 Task: Get directions from Monterey Bay National Marine Sanctuary, California, United States to San Jacinto Battleground State Historic Site, Texas, United States and explore the nearby restaurants
Action: Mouse moved to (610, 438)
Screenshot: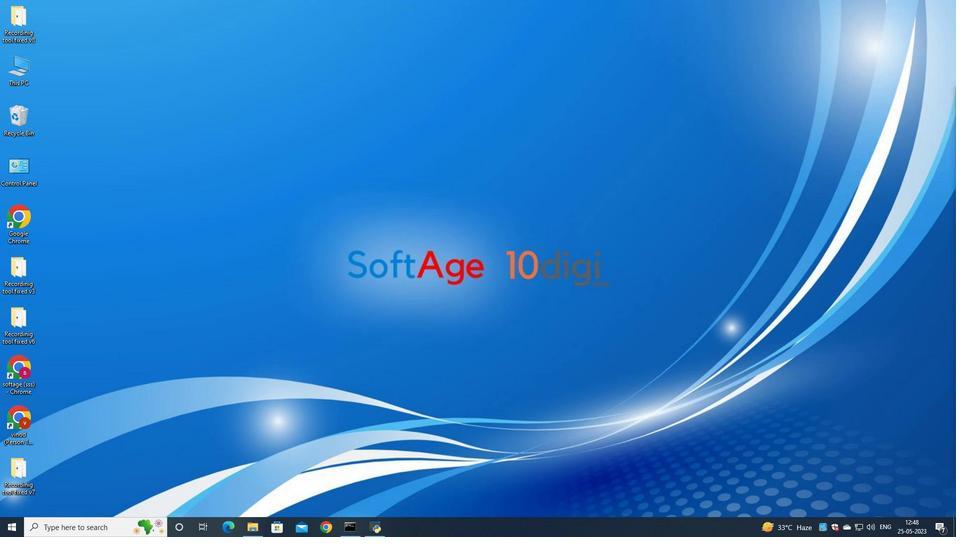 
Action: Mouse pressed left at (610, 438)
Screenshot: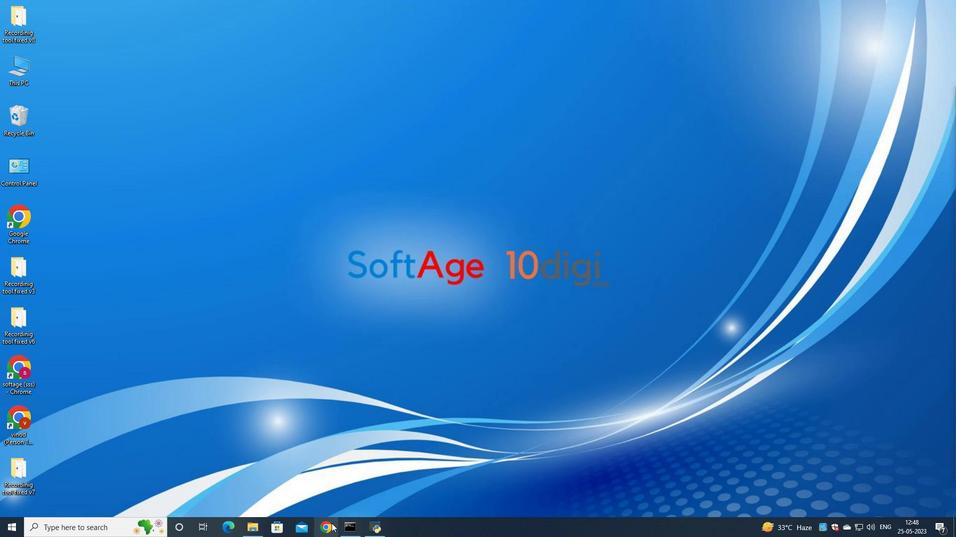 
Action: Mouse moved to (610, 438)
Screenshot: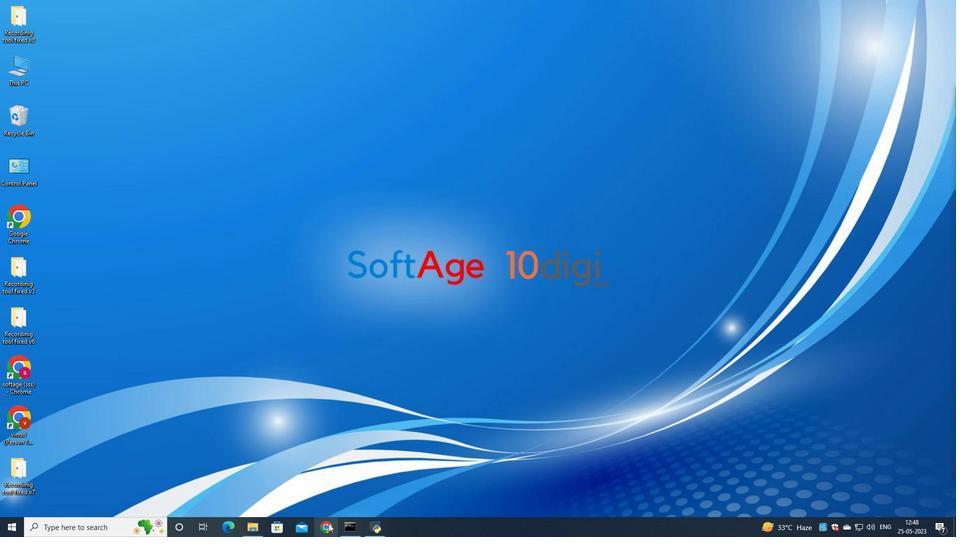 
Action: Mouse pressed left at (610, 438)
Screenshot: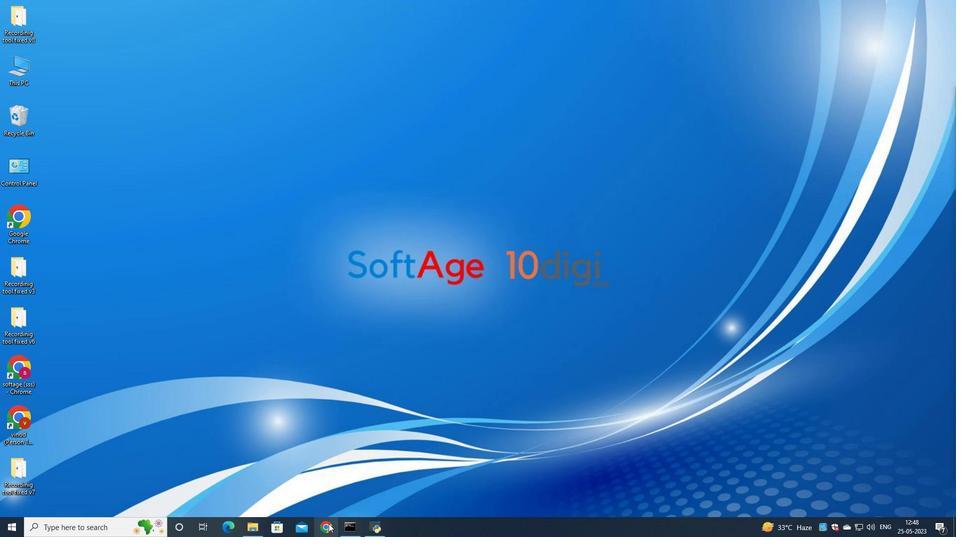 
Action: Key pressed <Key.caps_lock>M<Key.caps_lock>o
Screenshot: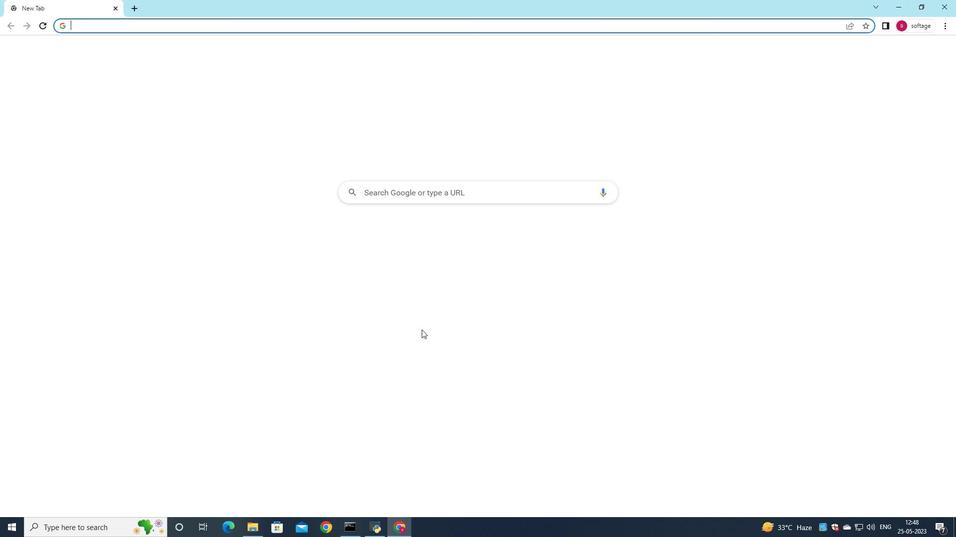 
Action: Mouse moved to (610, 439)
Screenshot: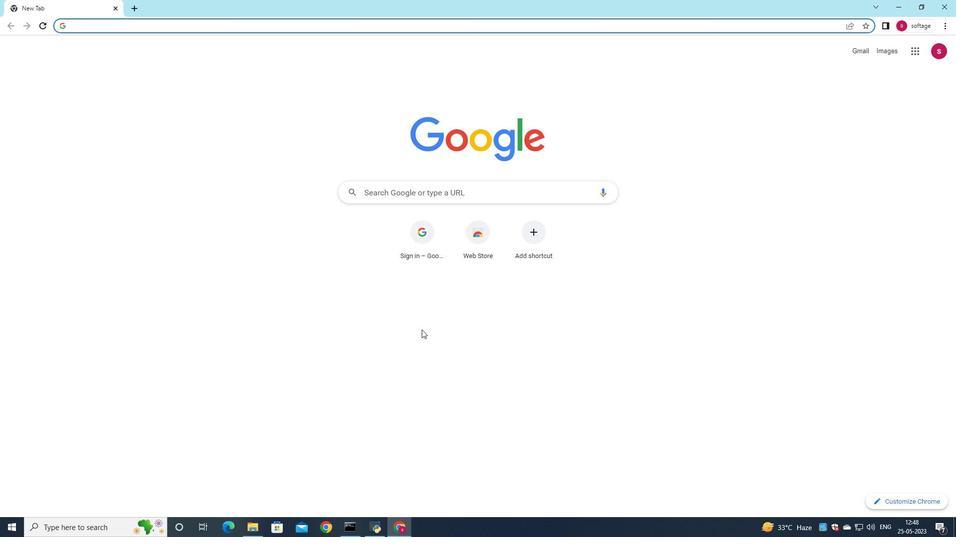 
Action: Mouse pressed left at (610, 439)
Screenshot: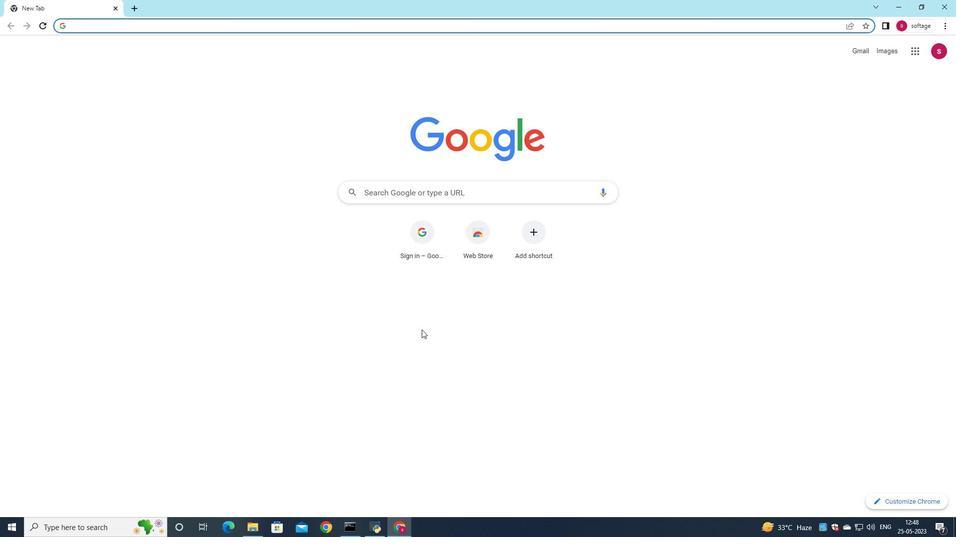 
Action: Mouse moved to (610, 438)
Screenshot: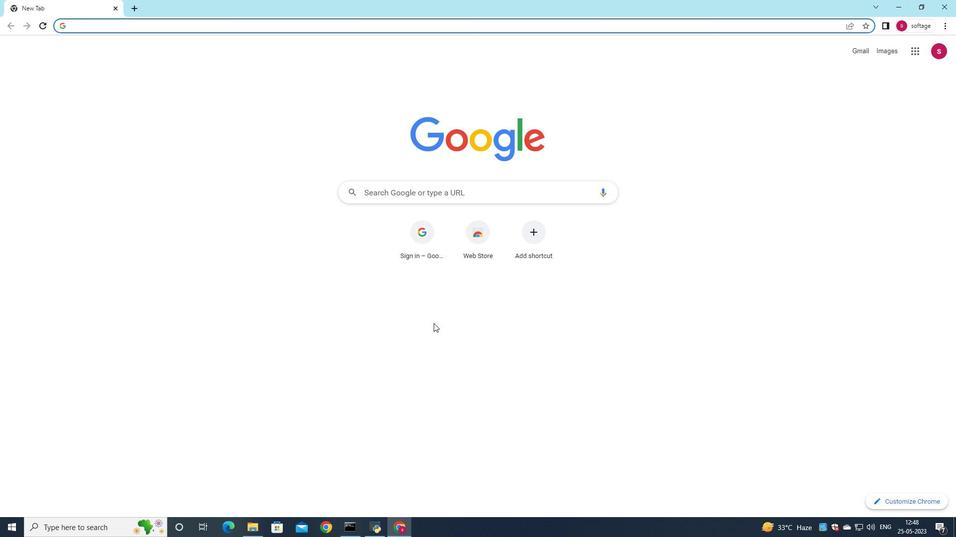 
Action: Mouse pressed left at (610, 438)
Screenshot: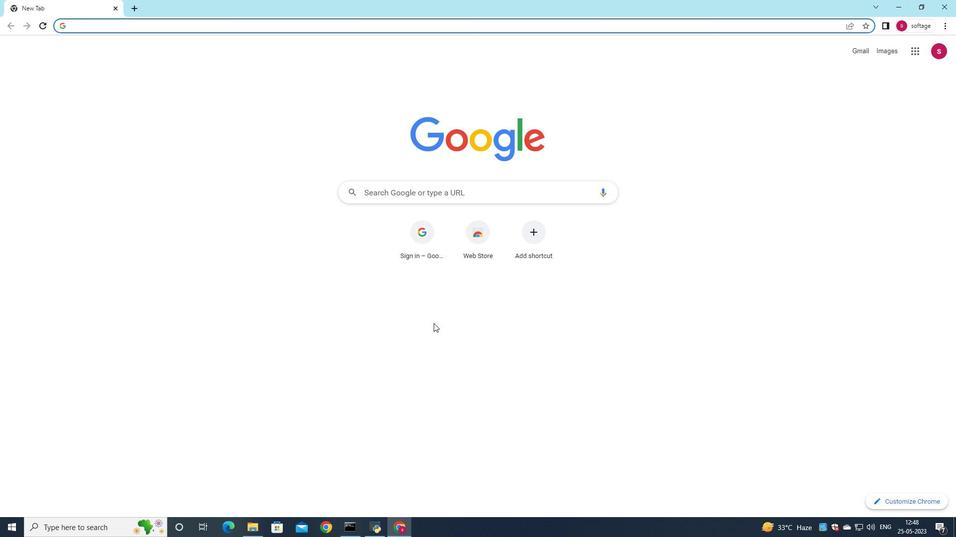 
Action: Mouse moved to (610, 438)
Screenshot: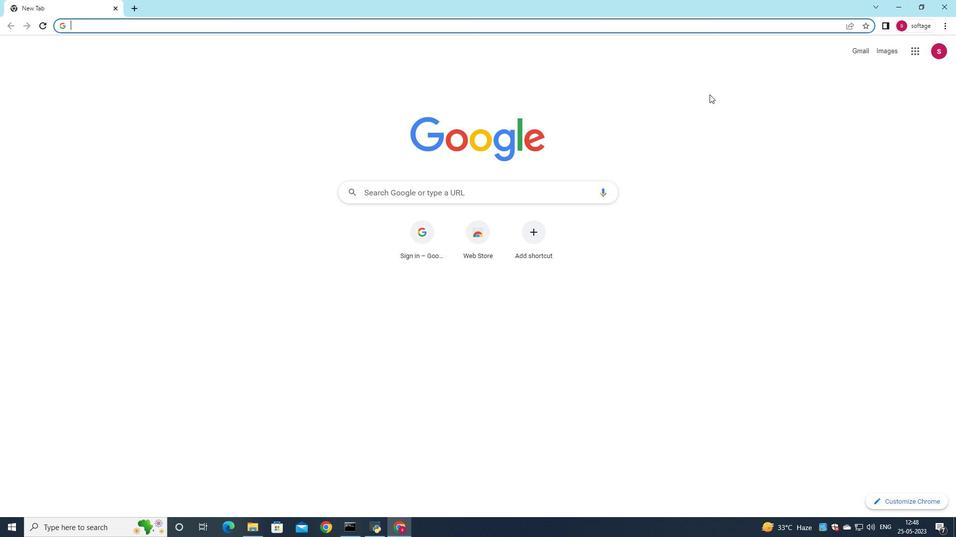 
Action: Mouse pressed left at (610, 438)
Screenshot: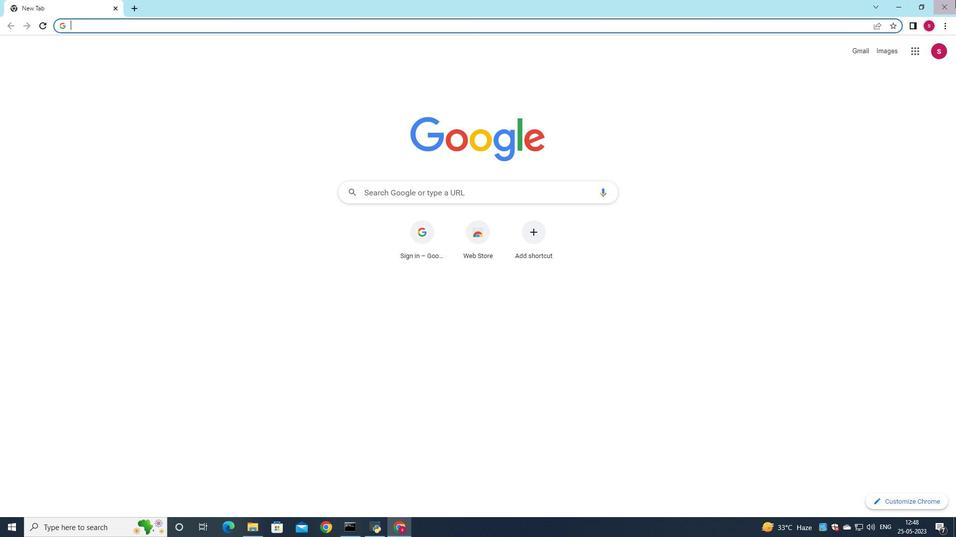 
Action: Key pressed <Key.caps_lock>S<Key.caps_lock>an
Screenshot: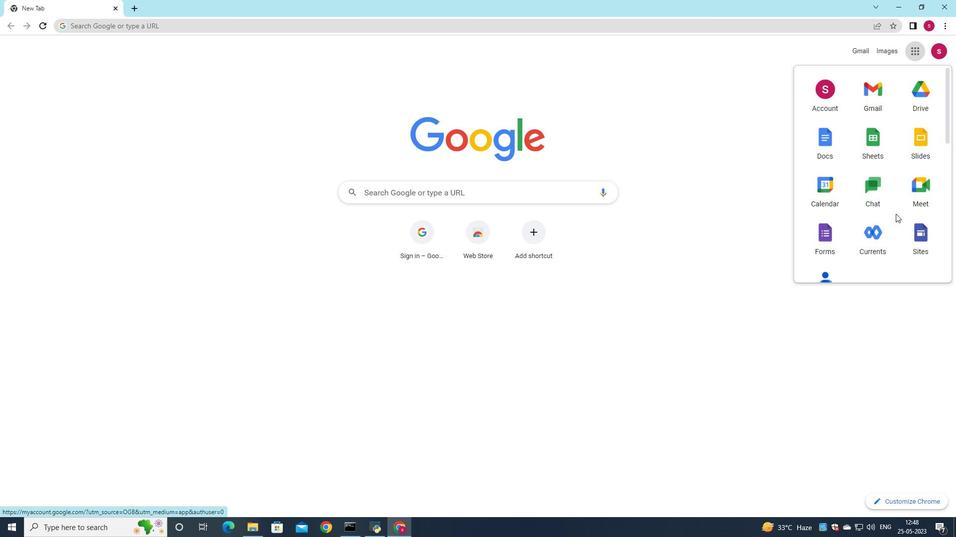 
Action: Mouse moved to (610, 439)
Screenshot: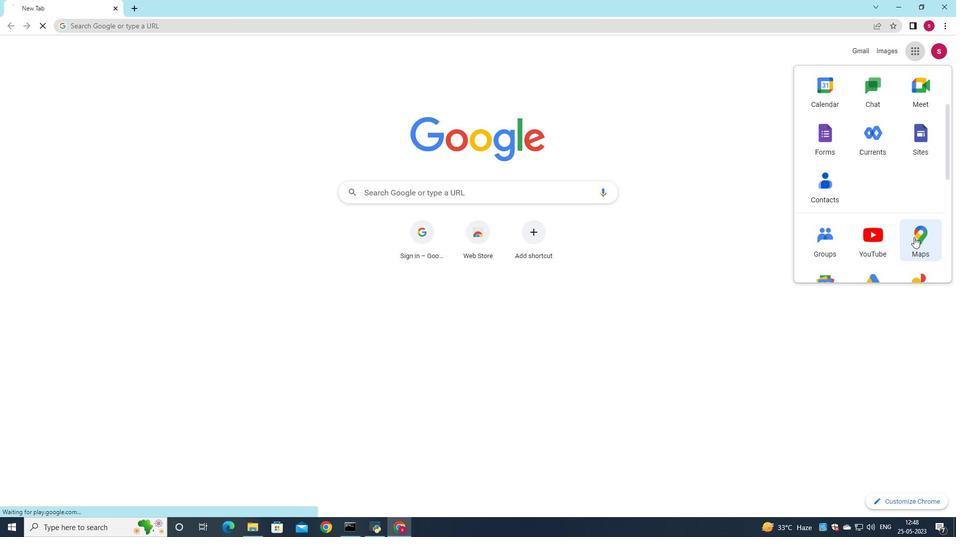 
Action: Mouse pressed left at (610, 439)
Screenshot: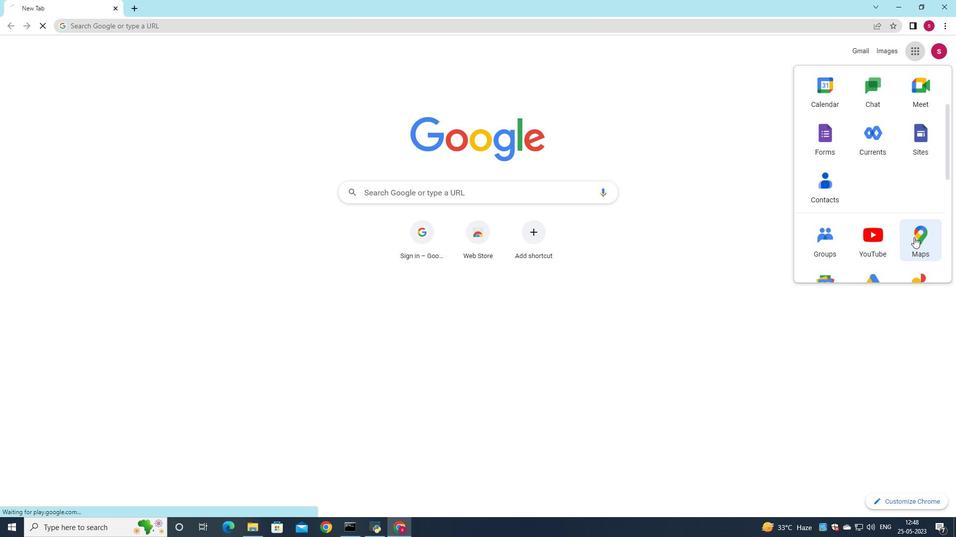 
Action: Mouse moved to (610, 439)
Screenshot: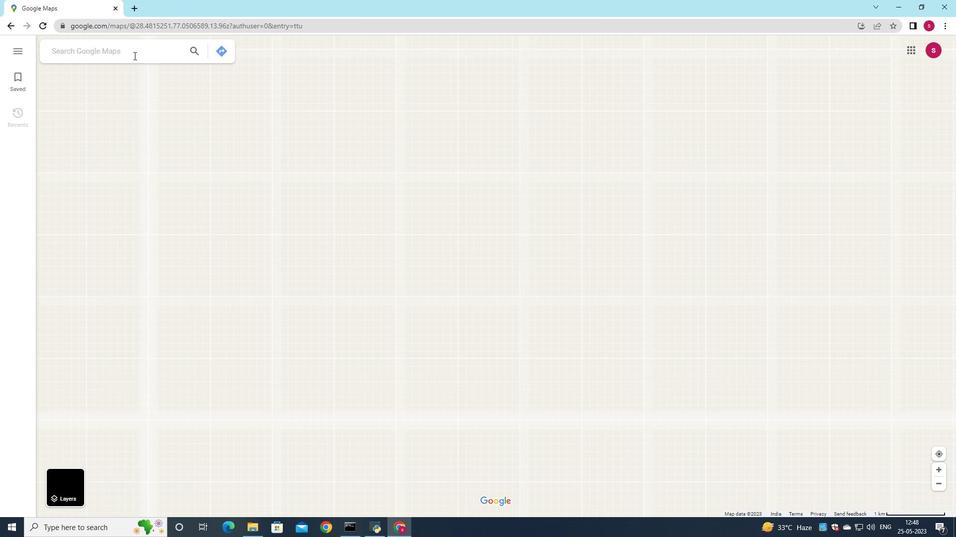 
Action: Mouse scrolled (610, 439) with delta (0, 0)
Screenshot: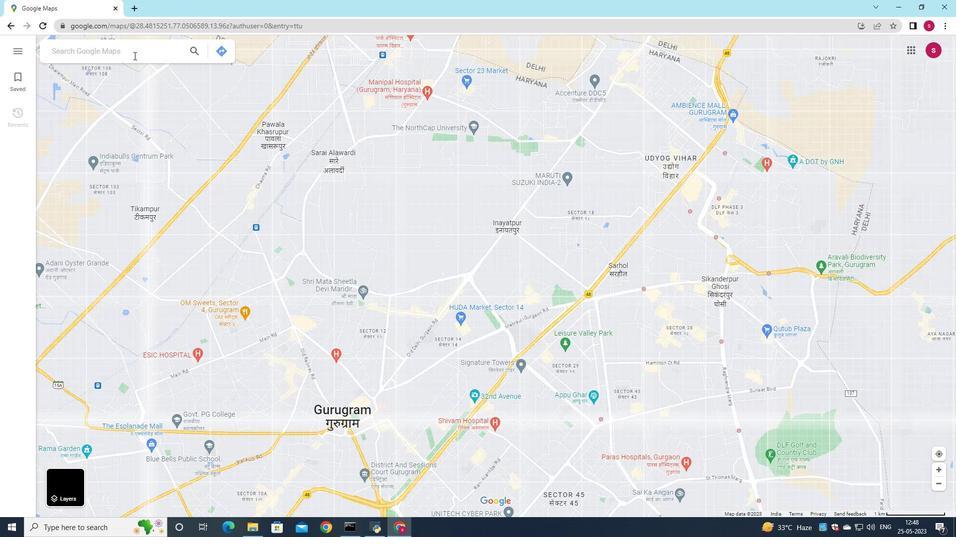 
Action: Mouse moved to (610, 440)
Screenshot: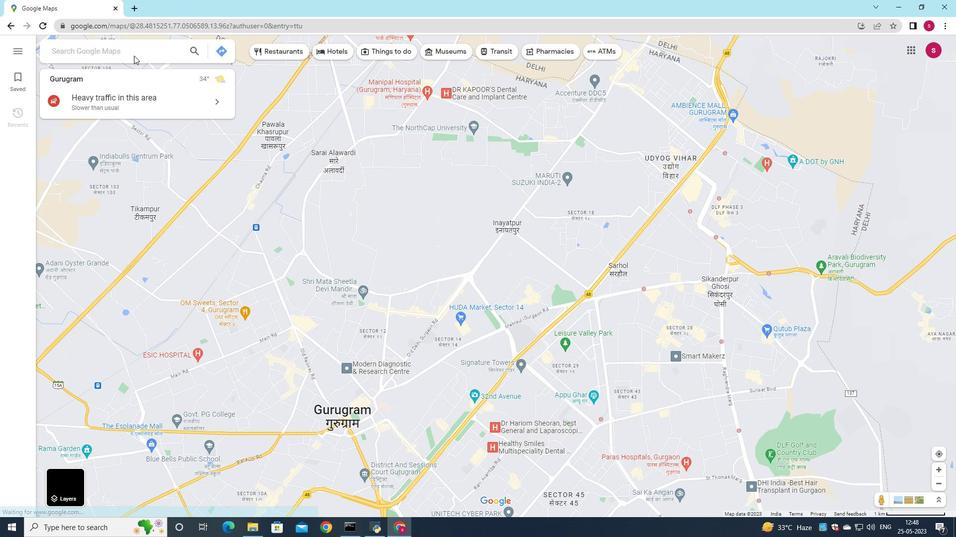 
Action: Mouse scrolled (610, 440) with delta (0, 0)
Screenshot: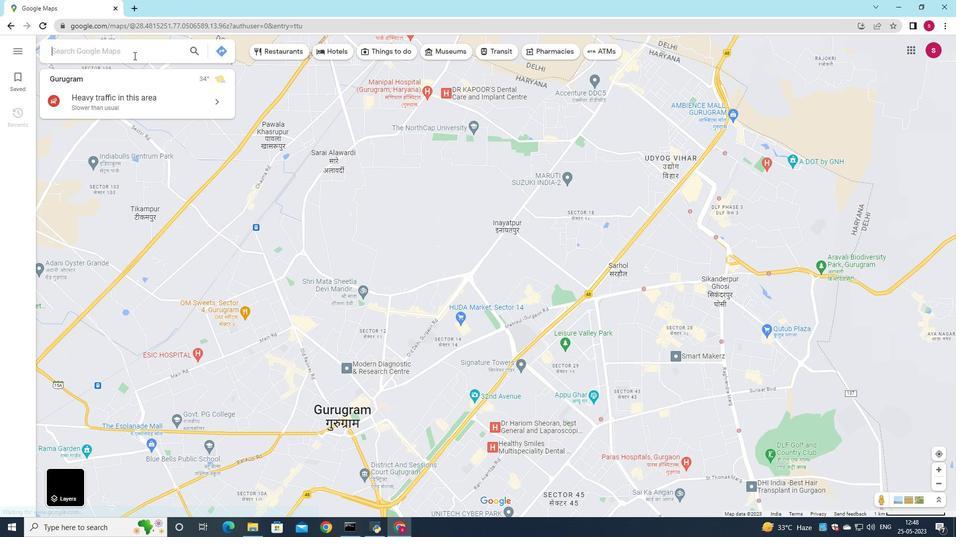 
Action: Mouse moved to (610, 440)
Screenshot: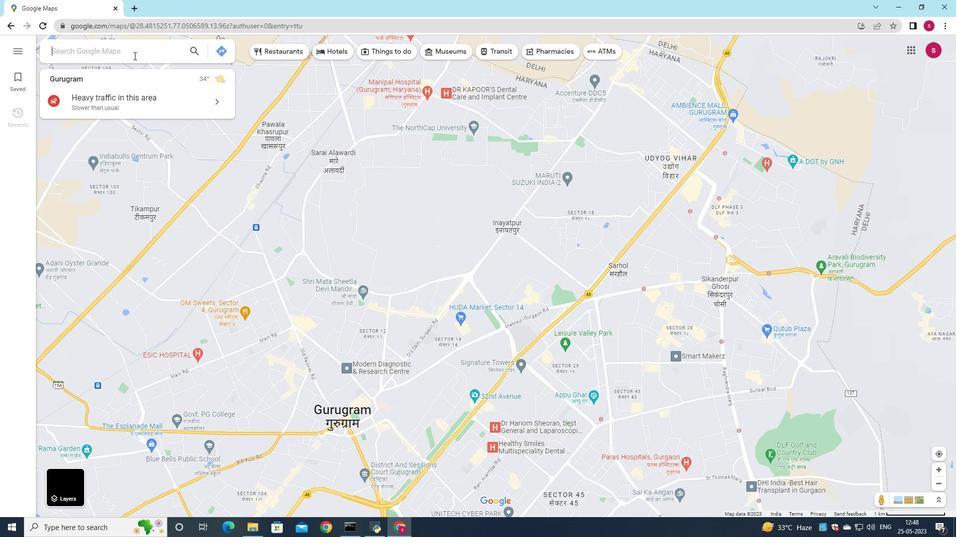 
Action: Mouse scrolled (610, 440) with delta (0, 0)
Screenshot: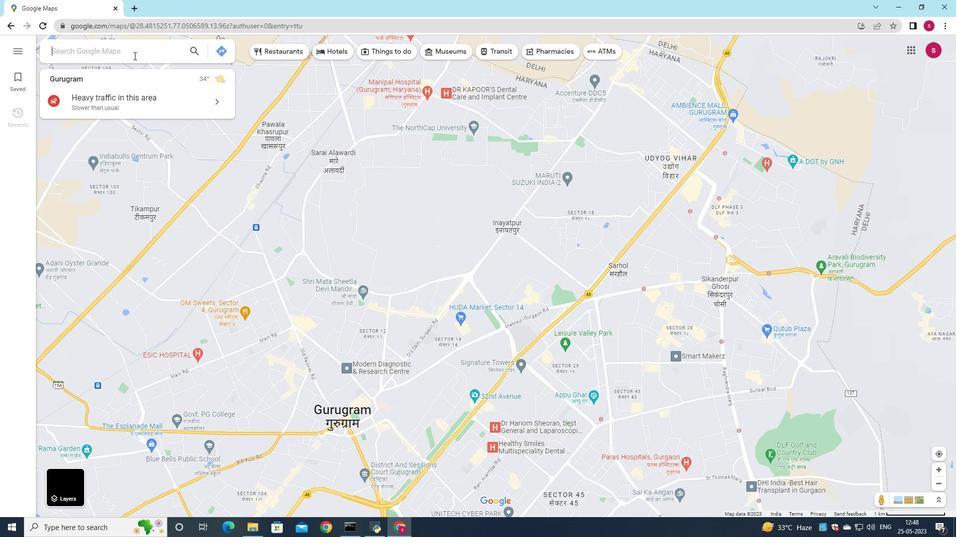 
Action: Mouse moved to (610, 439)
Screenshot: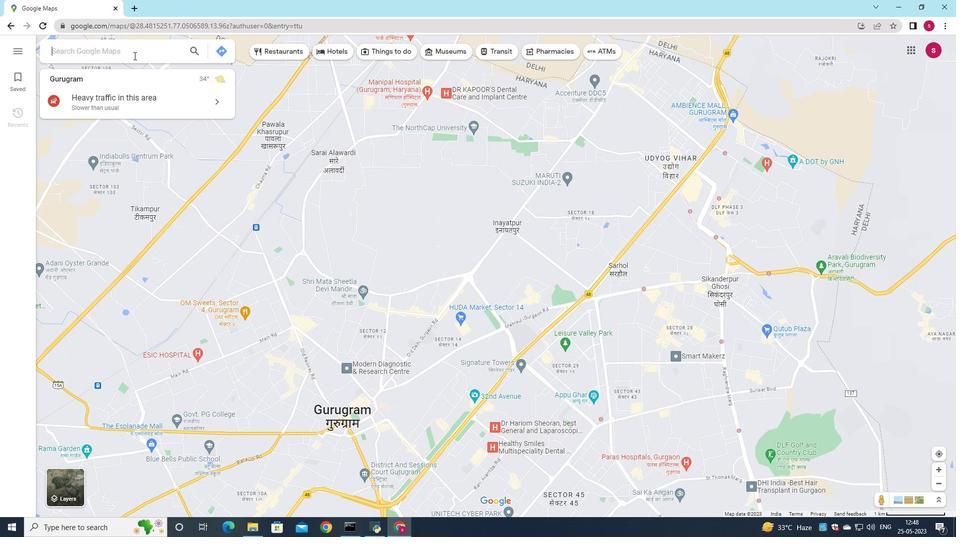 
Action: Mouse pressed left at (610, 439)
Screenshot: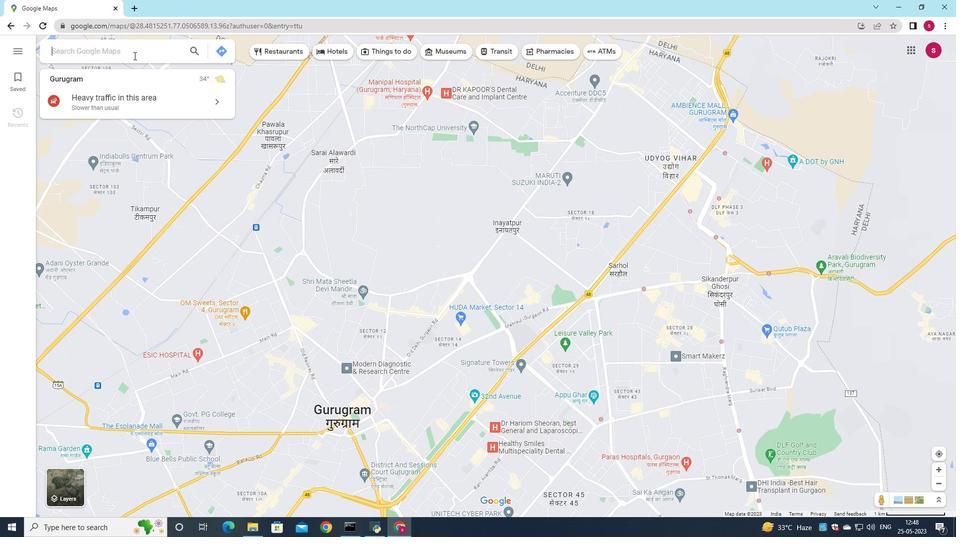 
Action: Mouse moved to (610, 440)
Screenshot: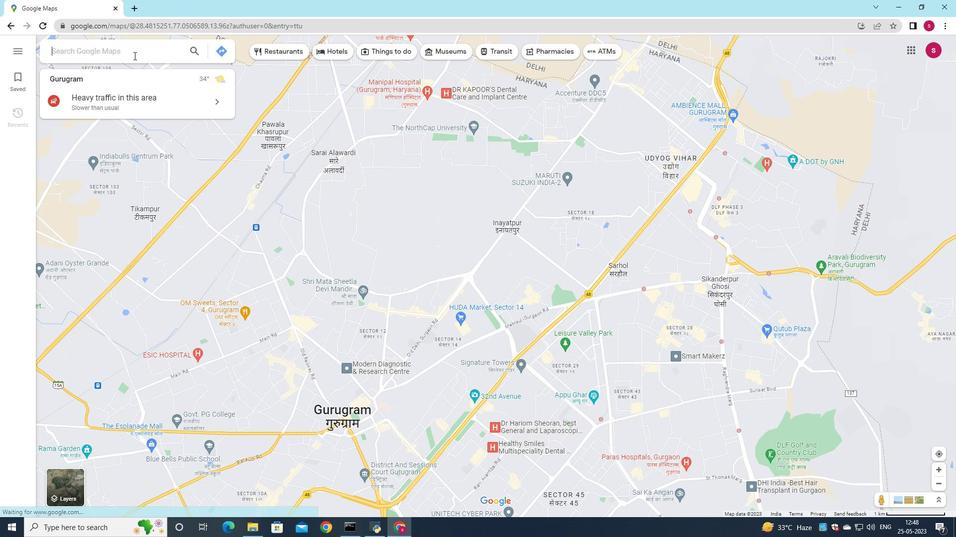
Action: Mouse scrolled (610, 440) with delta (0, 0)
Screenshot: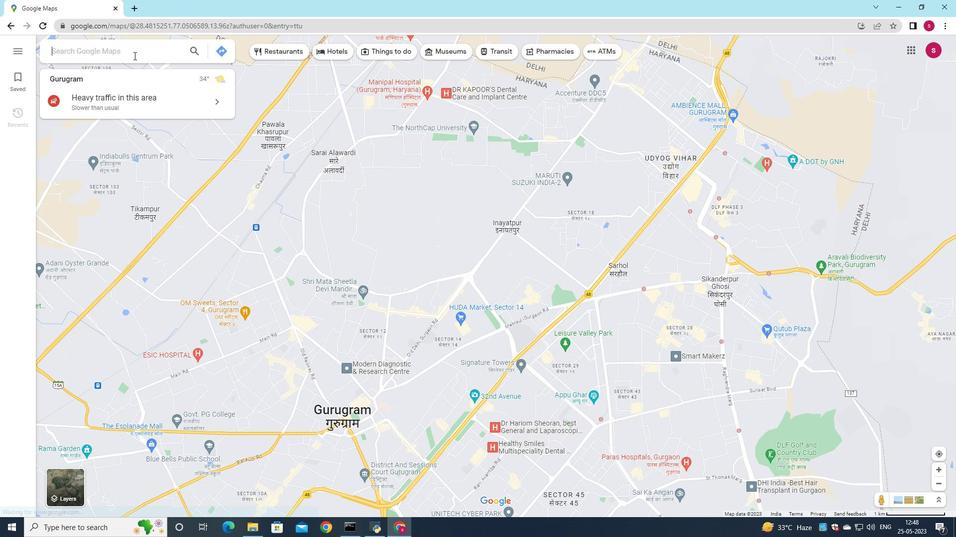 
Action: Mouse moved to (610, 440)
Screenshot: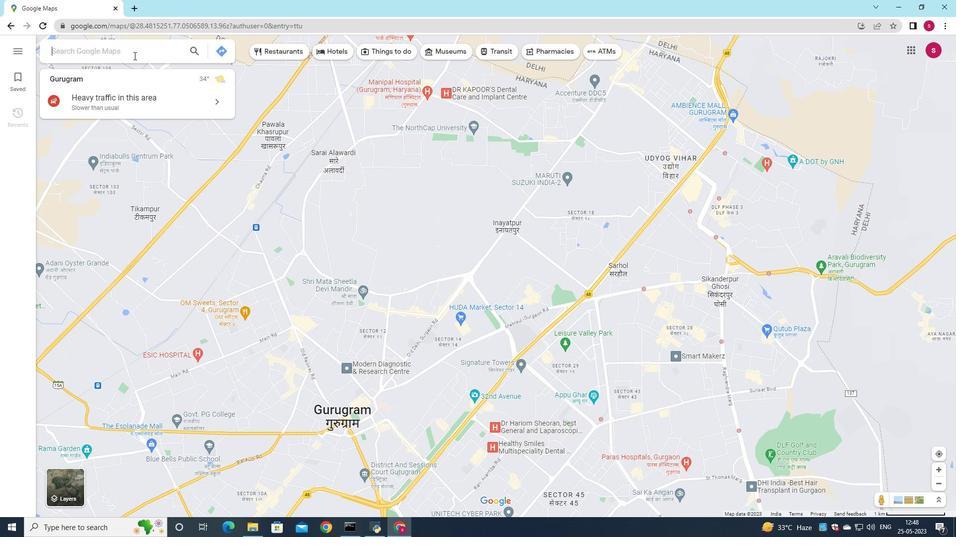 
Action: Mouse scrolled (610, 440) with delta (0, 0)
Screenshot: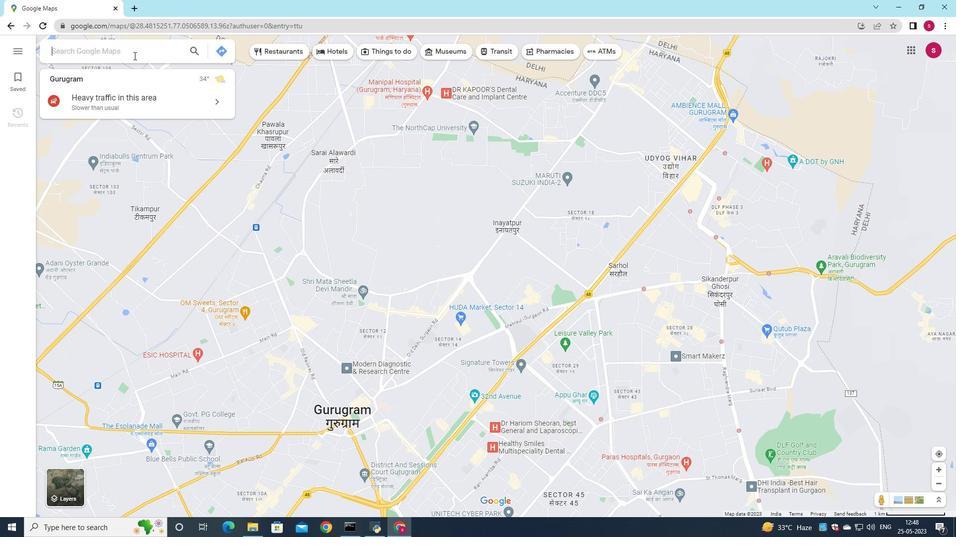 
Action: Mouse moved to (610, 439)
Screenshot: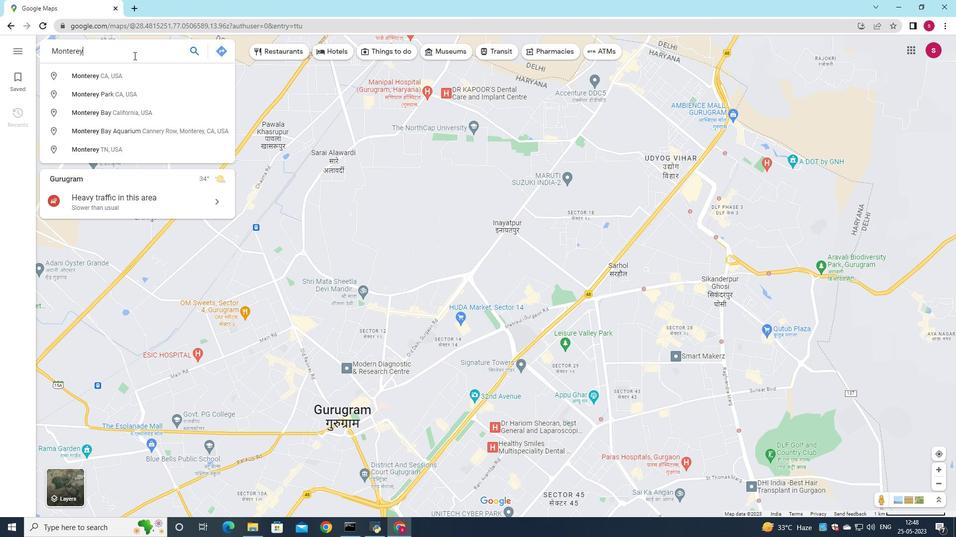 
Action: Mouse pressed left at (610, 439)
Screenshot: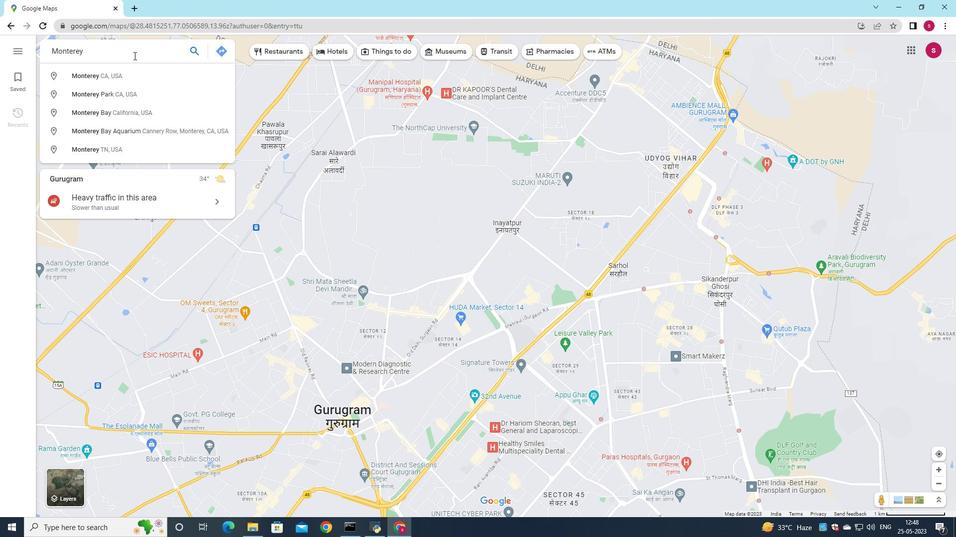 
Action: Mouse scrolled (610, 439) with delta (0, 0)
Screenshot: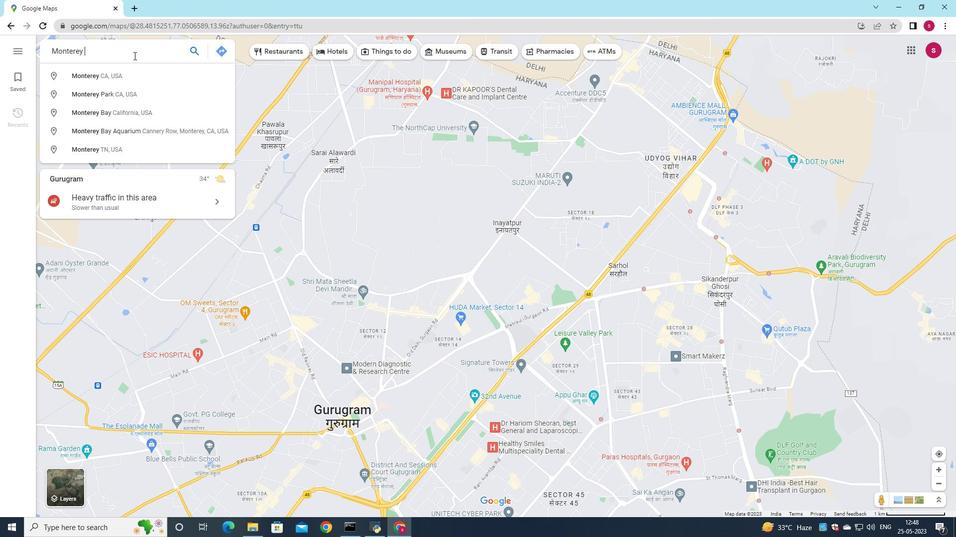 
Action: Mouse scrolled (610, 439) with delta (0, 0)
Screenshot: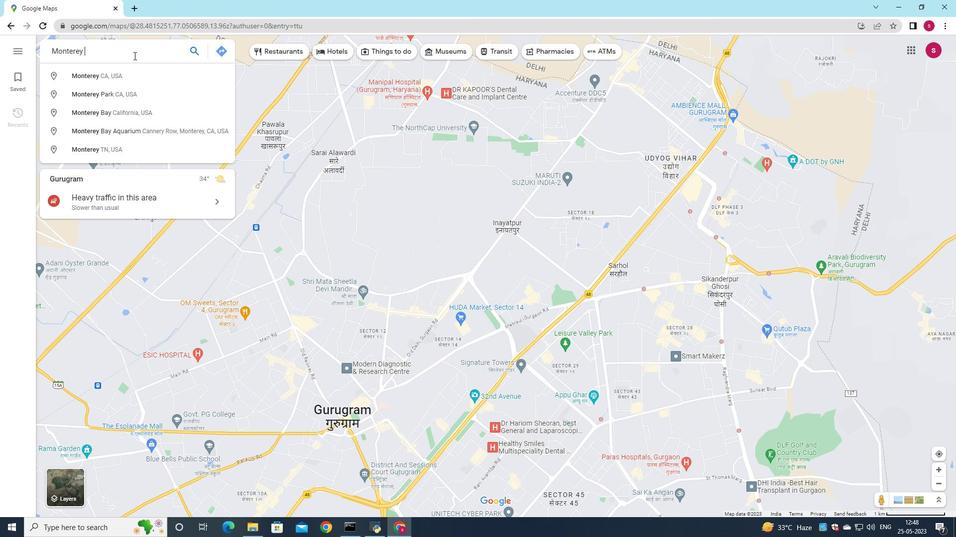 
Action: Mouse scrolled (610, 439) with delta (0, 0)
Screenshot: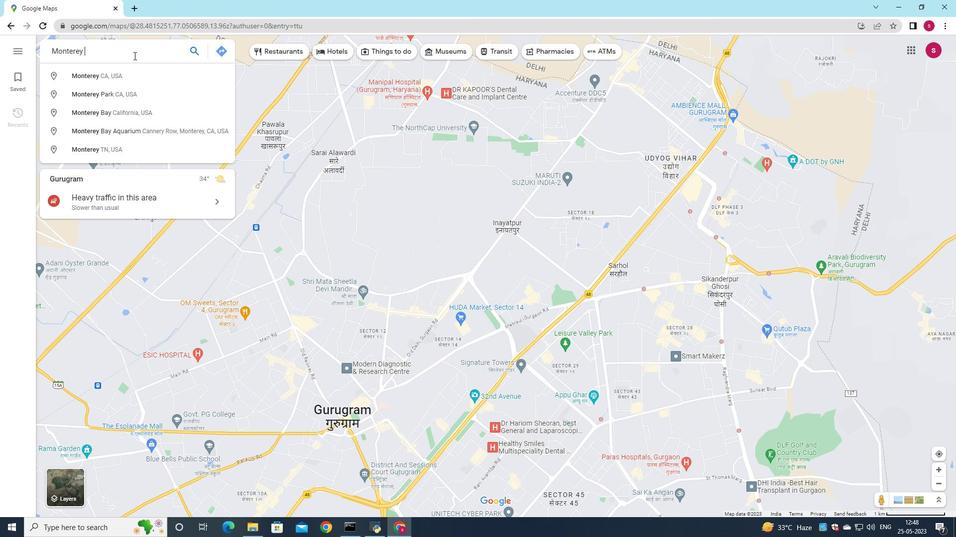 
Action: Mouse moved to (610, 440)
Screenshot: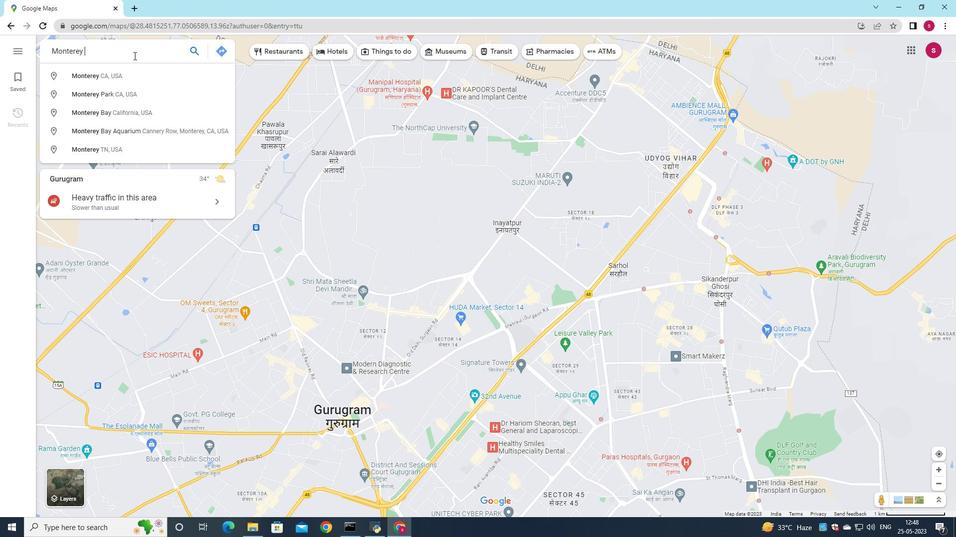 
Action: Mouse scrolled (610, 440) with delta (0, 0)
Screenshot: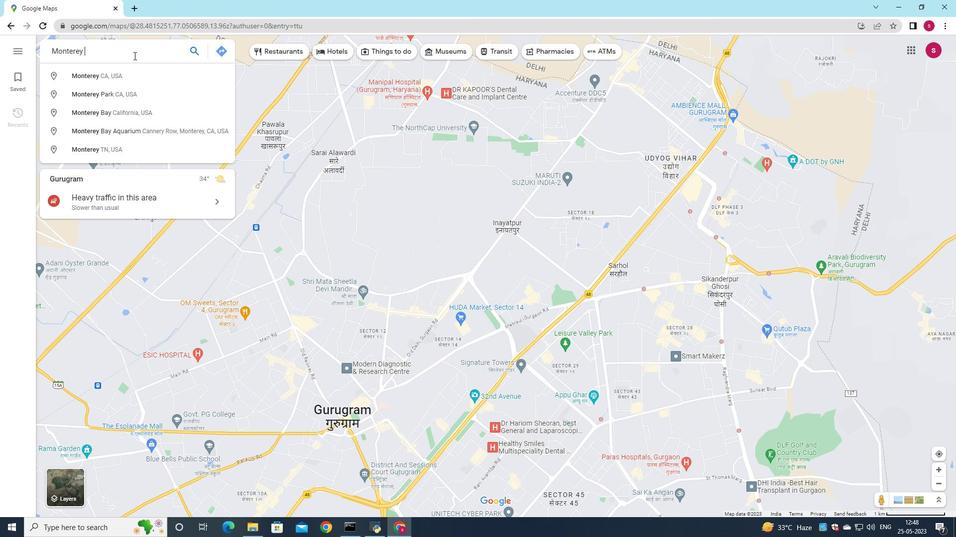 
Action: Mouse scrolled (610, 440) with delta (0, 0)
Screenshot: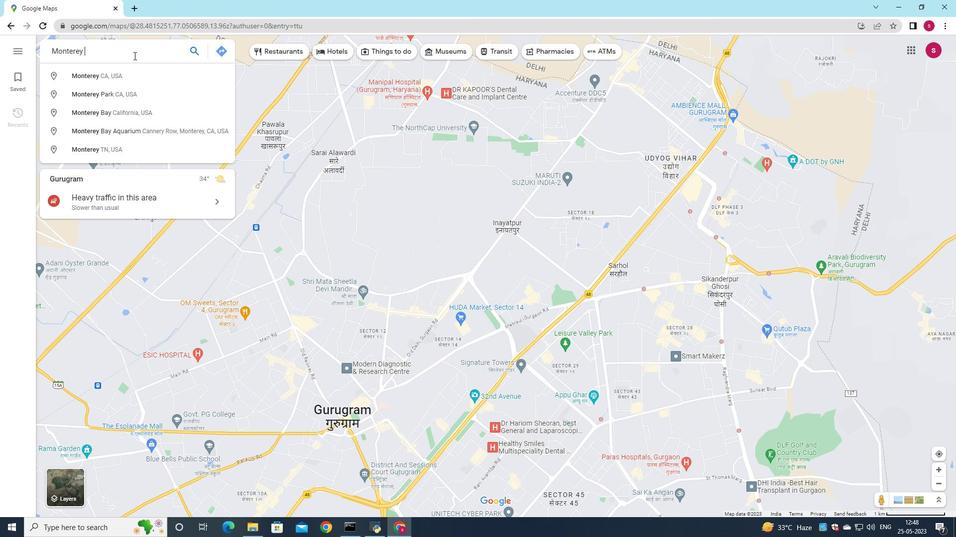 
Action: Mouse scrolled (610, 440) with delta (0, 0)
Screenshot: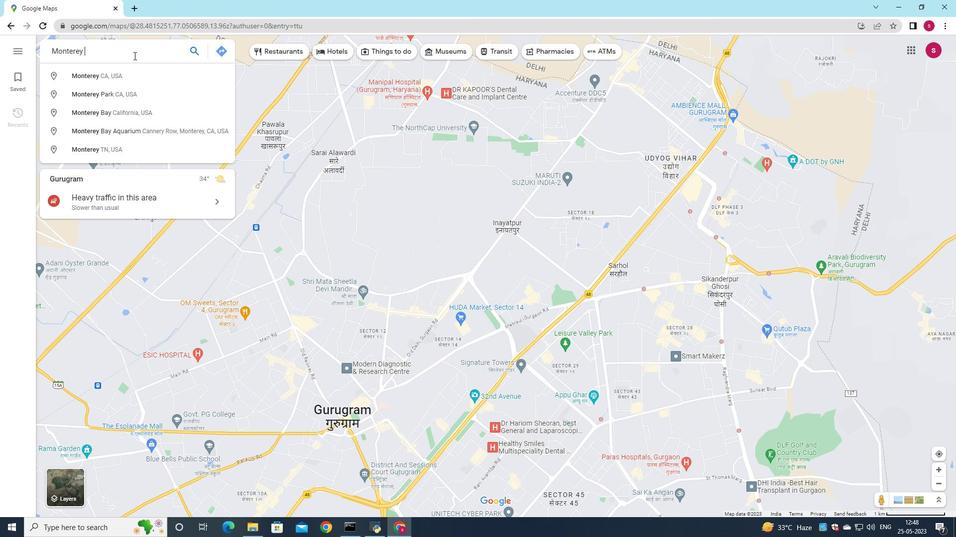 
Action: Mouse scrolled (610, 440) with delta (0, 0)
Screenshot: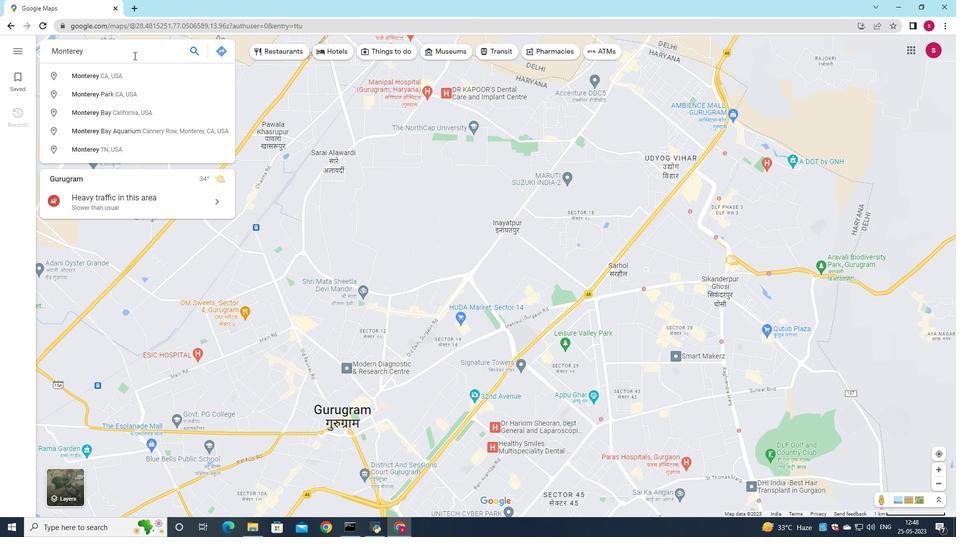 
Action: Mouse moved to (610, 440)
Screenshot: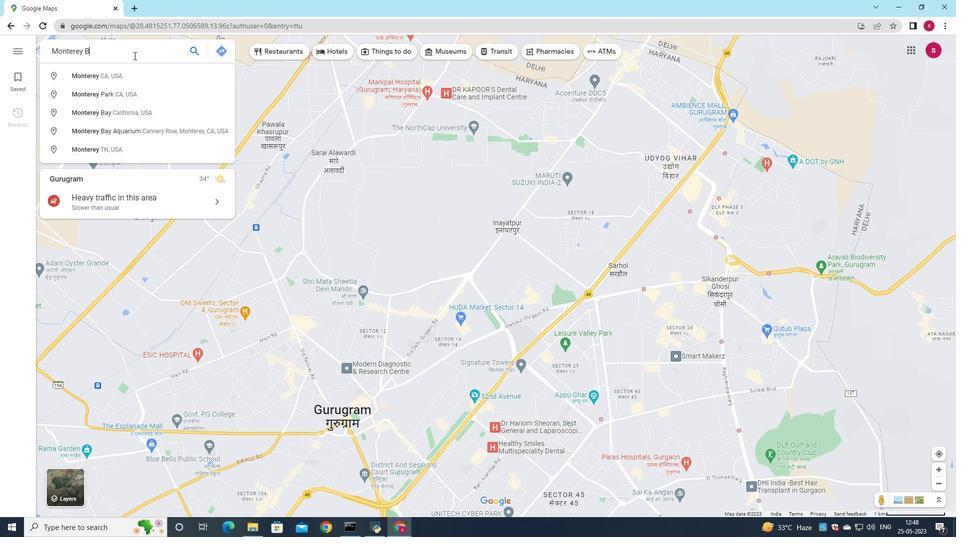 
Action: Mouse scrolled (610, 440) with delta (0, 0)
Screenshot: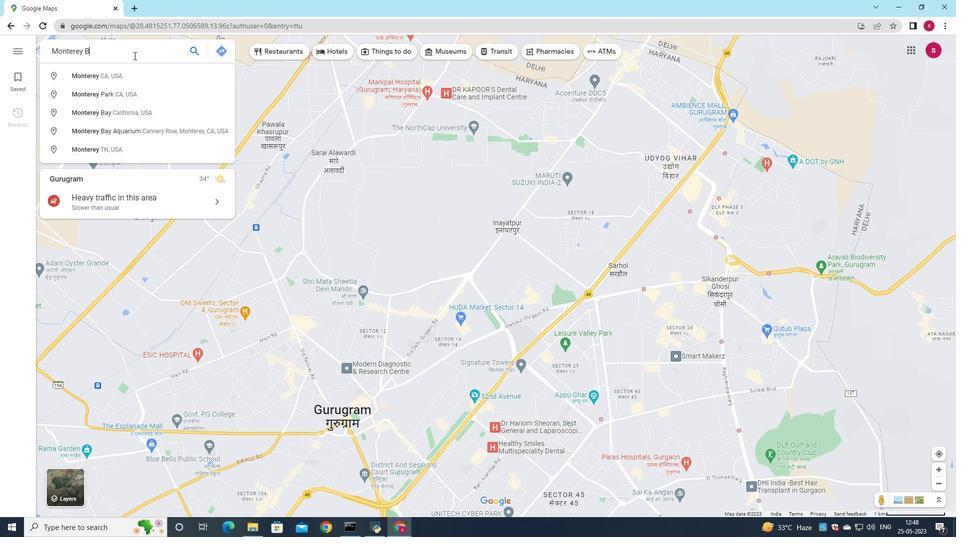 
Action: Mouse moved to (610, 440)
Screenshot: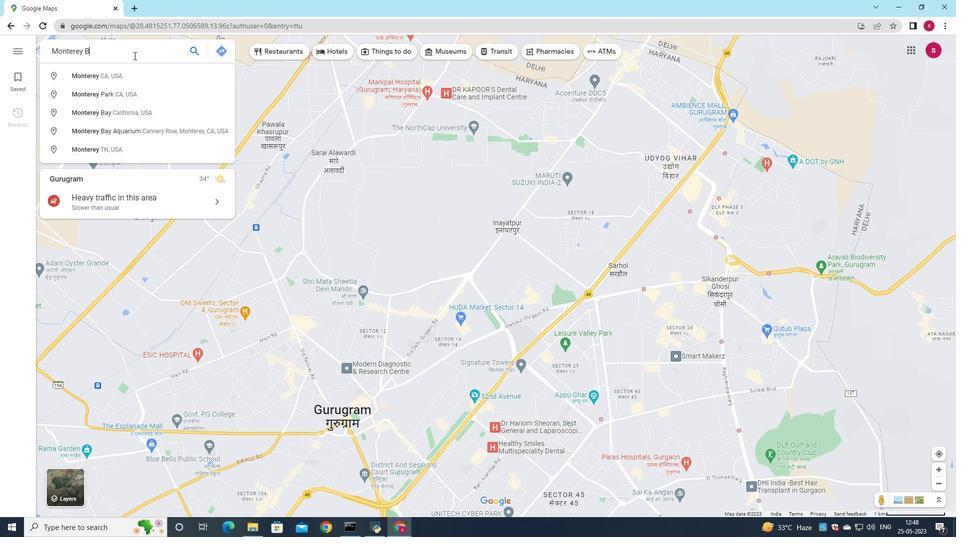 
Action: Mouse scrolled (610, 440) with delta (0, 0)
Screenshot: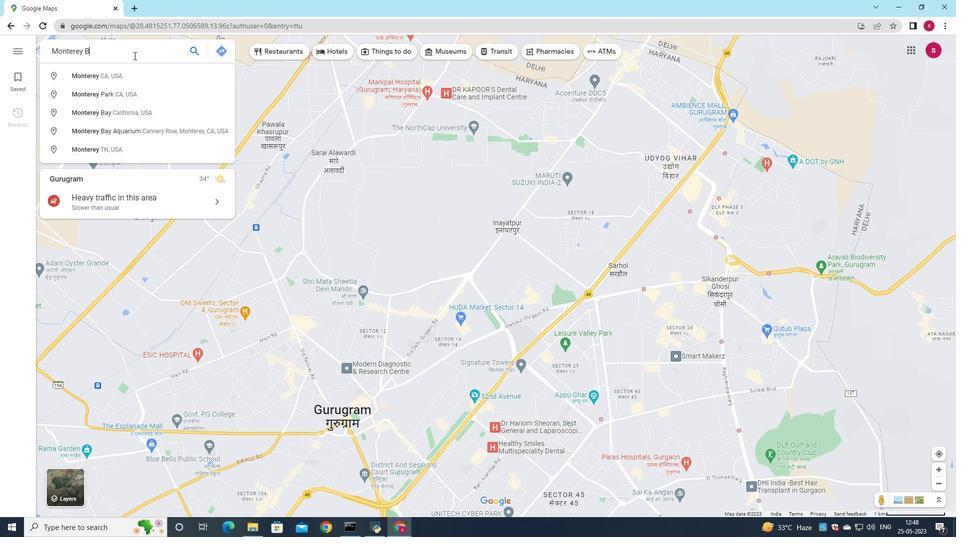 
Action: Mouse moved to (610, 440)
Screenshot: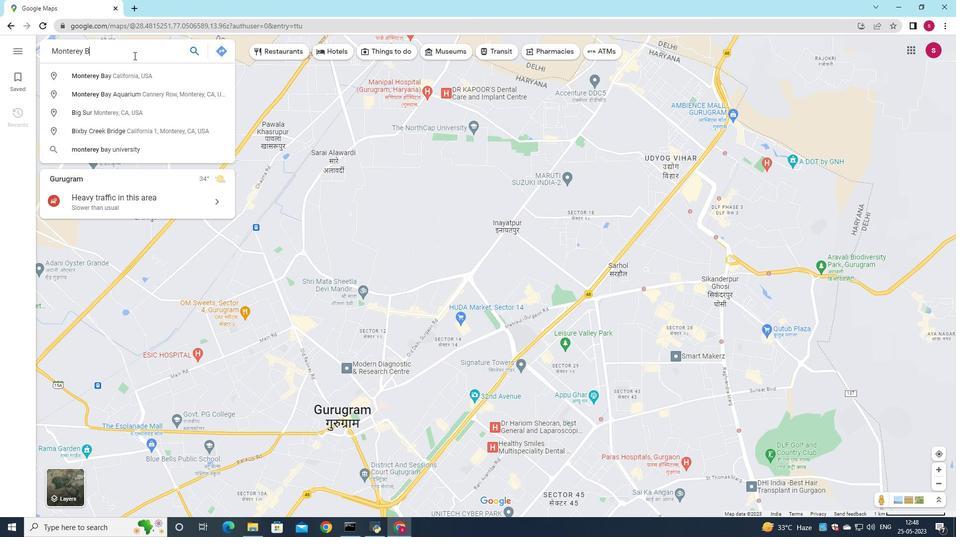 
Action: Mouse scrolled (610, 440) with delta (0, 0)
Screenshot: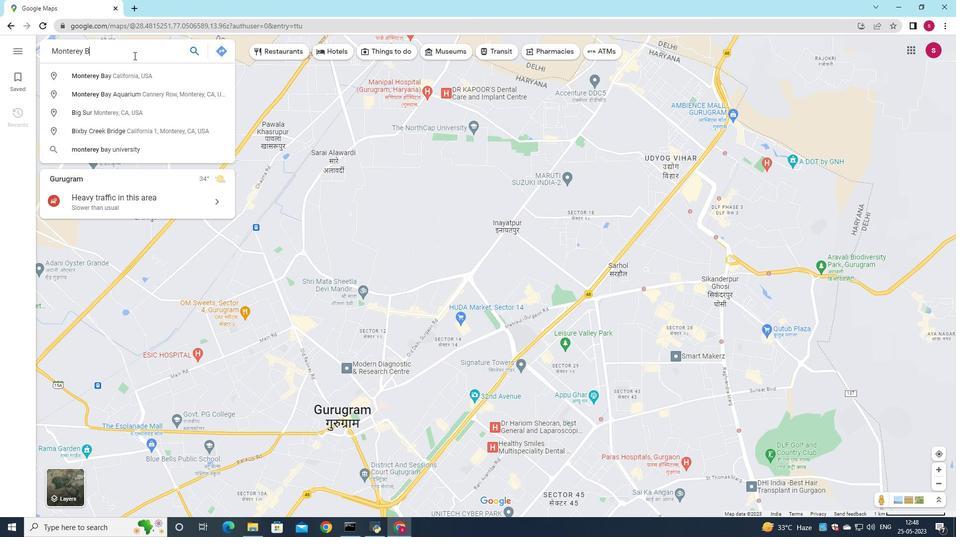 
Action: Mouse moved to (610, 439)
Screenshot: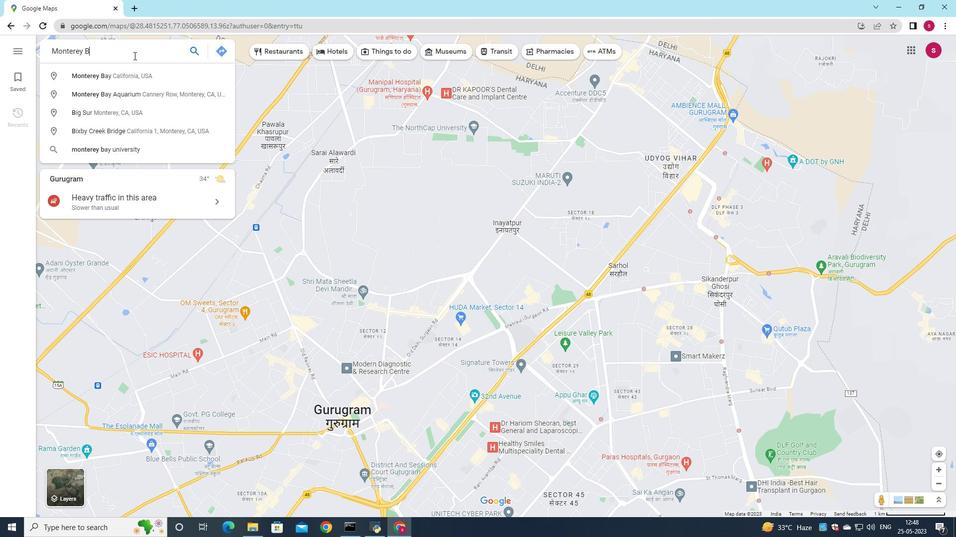 
Action: Mouse scrolled (610, 439) with delta (0, 0)
Screenshot: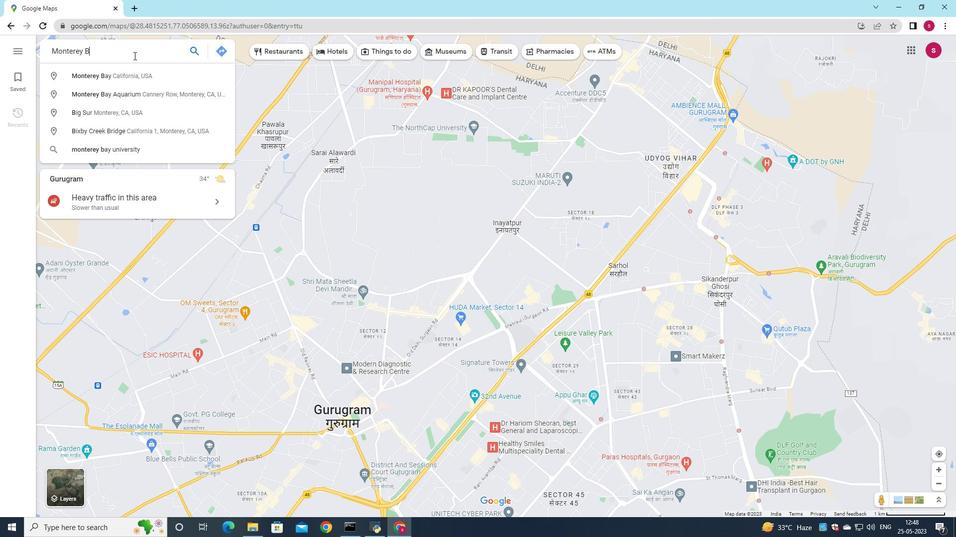 
Action: Mouse moved to (610, 440)
Screenshot: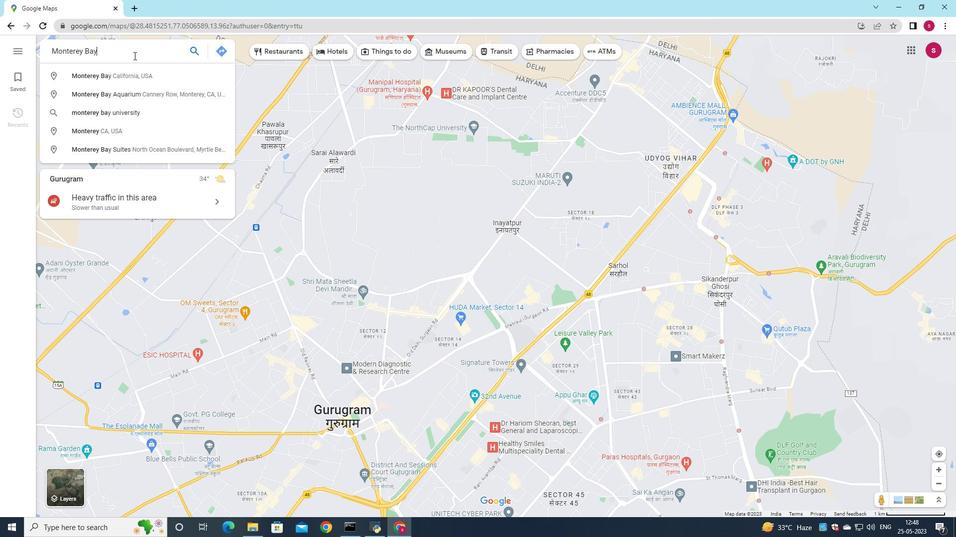 
Action: Mouse scrolled (610, 440) with delta (0, 0)
Screenshot: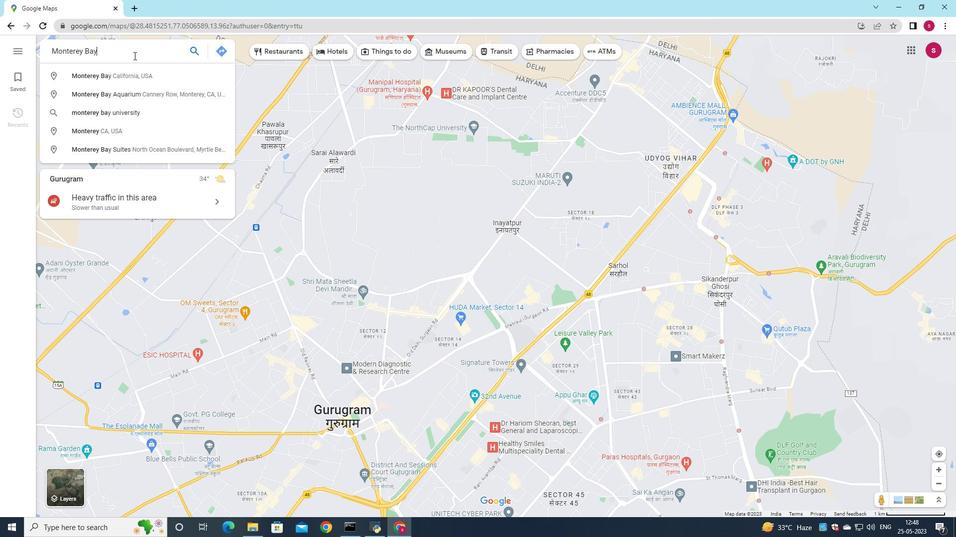
Action: Mouse scrolled (610, 440) with delta (0, 0)
Screenshot: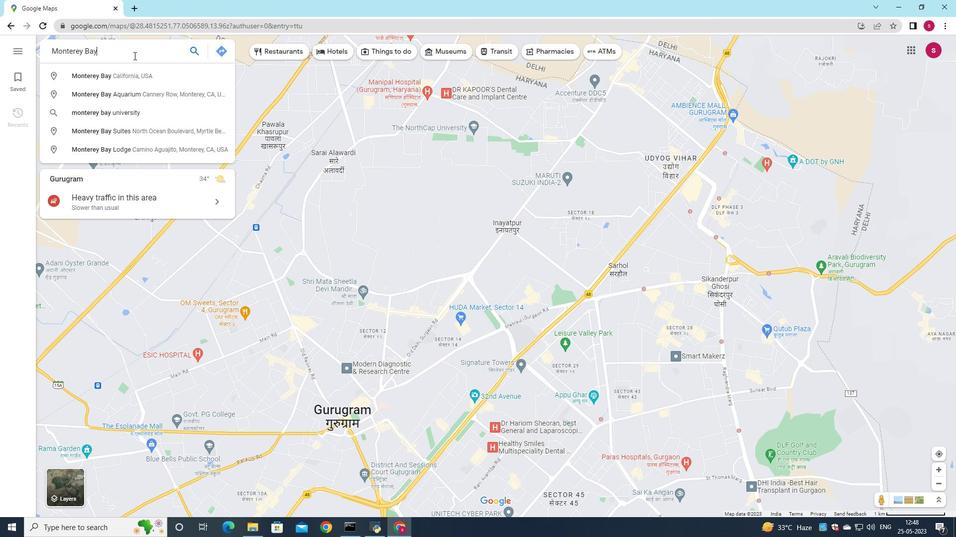 
Action: Mouse scrolled (610, 440) with delta (0, 0)
Screenshot: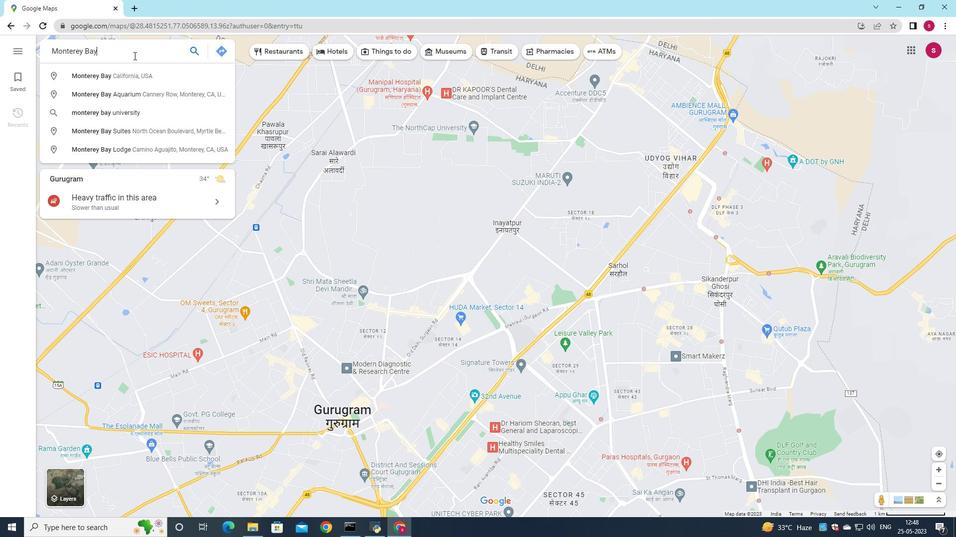 
Action: Mouse scrolled (610, 440) with delta (0, 0)
Screenshot: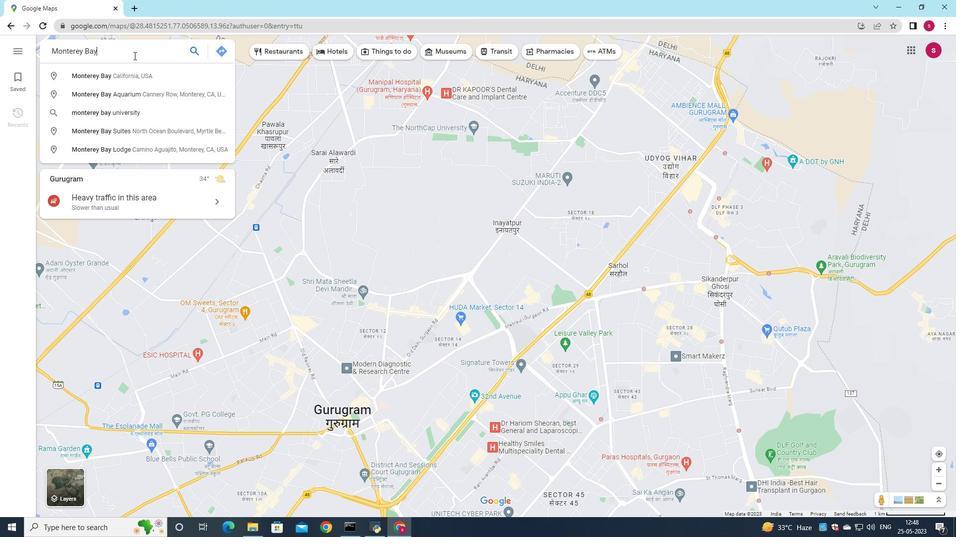 
Action: Mouse scrolled (610, 440) with delta (0, 0)
Screenshot: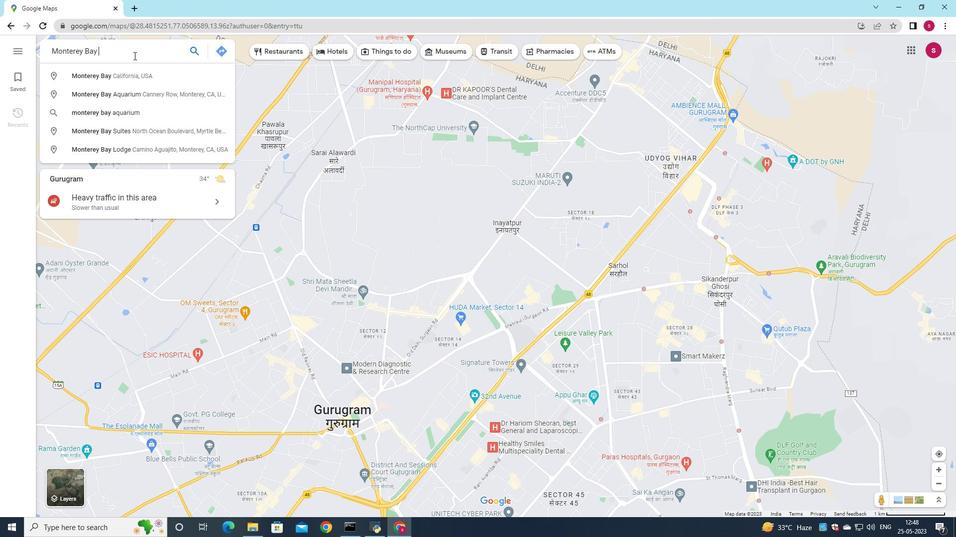 
Action: Mouse scrolled (610, 440) with delta (0, 0)
Screenshot: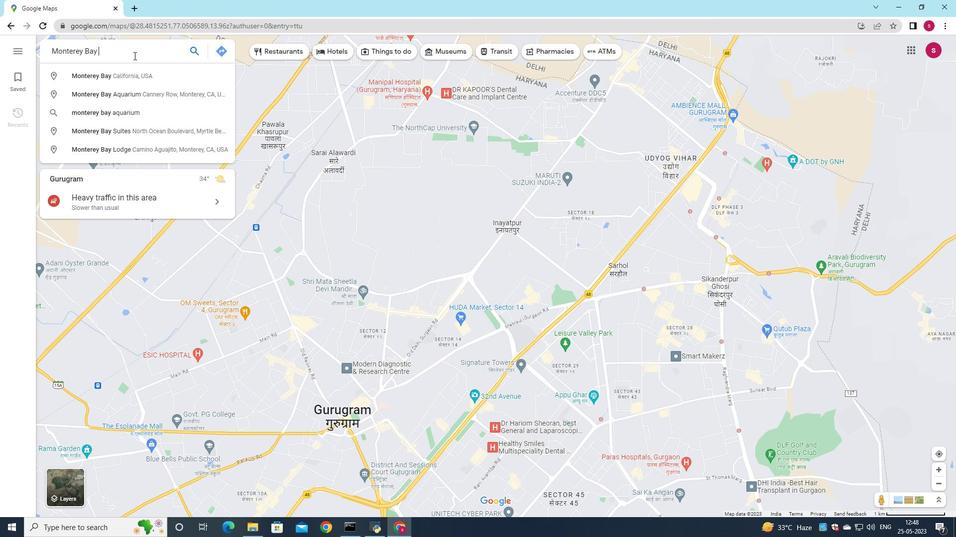 
Action: Mouse scrolled (610, 440) with delta (0, 0)
Screenshot: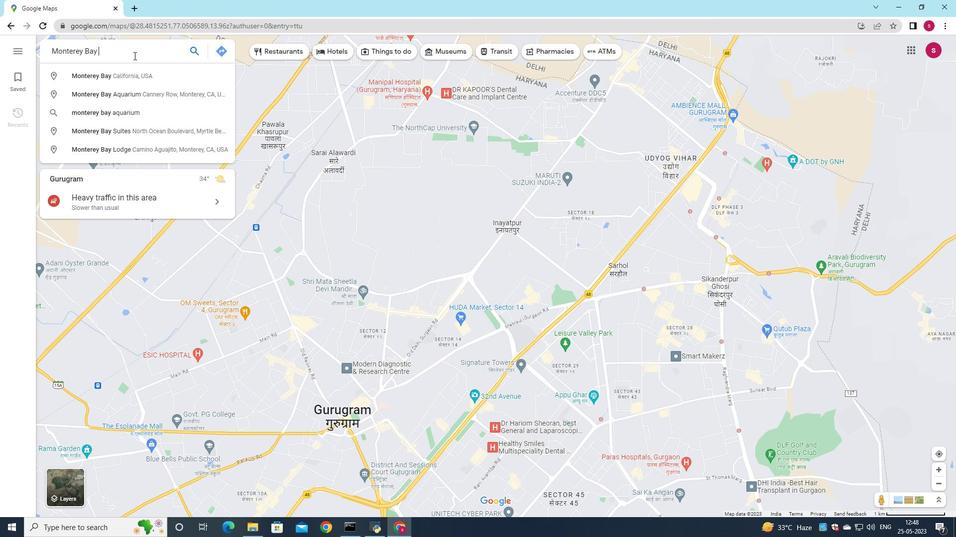 
Action: Mouse scrolled (610, 440) with delta (0, 0)
Screenshot: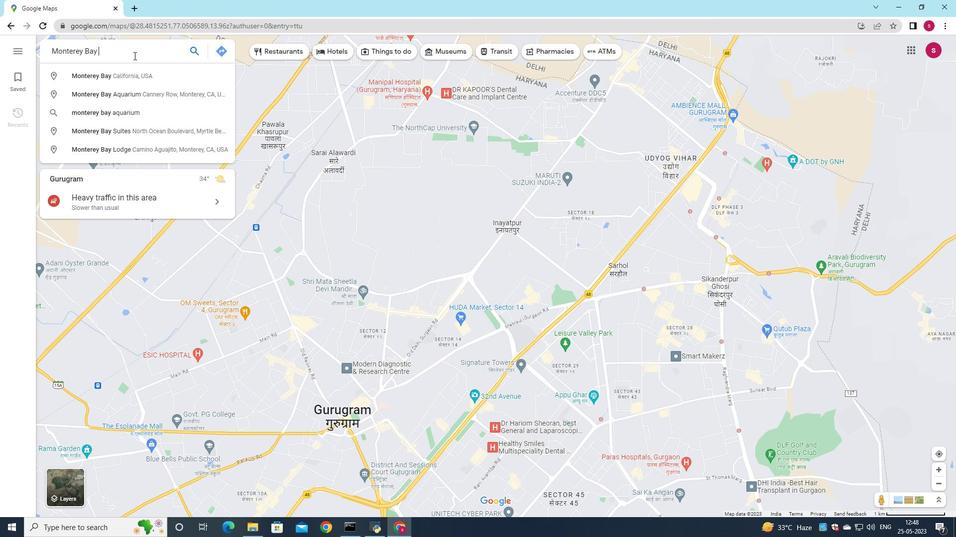 
Action: Mouse scrolled (610, 440) with delta (0, 0)
Screenshot: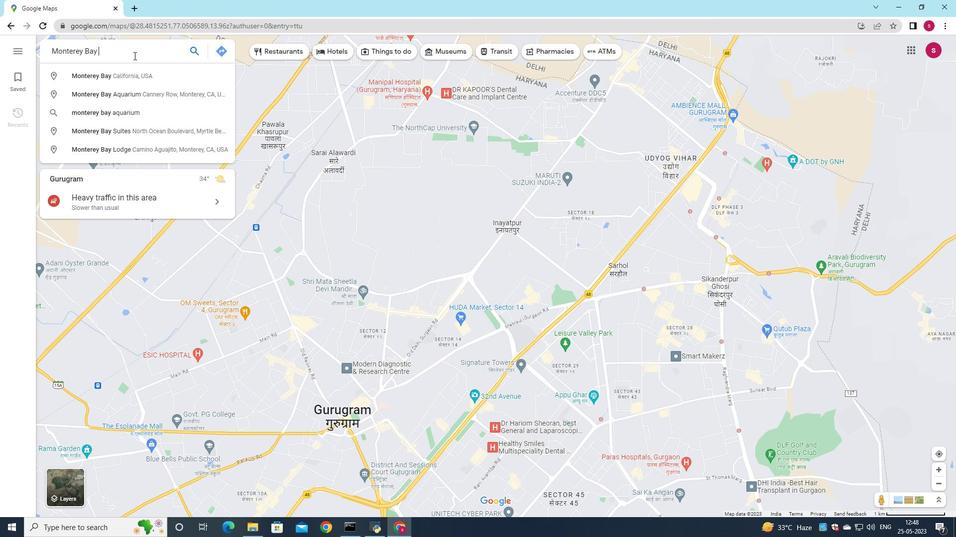 
Action: Mouse scrolled (610, 440) with delta (0, 0)
Screenshot: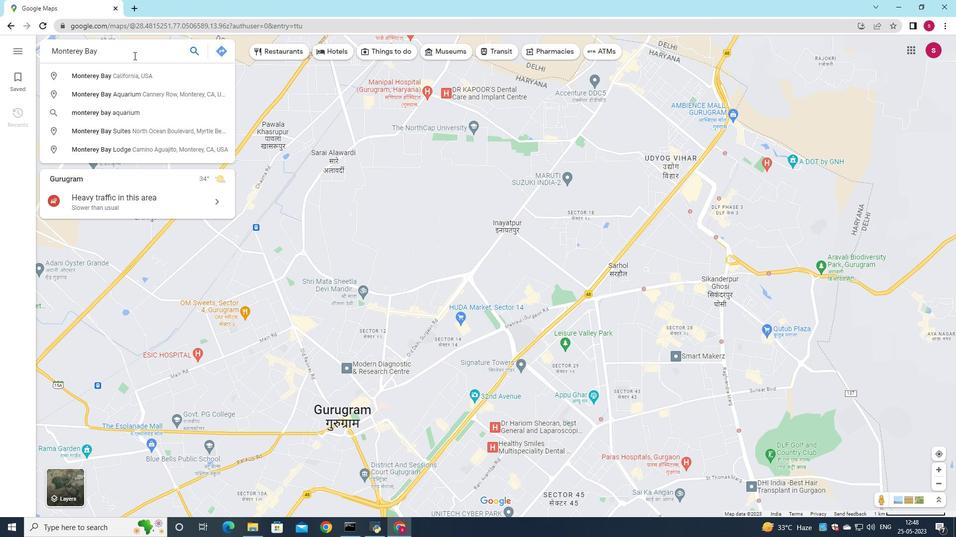 
Action: Mouse scrolled (610, 440) with delta (0, 0)
Screenshot: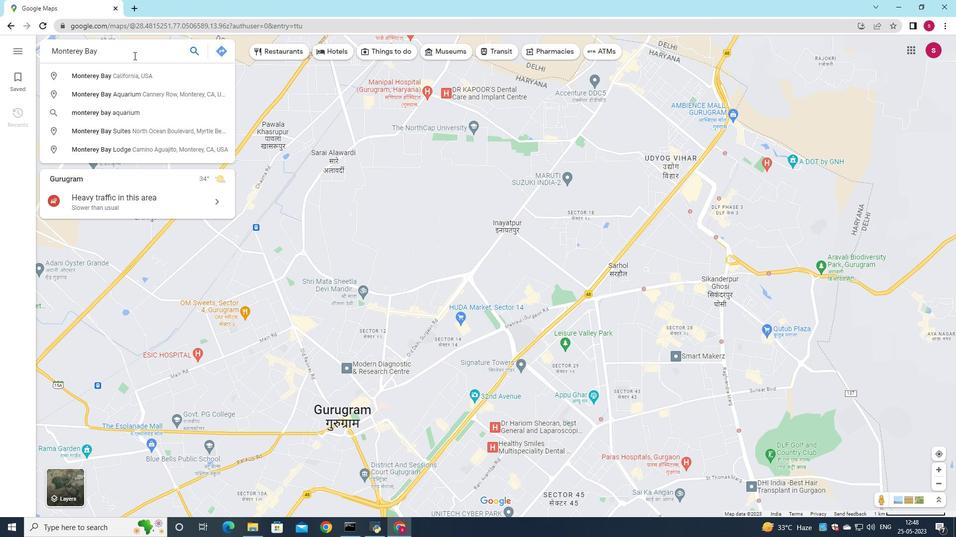 
Action: Mouse scrolled (610, 440) with delta (0, 0)
Screenshot: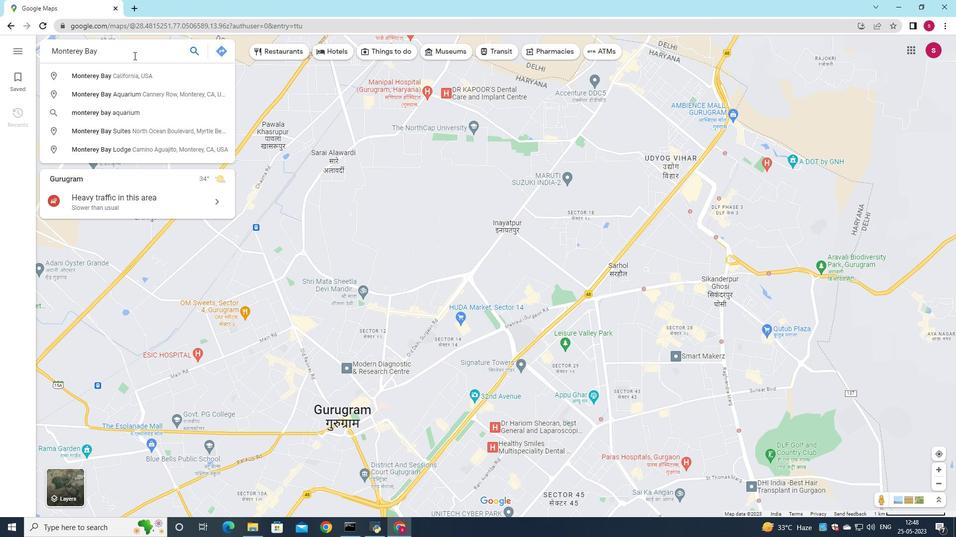
Action: Mouse scrolled (610, 440) with delta (0, 0)
Screenshot: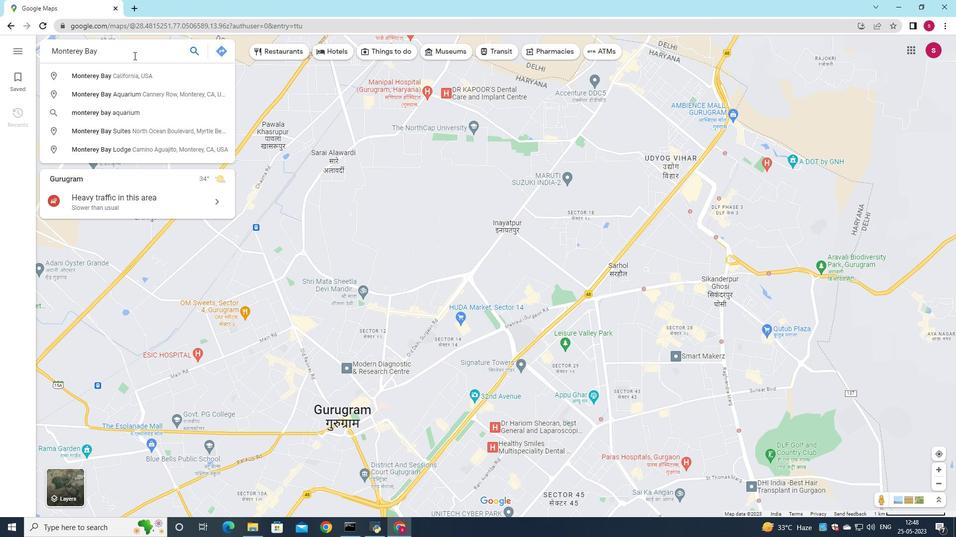 
Action: Mouse scrolled (610, 440) with delta (0, 0)
Screenshot: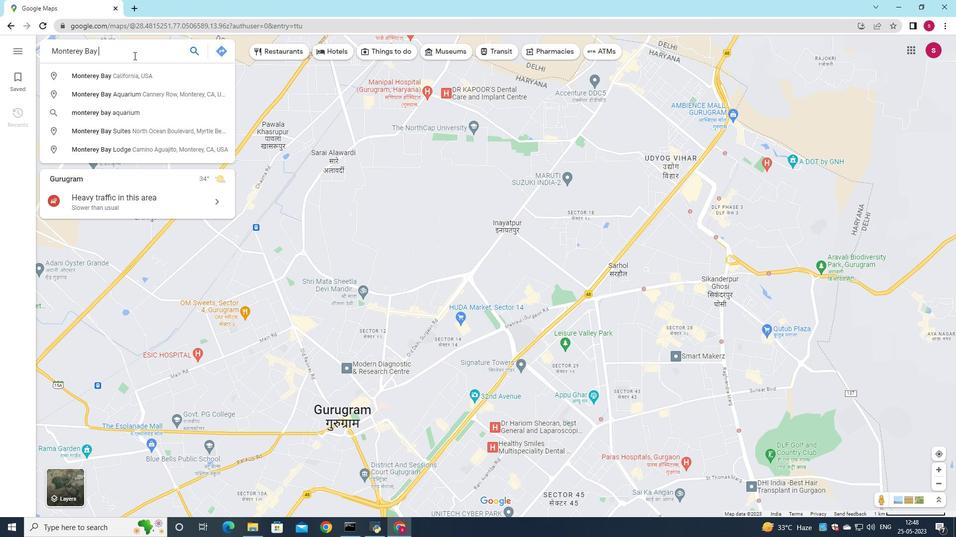 
Action: Mouse scrolled (610, 440) with delta (0, 0)
Screenshot: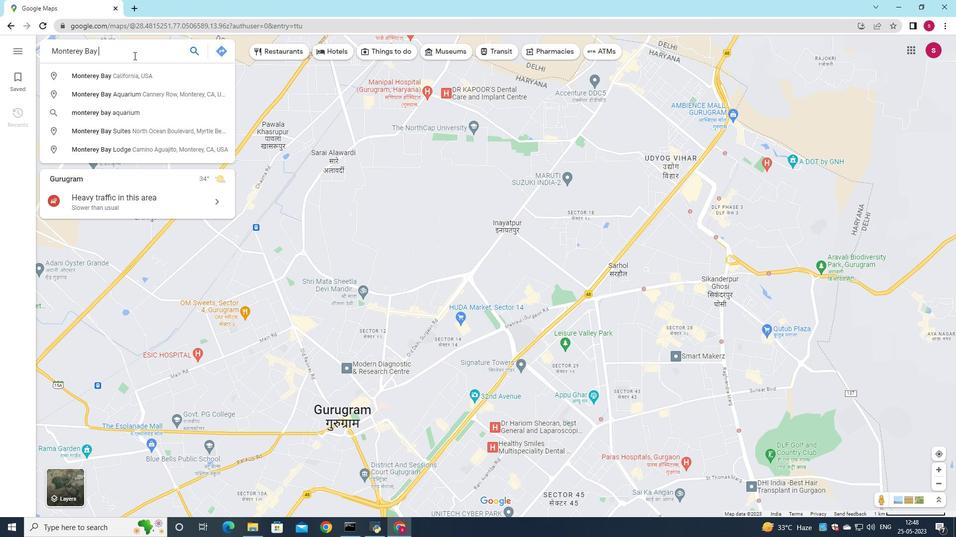
Action: Mouse scrolled (610, 440) with delta (0, 0)
Screenshot: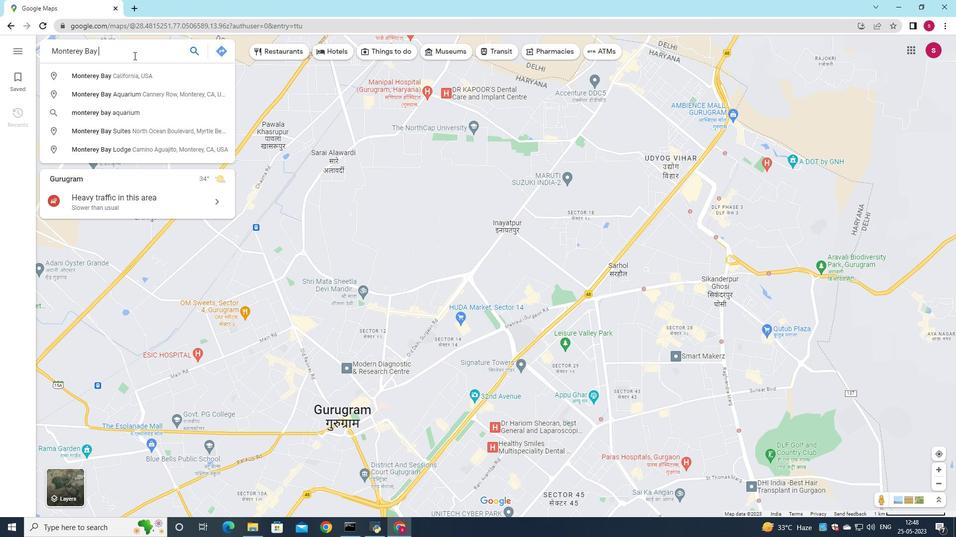 
Action: Mouse scrolled (610, 440) with delta (0, 0)
Screenshot: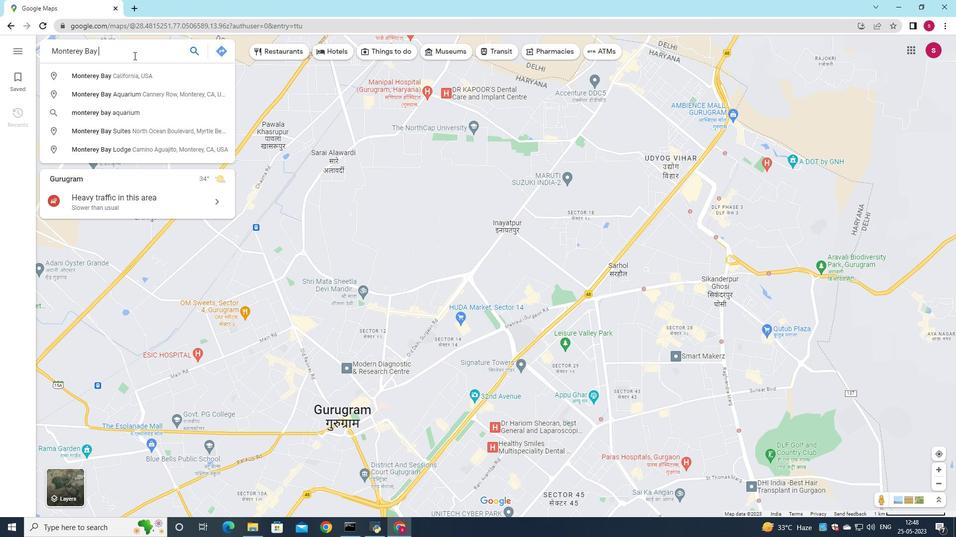 
Action: Mouse scrolled (610, 440) with delta (0, 0)
Screenshot: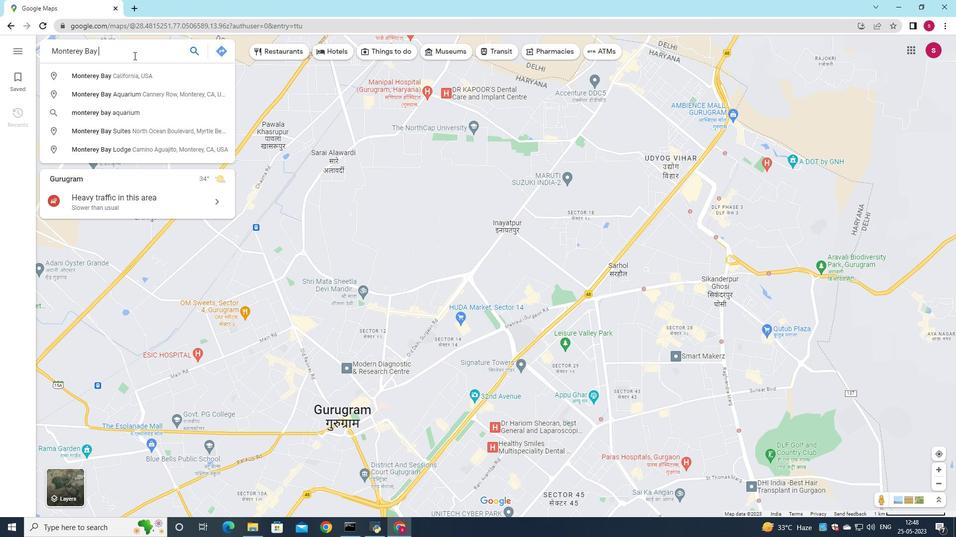 
Action: Mouse scrolled (610, 440) with delta (0, 0)
Screenshot: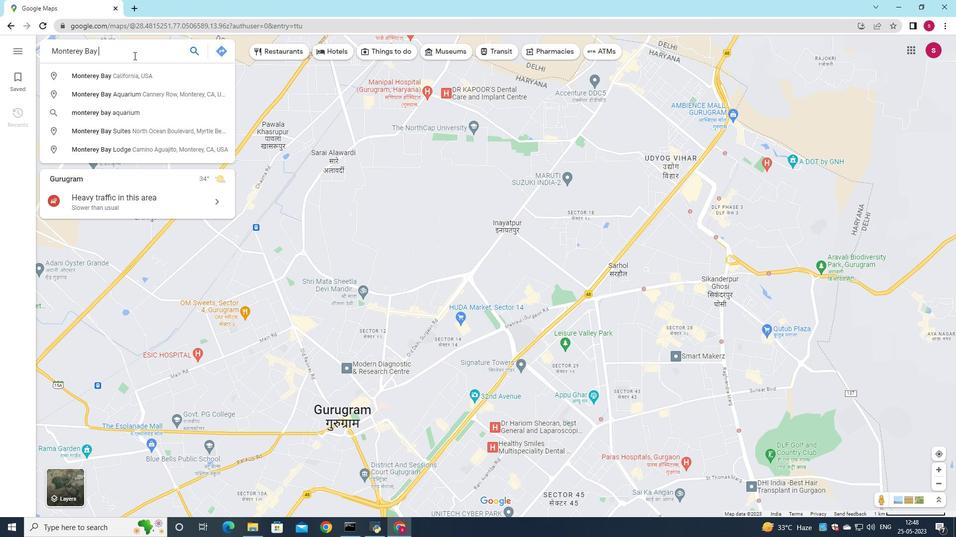 
Action: Mouse scrolled (610, 440) with delta (0, 0)
Screenshot: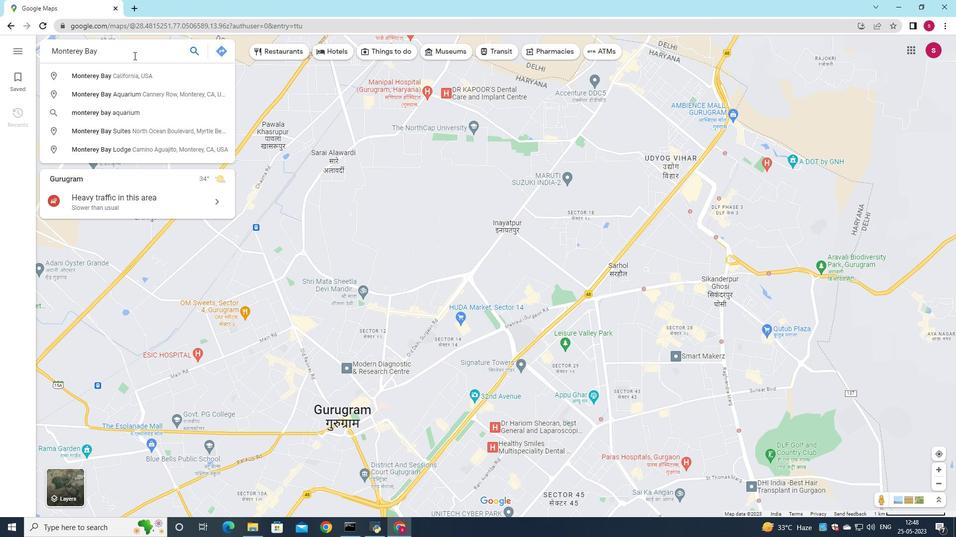 
Action: Mouse scrolled (610, 440) with delta (0, 0)
Screenshot: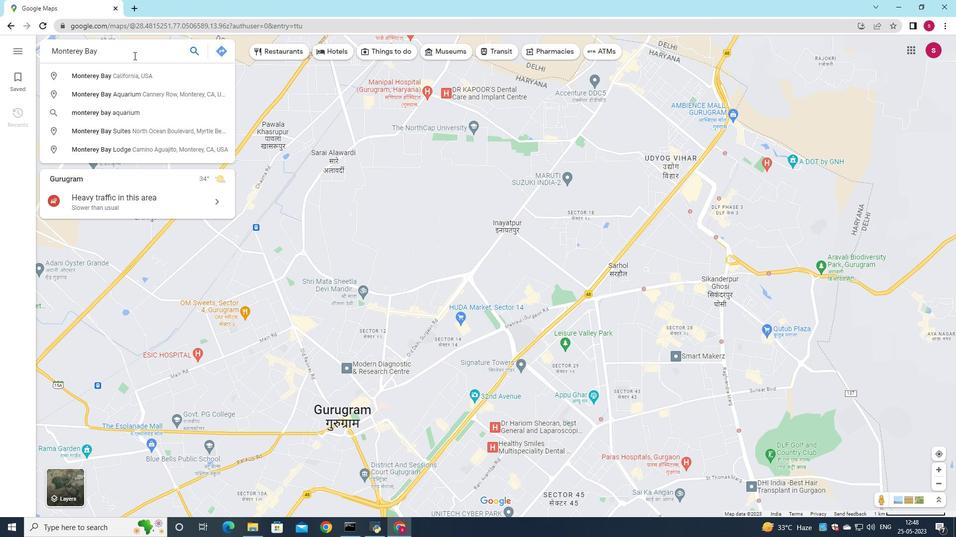 
Action: Mouse scrolled (610, 440) with delta (0, 0)
Screenshot: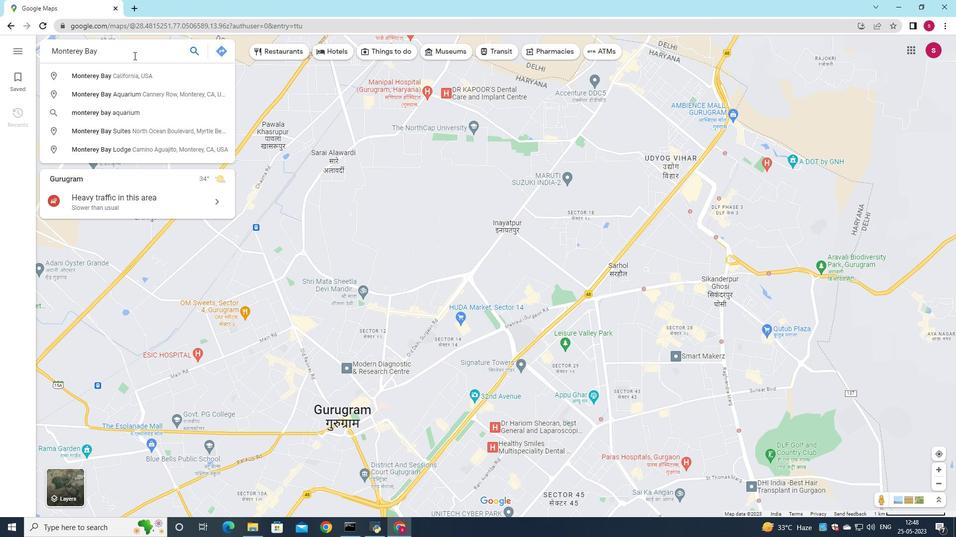 
Action: Mouse scrolled (610, 440) with delta (0, 0)
Screenshot: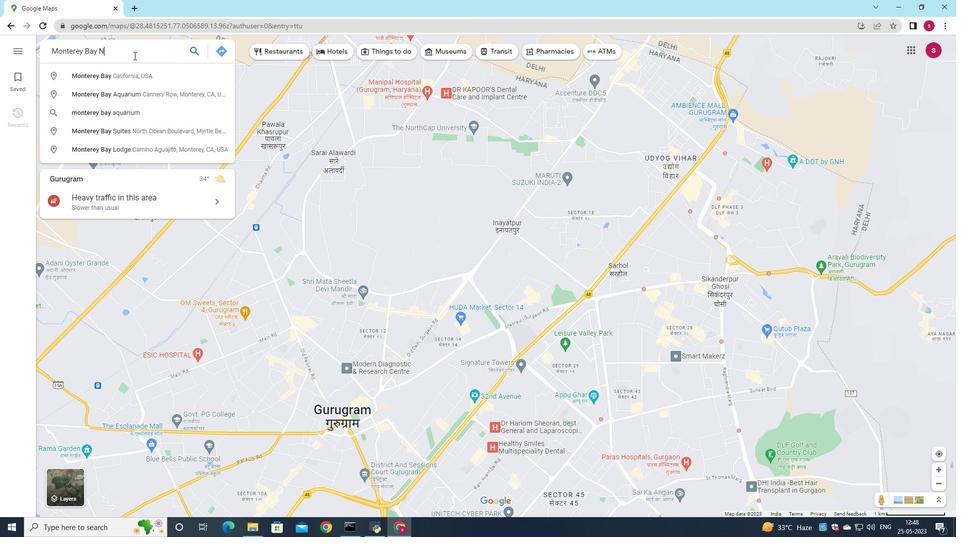
Action: Mouse scrolled (610, 440) with delta (0, 0)
Screenshot: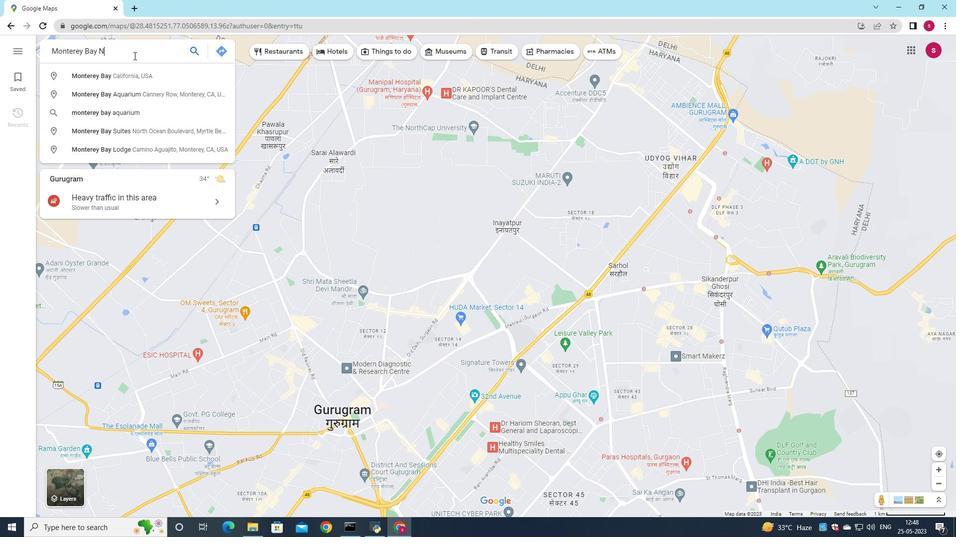 
Action: Mouse scrolled (610, 440) with delta (0, 0)
Screenshot: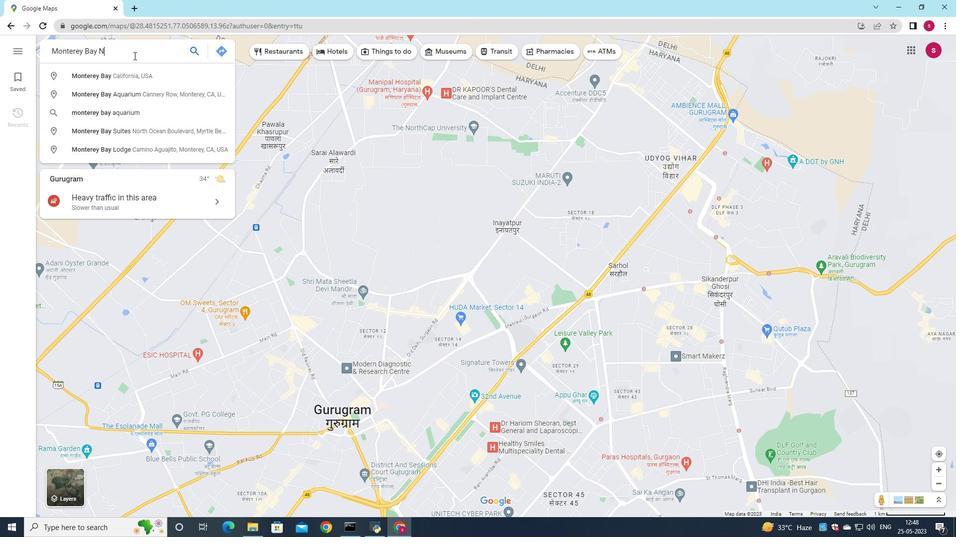 
Action: Mouse scrolled (610, 440) with delta (0, 0)
Screenshot: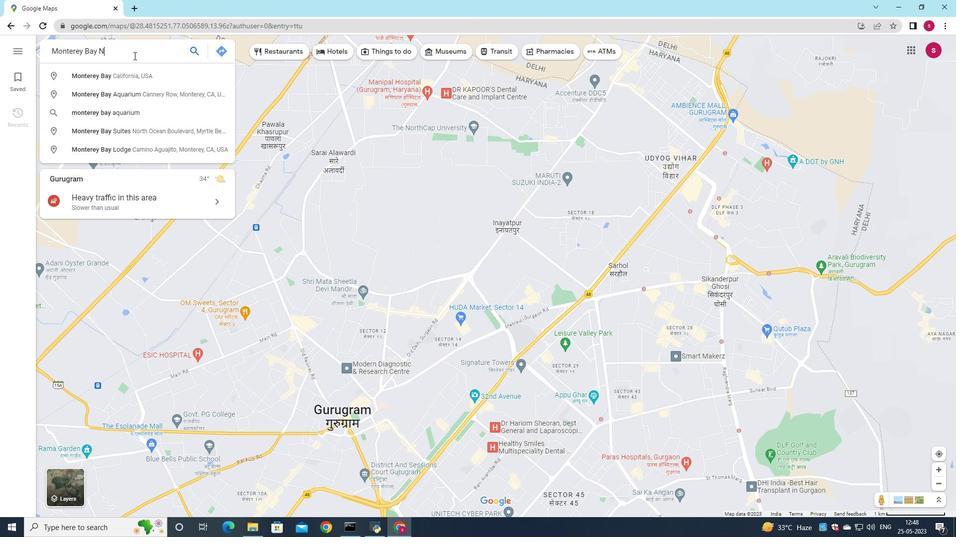 
Action: Mouse scrolled (610, 440) with delta (0, 0)
Screenshot: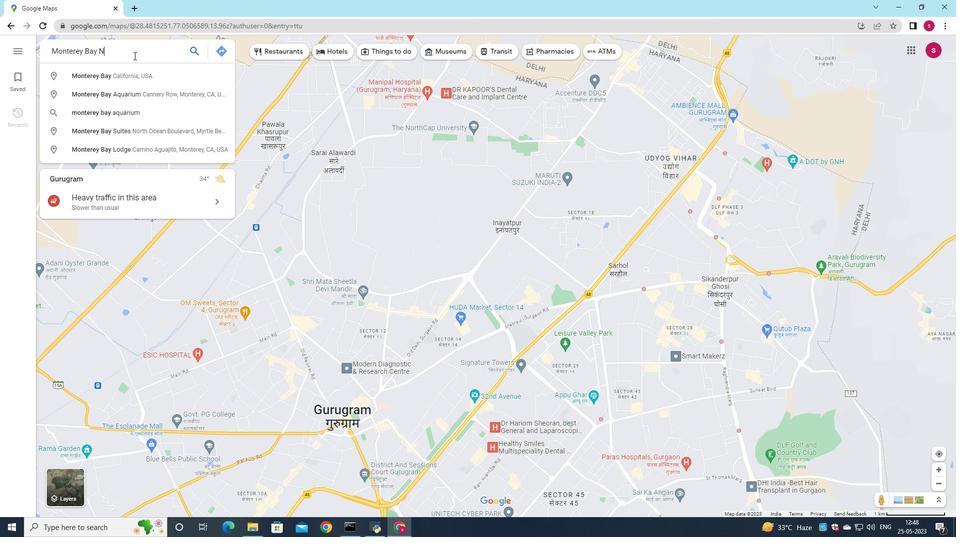 
Action: Mouse scrolled (610, 440) with delta (0, 0)
Screenshot: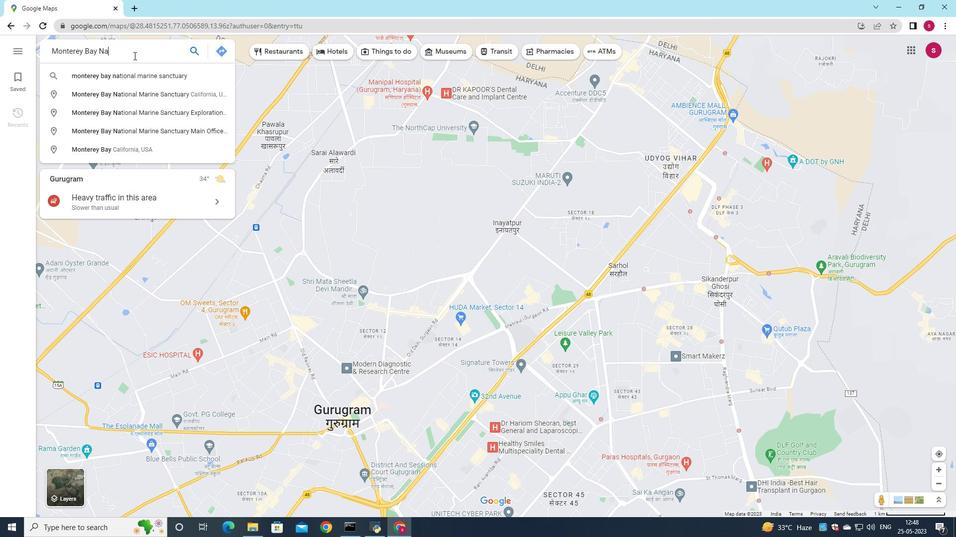 
Action: Mouse scrolled (610, 440) with delta (0, 0)
Screenshot: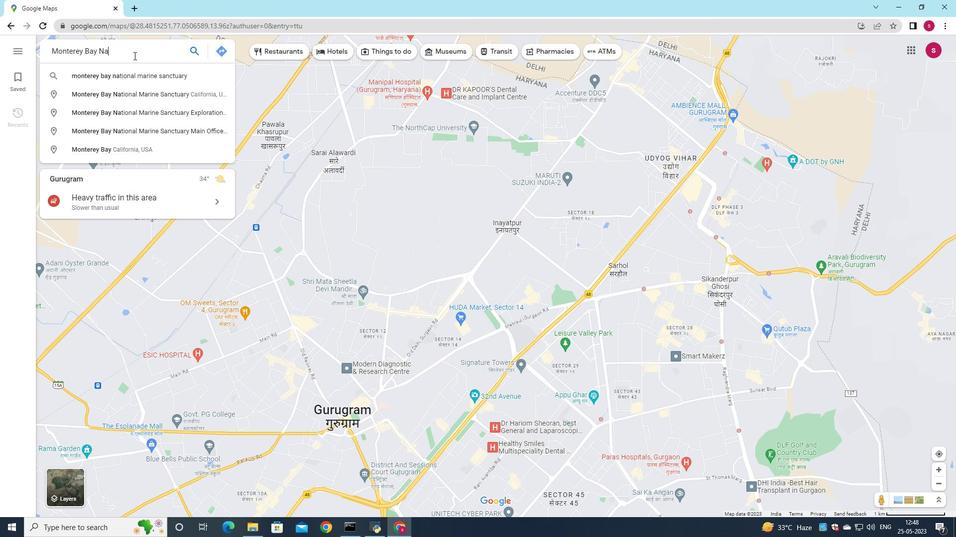 
Action: Mouse scrolled (610, 440) with delta (0, 0)
Screenshot: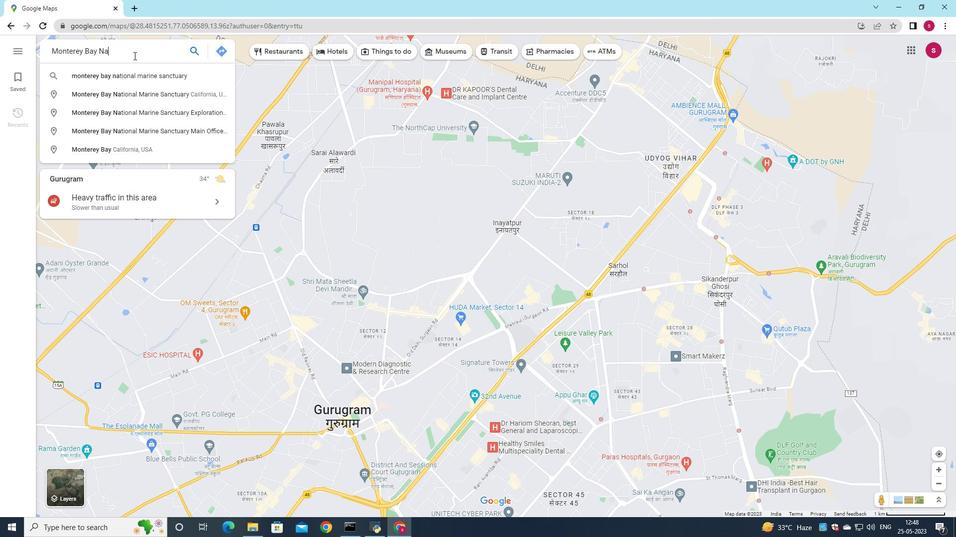 
Action: Mouse scrolled (610, 440) with delta (0, 0)
Screenshot: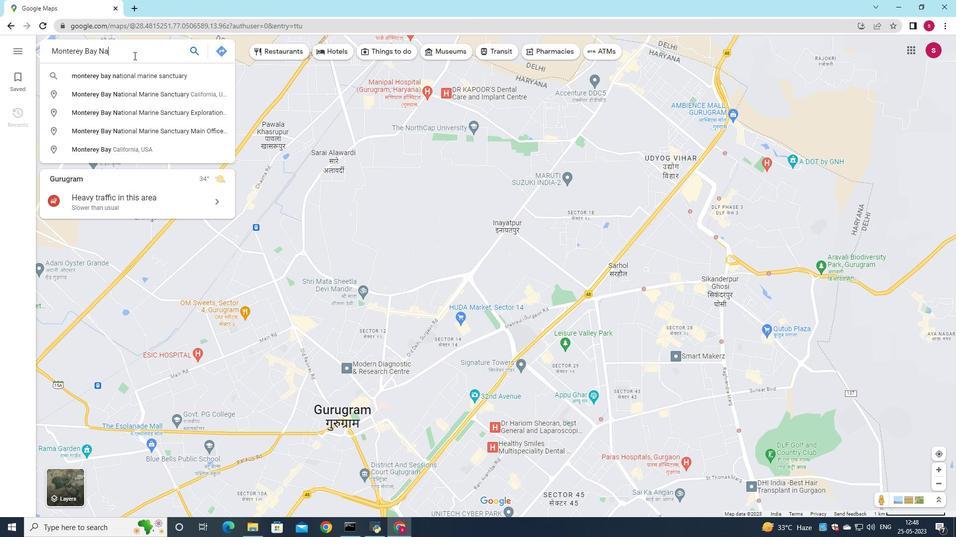 
Action: Mouse scrolled (610, 440) with delta (0, 0)
Screenshot: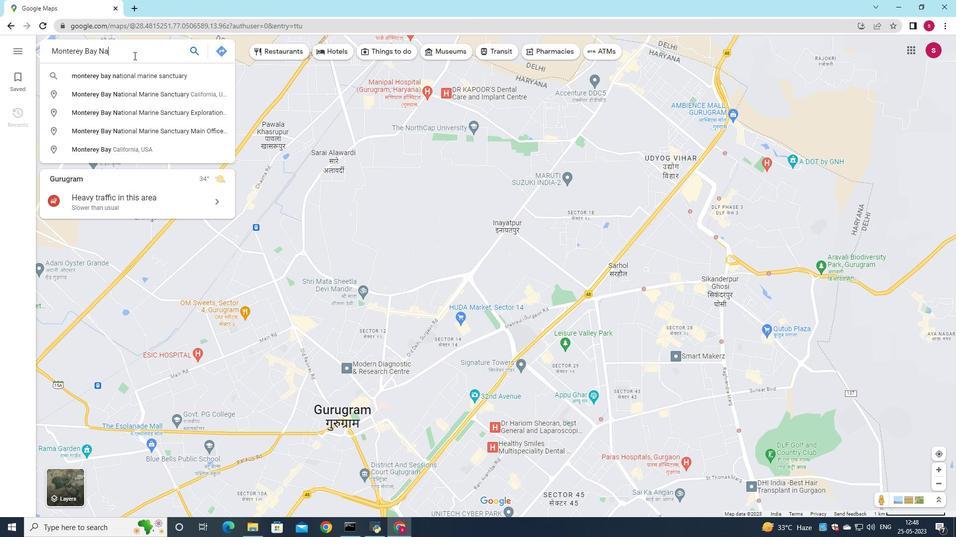 
Action: Mouse scrolled (610, 440) with delta (0, 0)
Screenshot: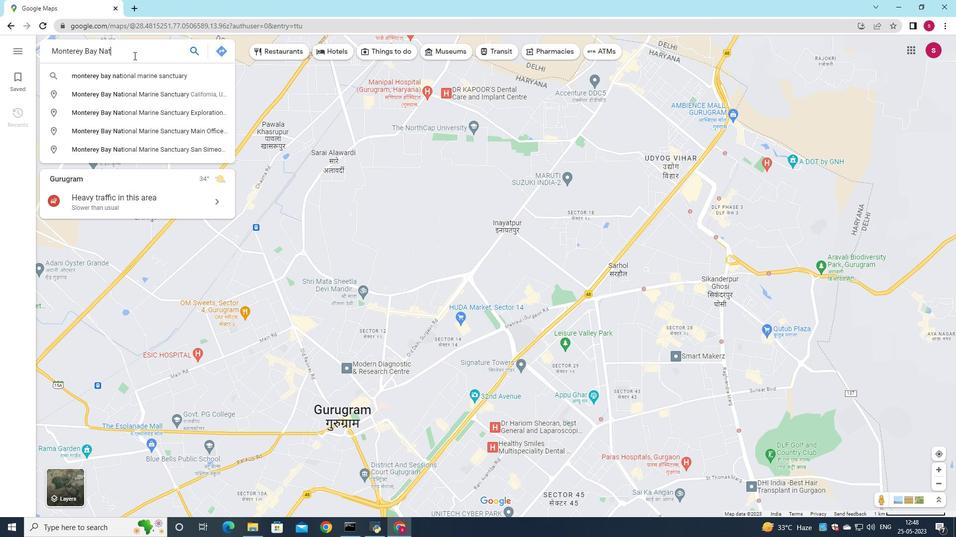 
Action: Mouse scrolled (610, 440) with delta (0, 0)
Screenshot: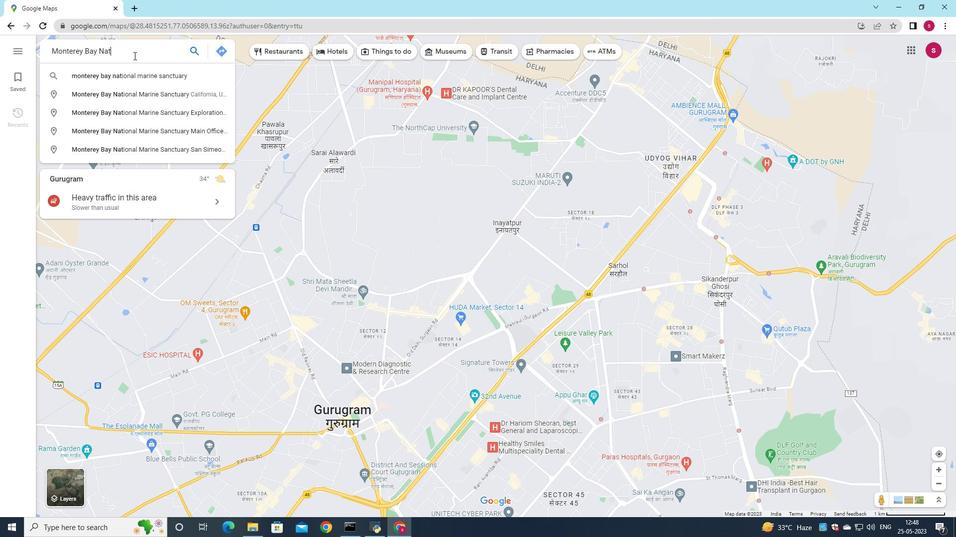 
Action: Mouse scrolled (610, 440) with delta (0, 0)
Screenshot: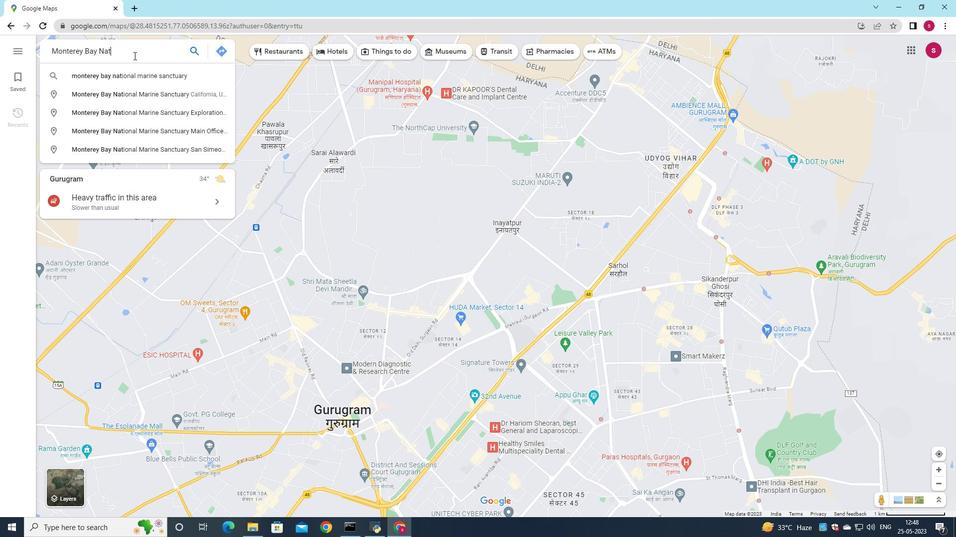 
Action: Mouse scrolled (610, 440) with delta (0, 0)
Screenshot: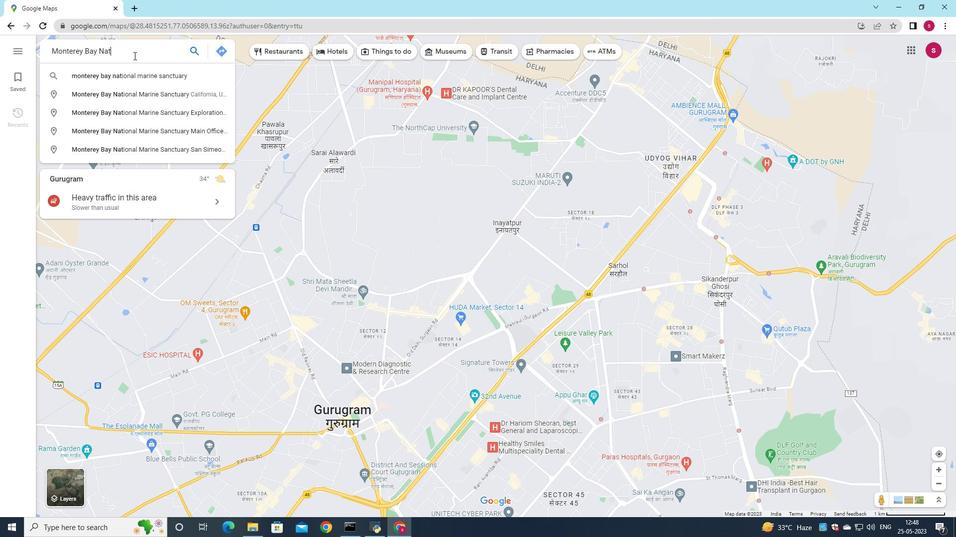 
Action: Mouse scrolled (610, 440) with delta (0, 0)
Screenshot: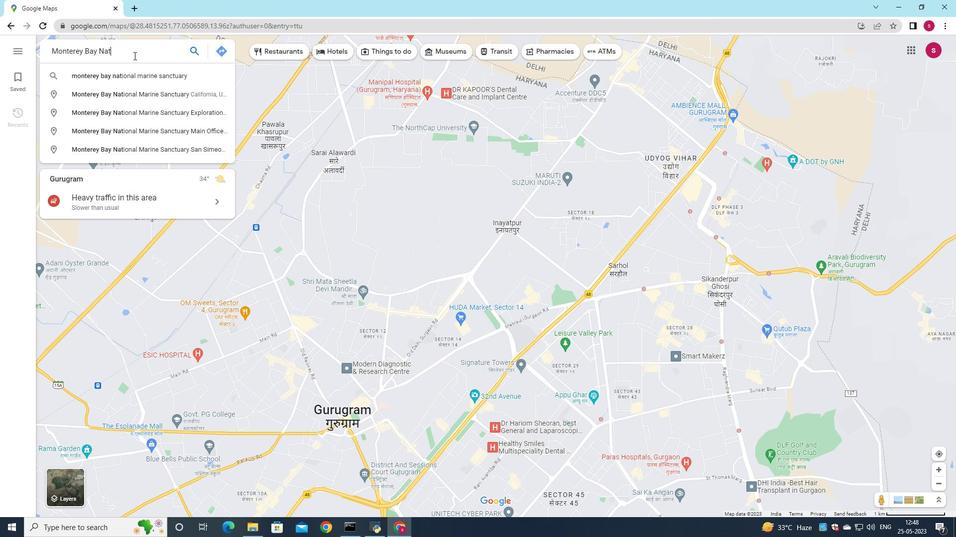 
Action: Mouse scrolled (610, 440) with delta (0, 0)
Screenshot: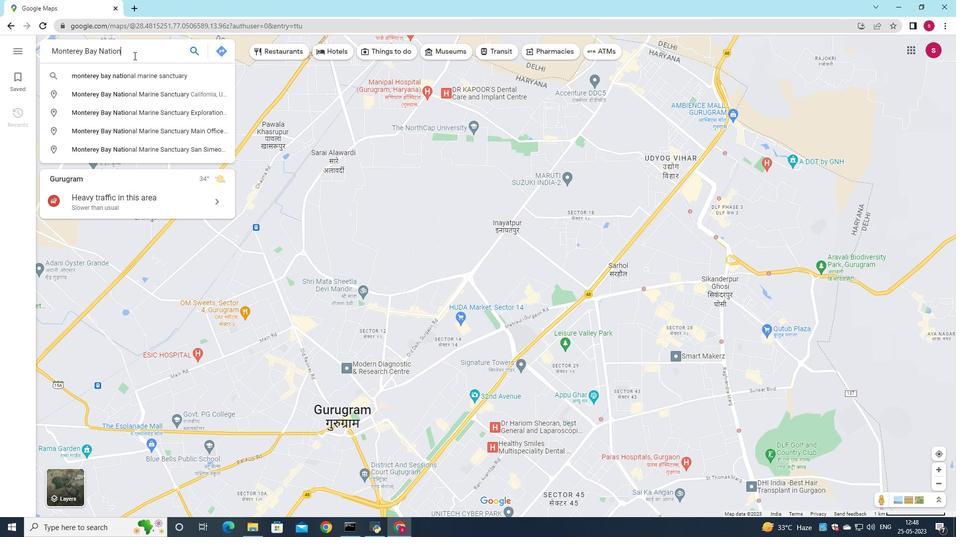 
Action: Mouse scrolled (610, 440) with delta (0, 0)
Screenshot: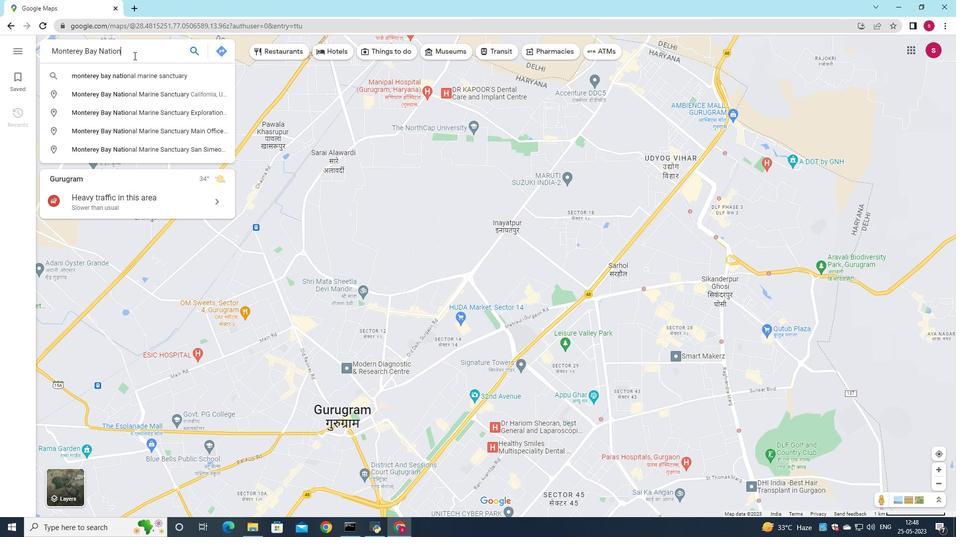
Action: Mouse scrolled (610, 440) with delta (0, 0)
Screenshot: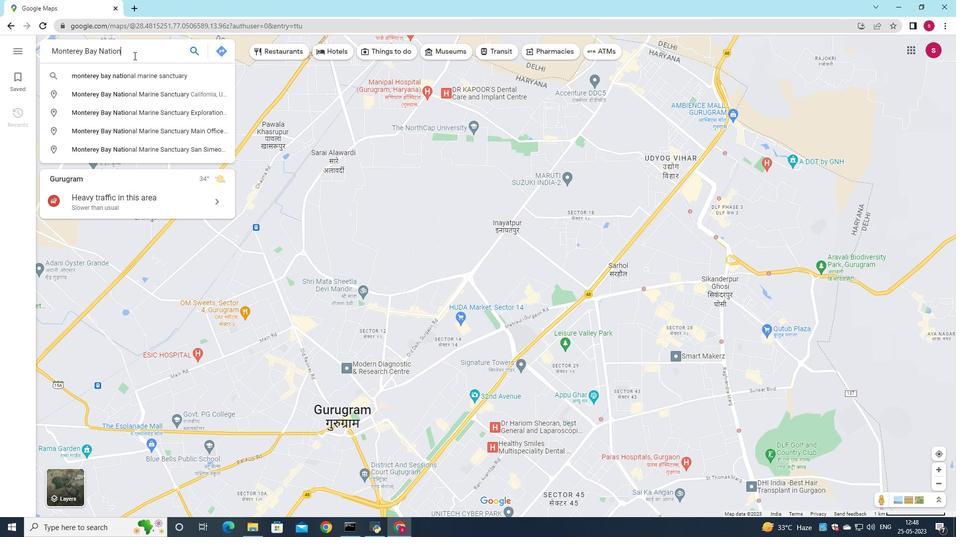 
Action: Mouse scrolled (610, 440) with delta (0, 0)
Screenshot: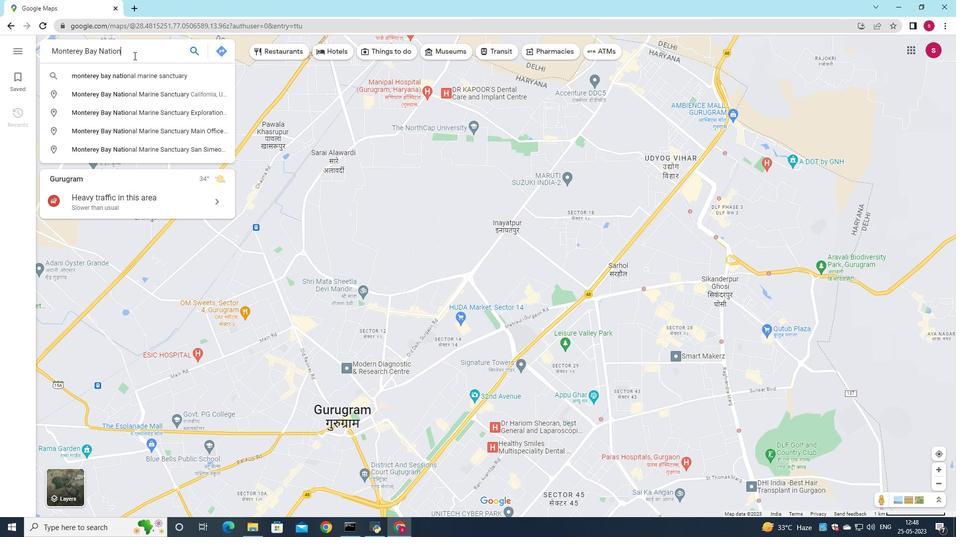 
Action: Mouse scrolled (610, 440) with delta (0, 0)
Screenshot: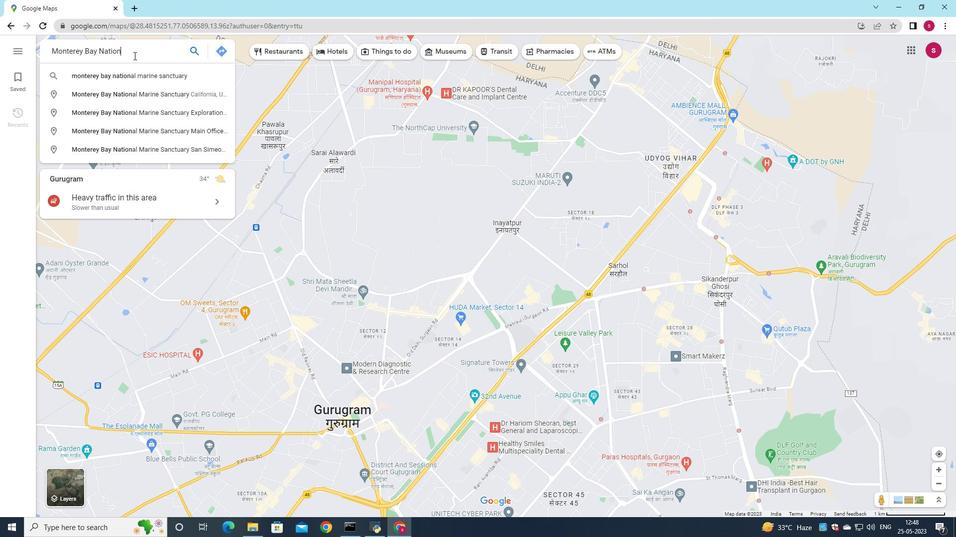
Action: Mouse scrolled (610, 440) with delta (0, 0)
Screenshot: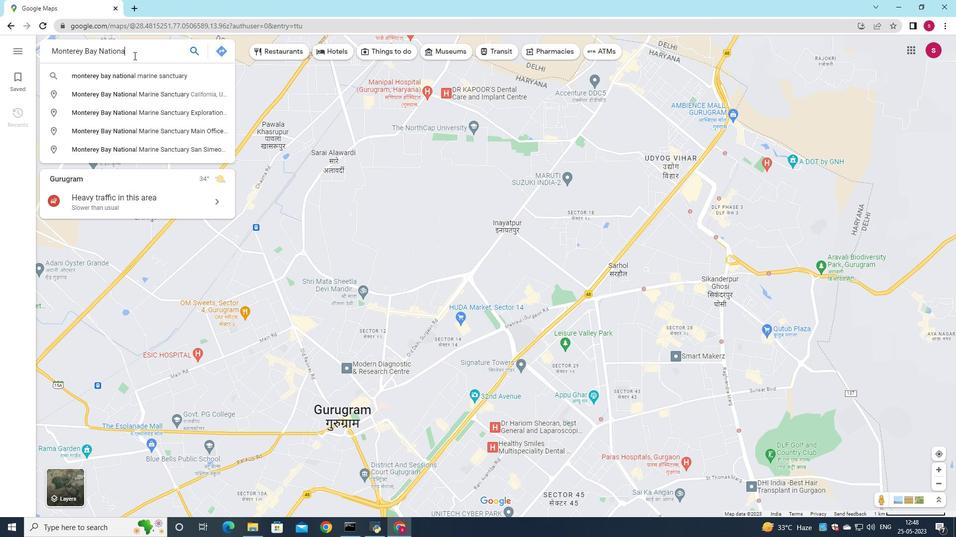 
Action: Mouse scrolled (610, 440) with delta (0, 0)
Screenshot: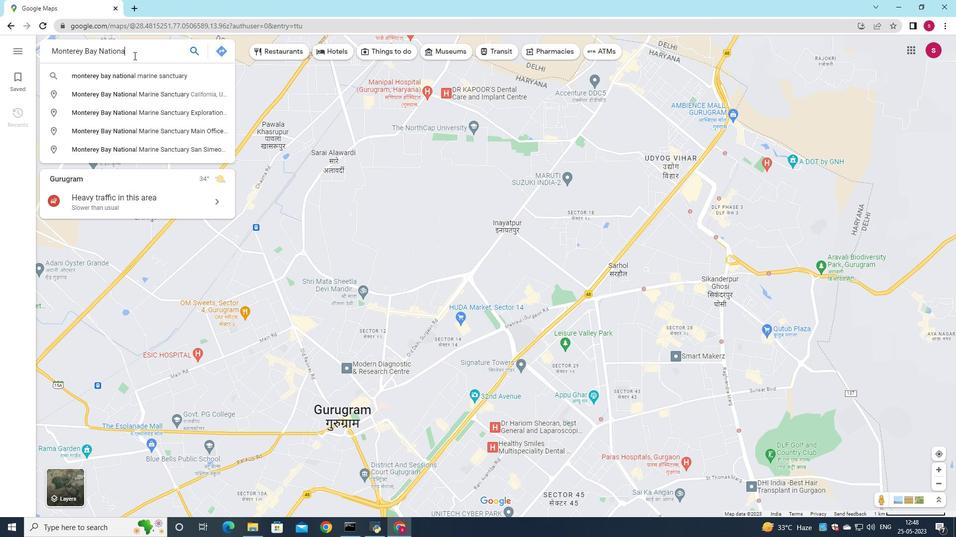 
Action: Mouse scrolled (610, 440) with delta (0, 0)
Screenshot: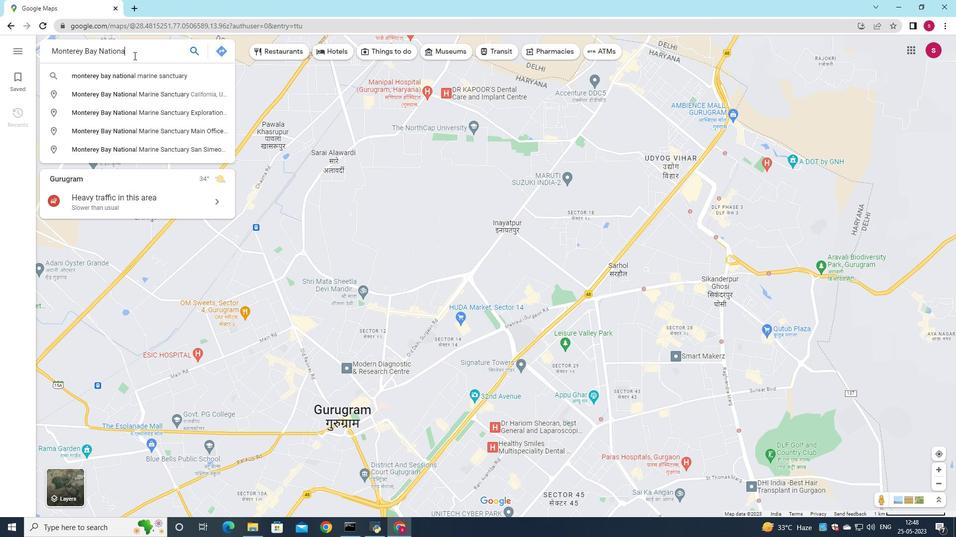 
Action: Mouse scrolled (610, 440) with delta (0, 0)
Screenshot: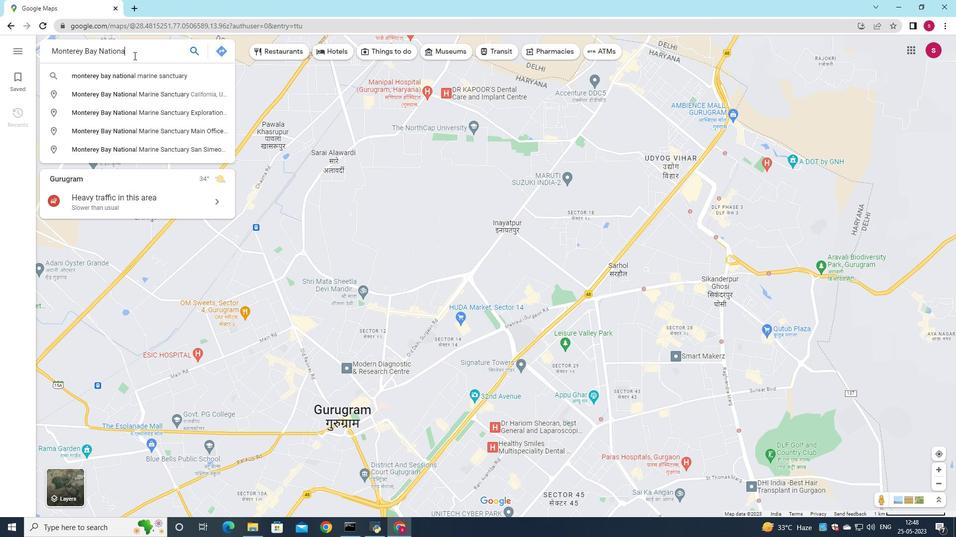 
Action: Mouse scrolled (610, 440) with delta (0, 0)
Screenshot: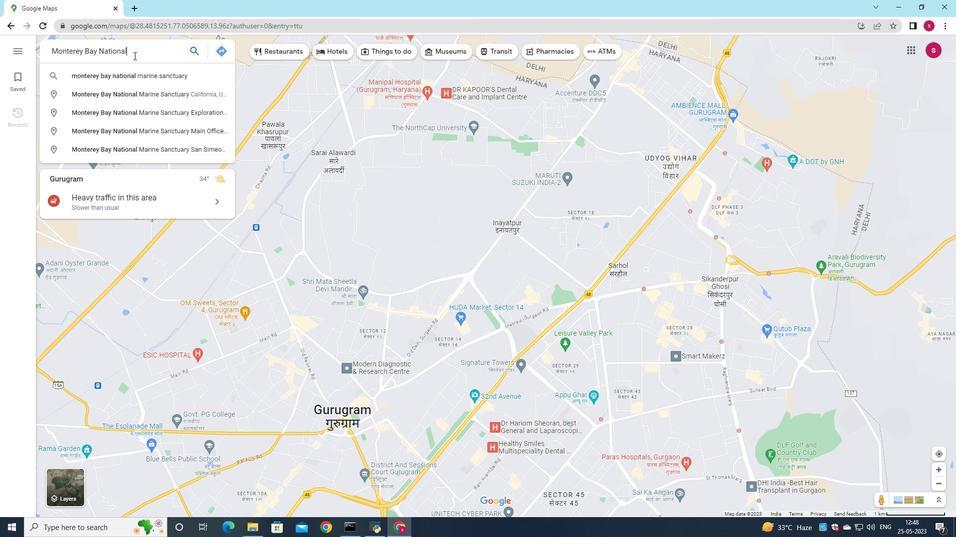 
Action: Mouse scrolled (610, 440) with delta (0, 0)
Screenshot: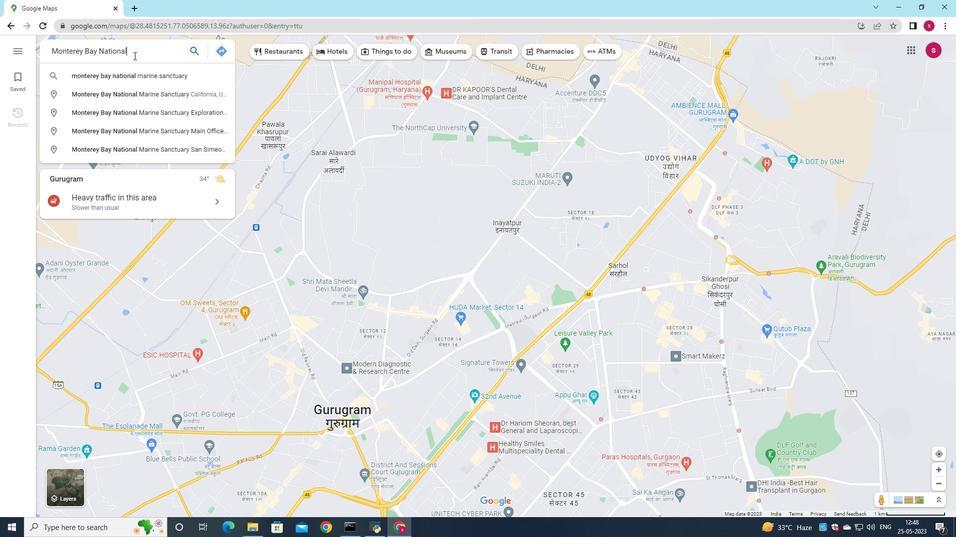 
Action: Mouse scrolled (610, 440) with delta (0, 0)
Screenshot: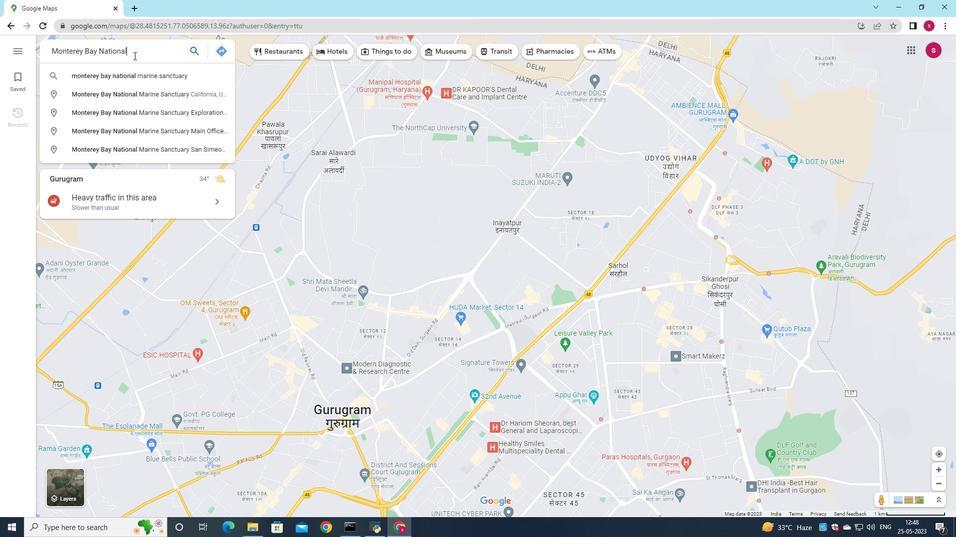 
Action: Mouse scrolled (610, 440) with delta (0, 0)
Screenshot: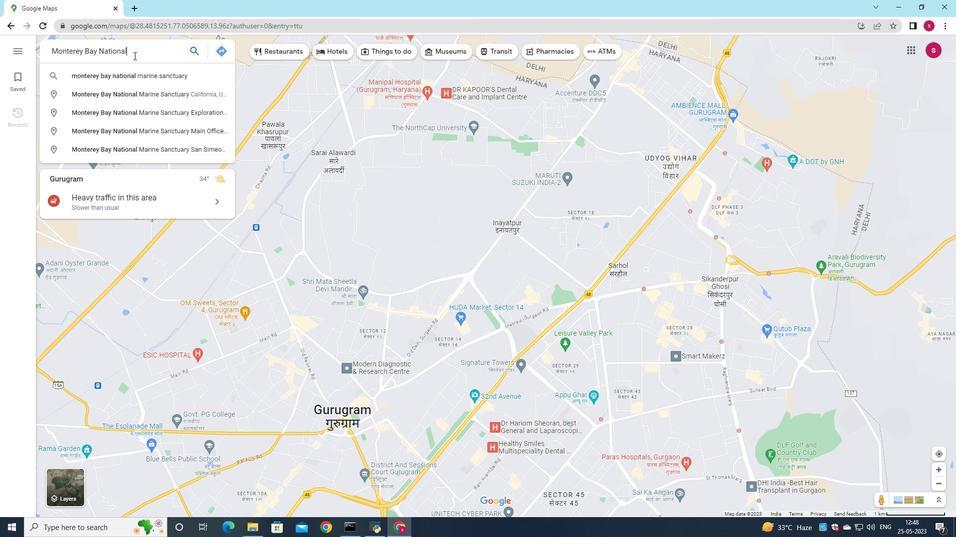 
Action: Mouse moved to (610, 439)
Screenshot: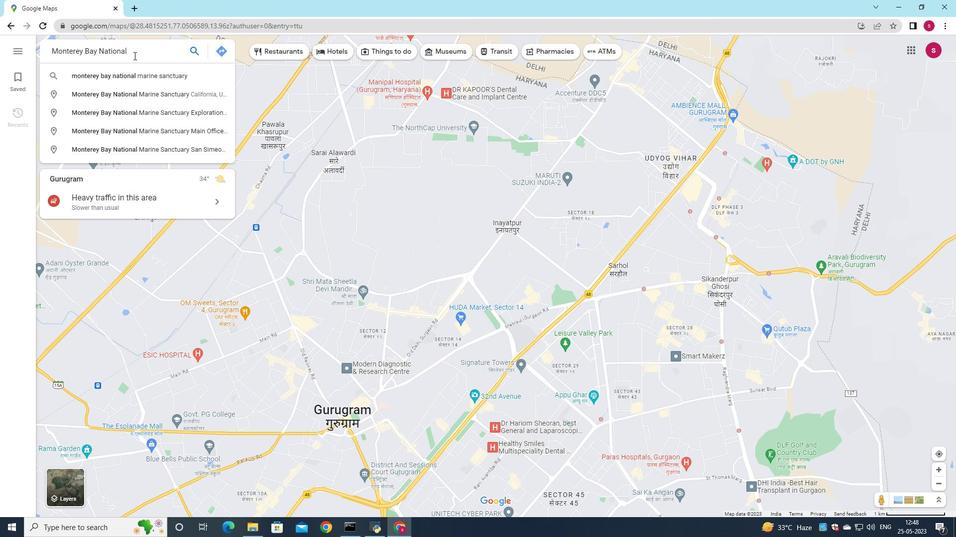 
Action: Key pressed <Key.enter>
Screenshot: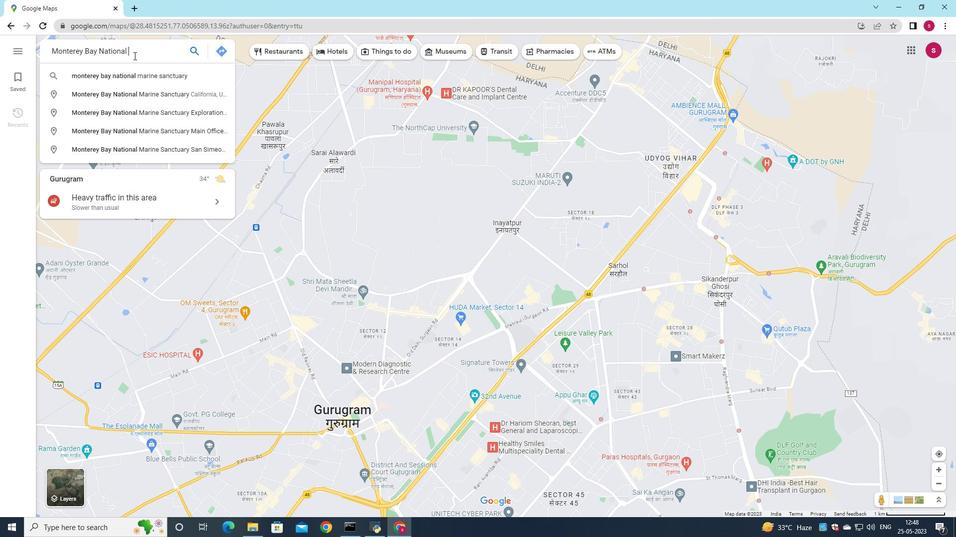 
Action: Mouse moved to (610, 438)
Screenshot: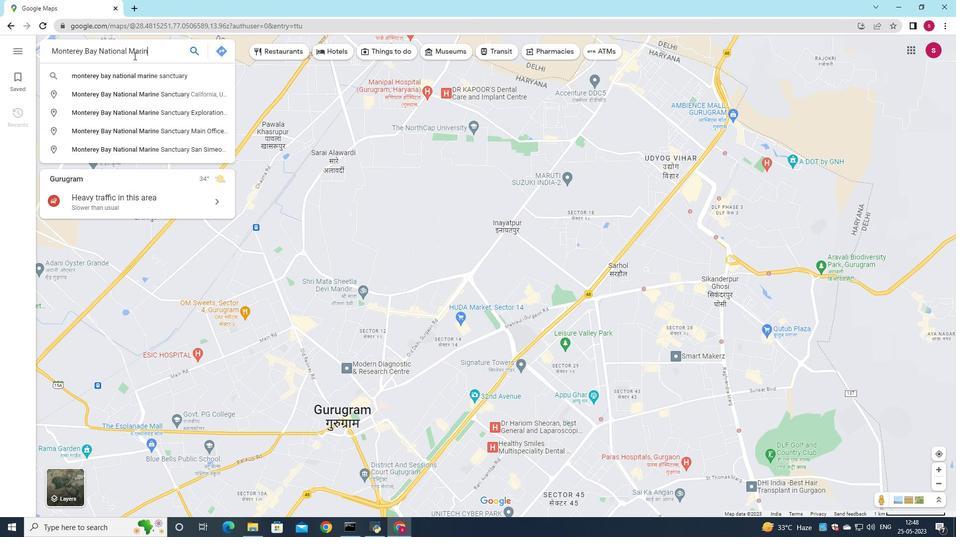 
Action: Mouse pressed left at (610, 438)
Screenshot: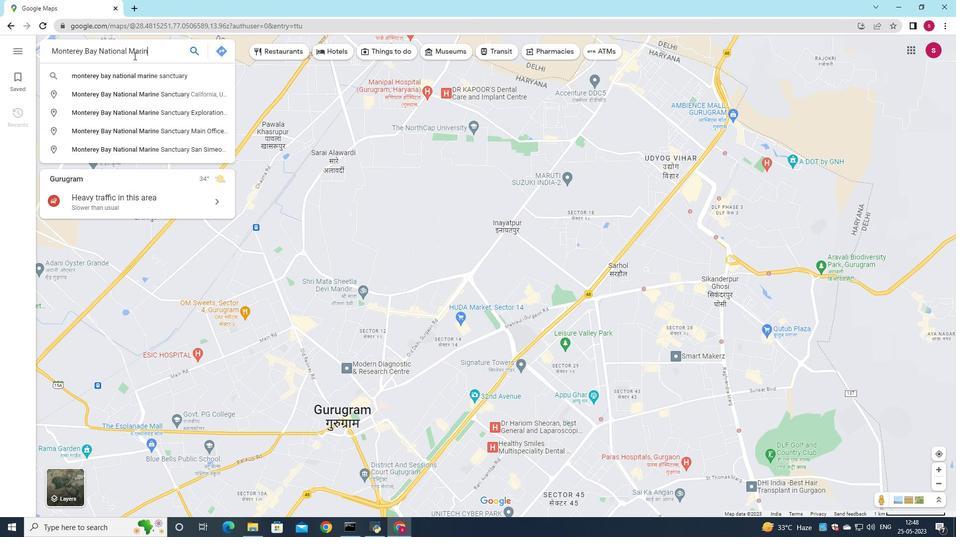 
Action: Mouse moved to (610, 440)
Screenshot: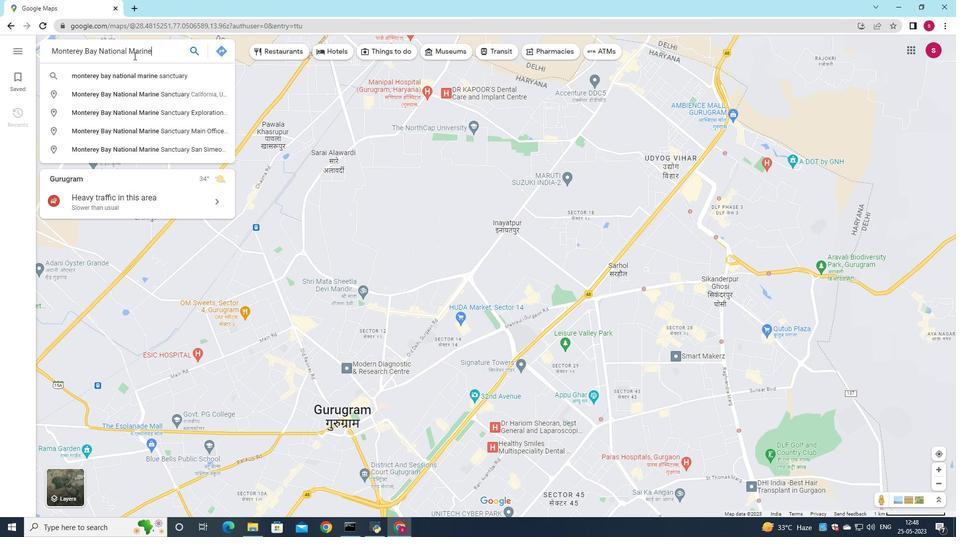
Action: Mouse pressed left at (610, 440)
Screenshot: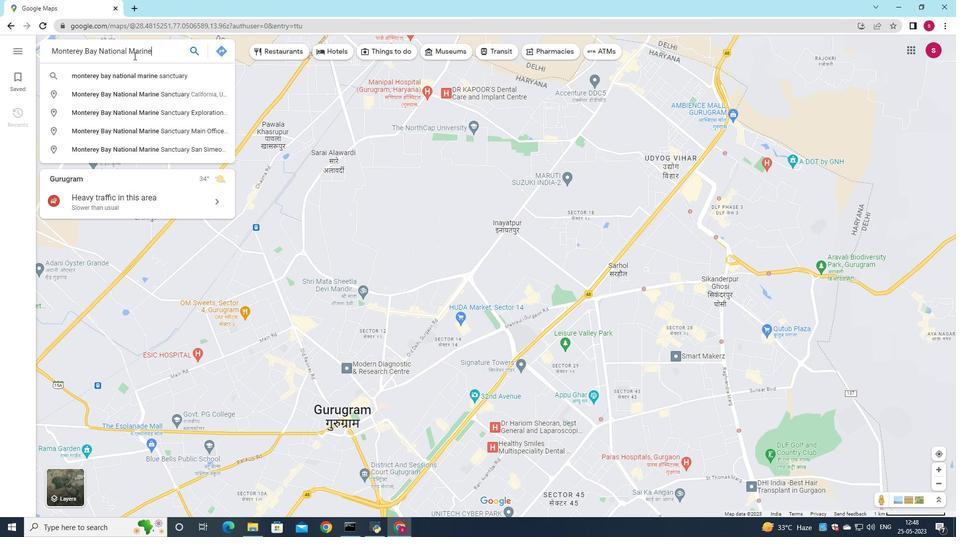
Action: Mouse moved to (610, 440)
Screenshot: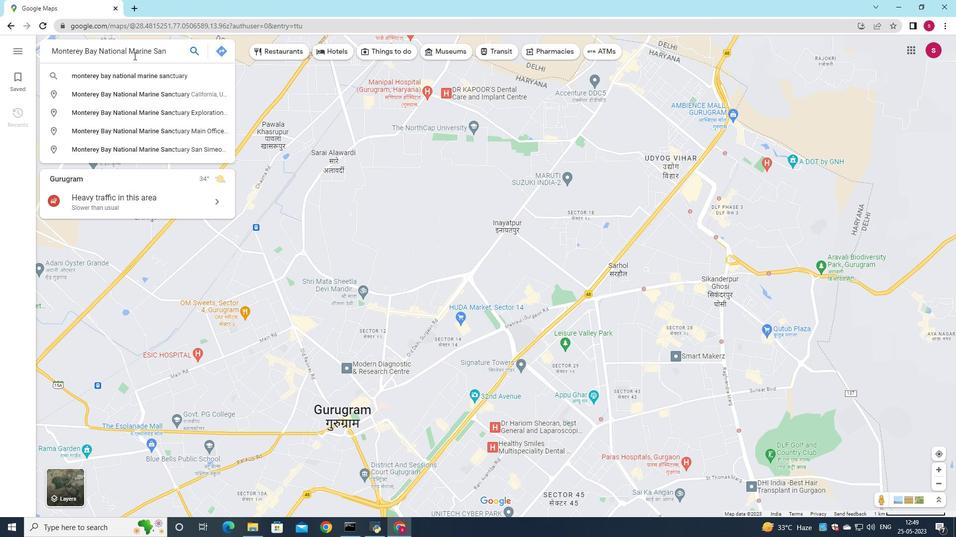 
Action: Mouse scrolled (610, 440) with delta (0, 0)
Screenshot: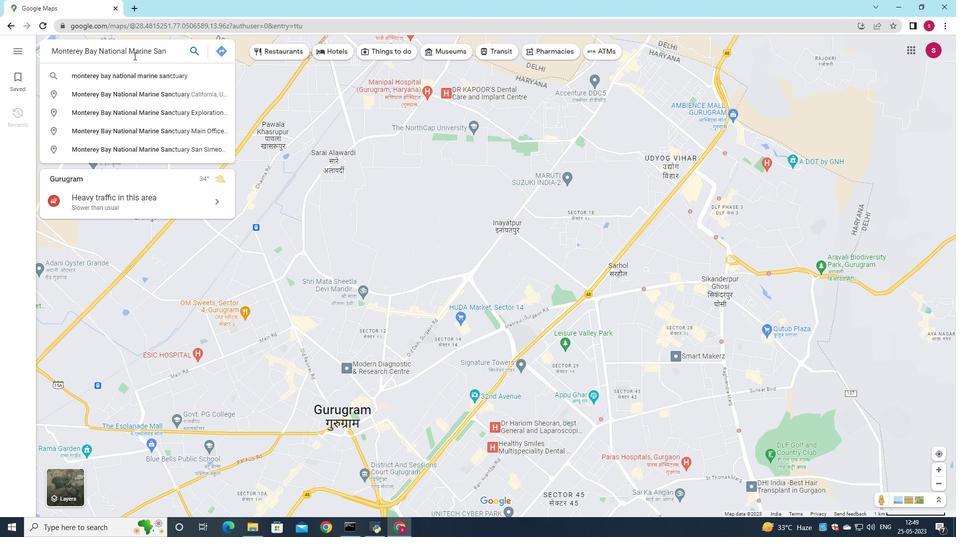 
Action: Mouse scrolled (610, 440) with delta (0, 0)
Screenshot: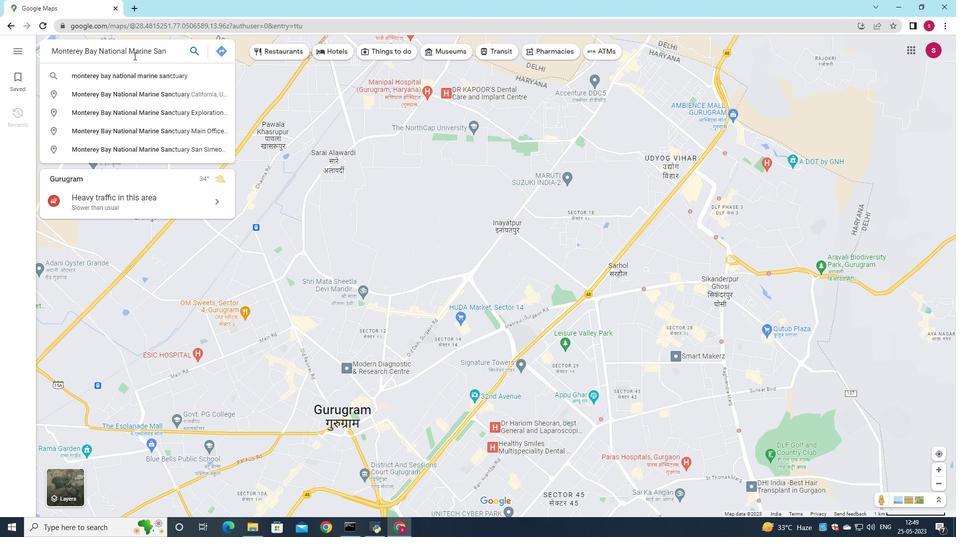 
Action: Mouse scrolled (610, 440) with delta (0, 0)
Screenshot: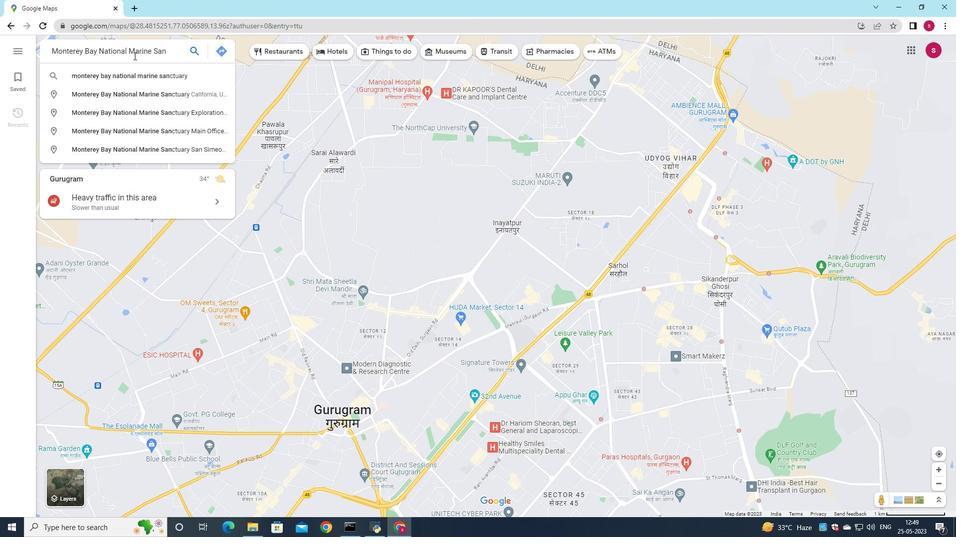 
Action: Mouse moved to (610, 439)
Screenshot: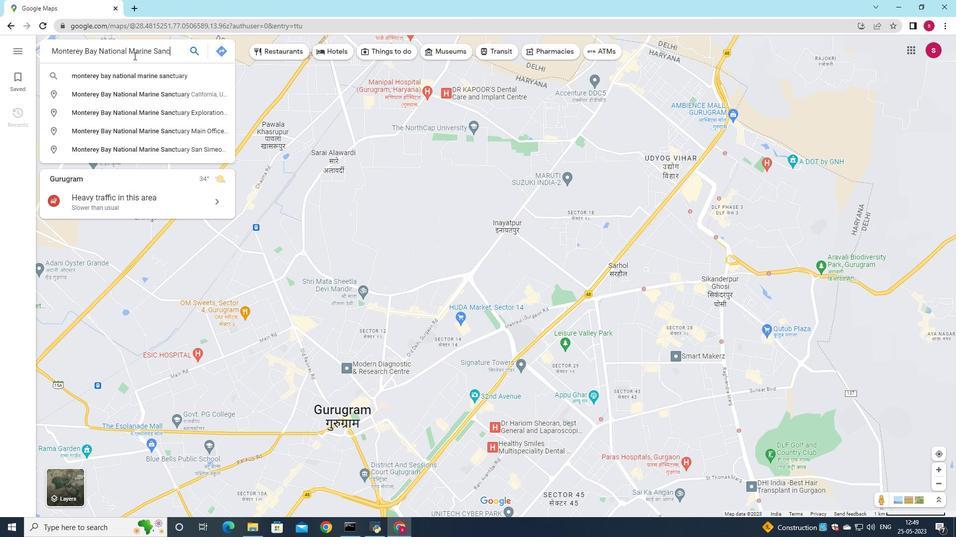 
Action: Mouse scrolled (610, 439) with delta (0, 0)
Screenshot: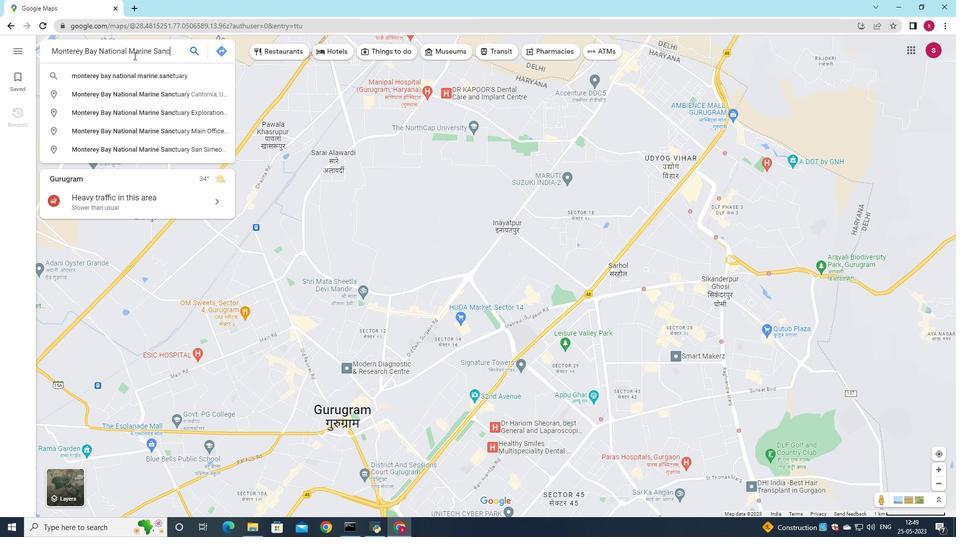 
Action: Mouse scrolled (610, 439) with delta (0, 0)
Screenshot: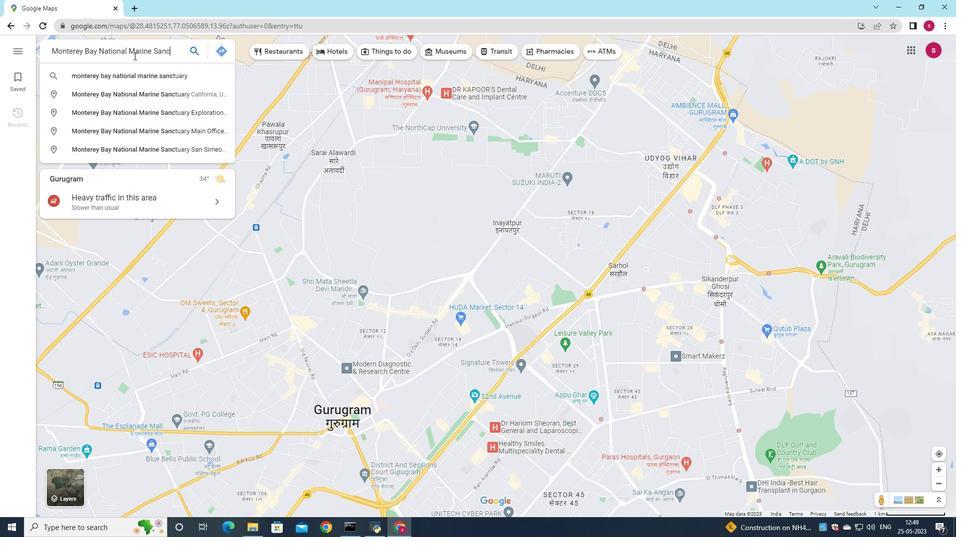 
Action: Mouse scrolled (610, 439) with delta (0, 0)
Screenshot: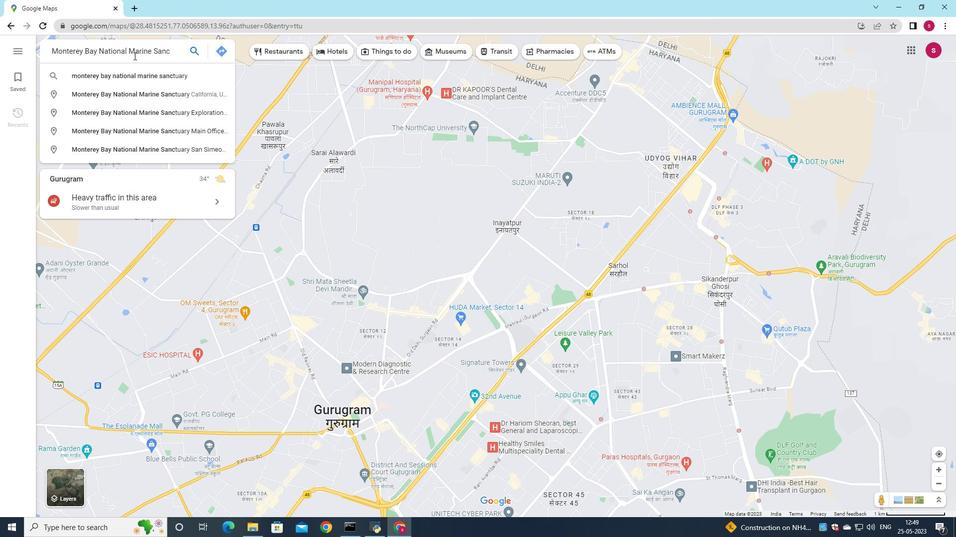 
Action: Mouse scrolled (610, 439) with delta (0, 0)
Screenshot: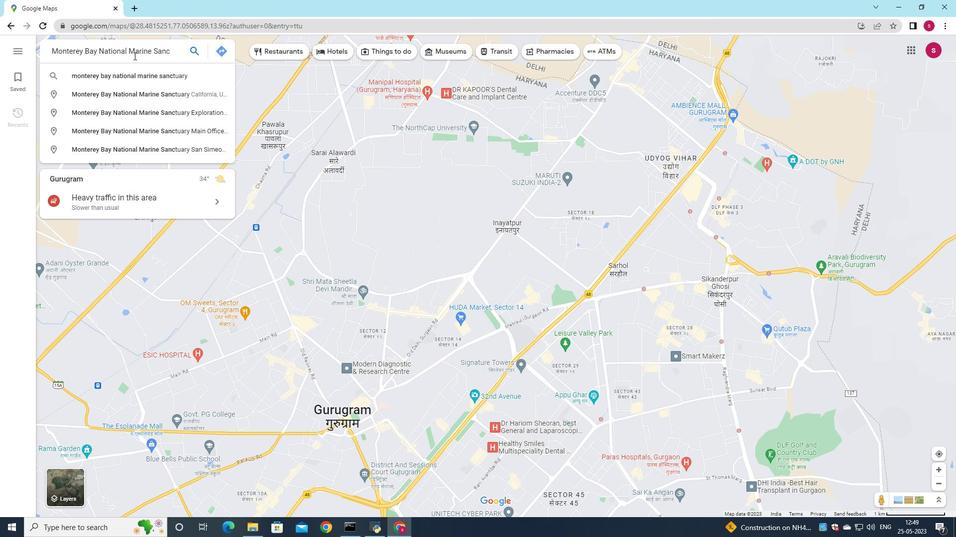 
Action: Mouse moved to (610, 438)
Screenshot: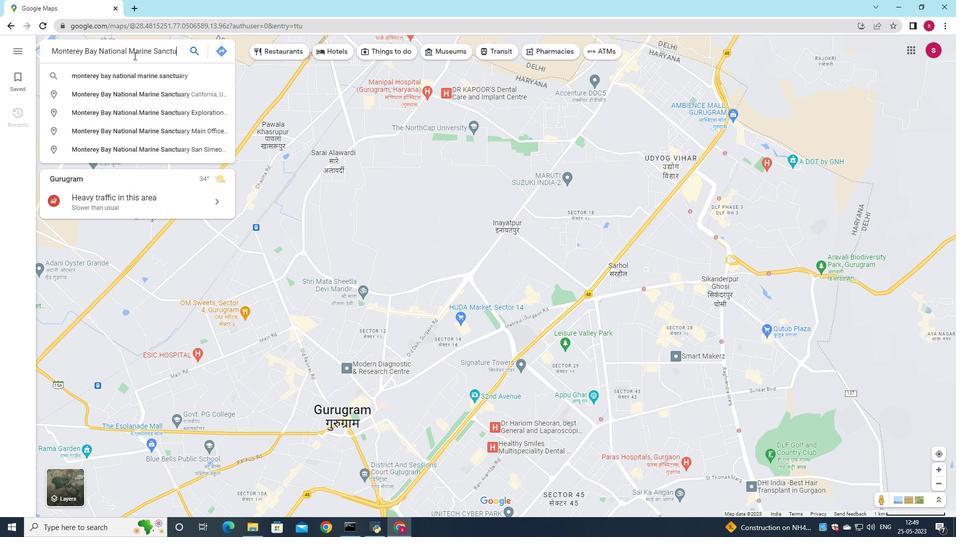 
Action: Mouse pressed left at (610, 438)
Screenshot: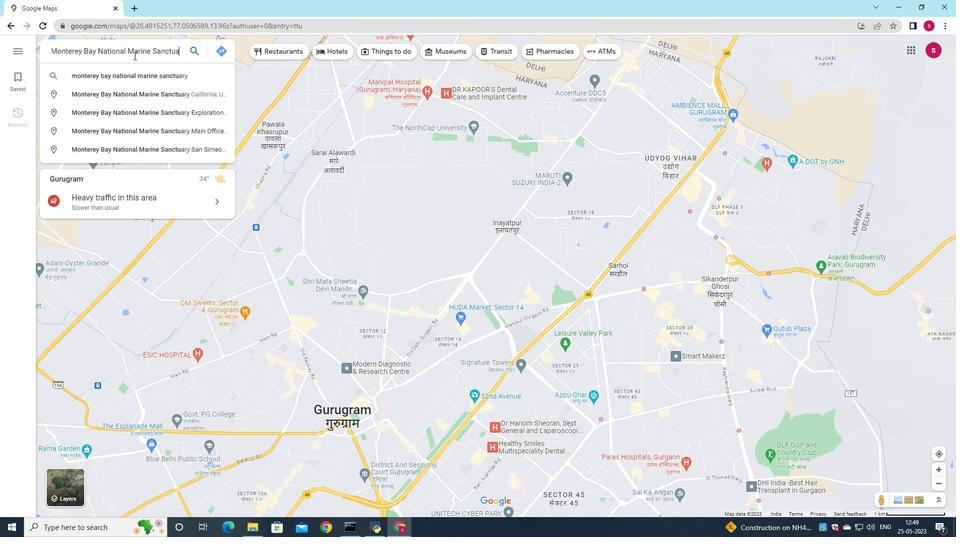 
Action: Mouse moved to (610, 439)
Screenshot: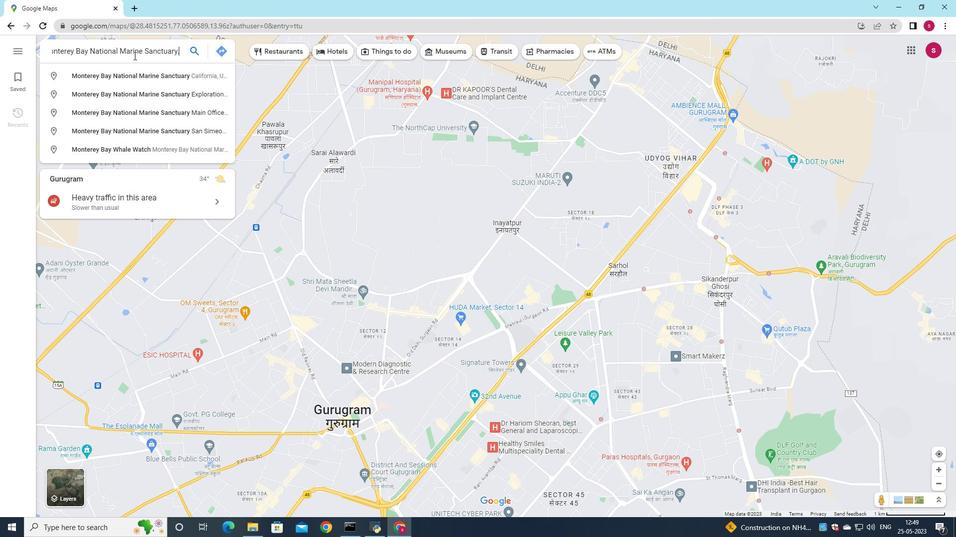 
Action: Mouse scrolled (610, 439) with delta (0, 0)
Screenshot: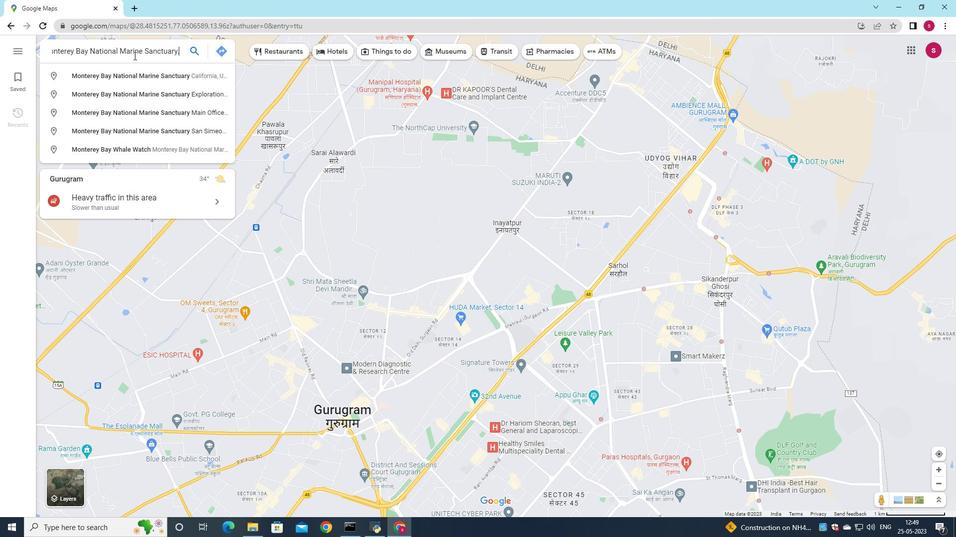 
Action: Mouse scrolled (610, 439) with delta (0, 0)
Screenshot: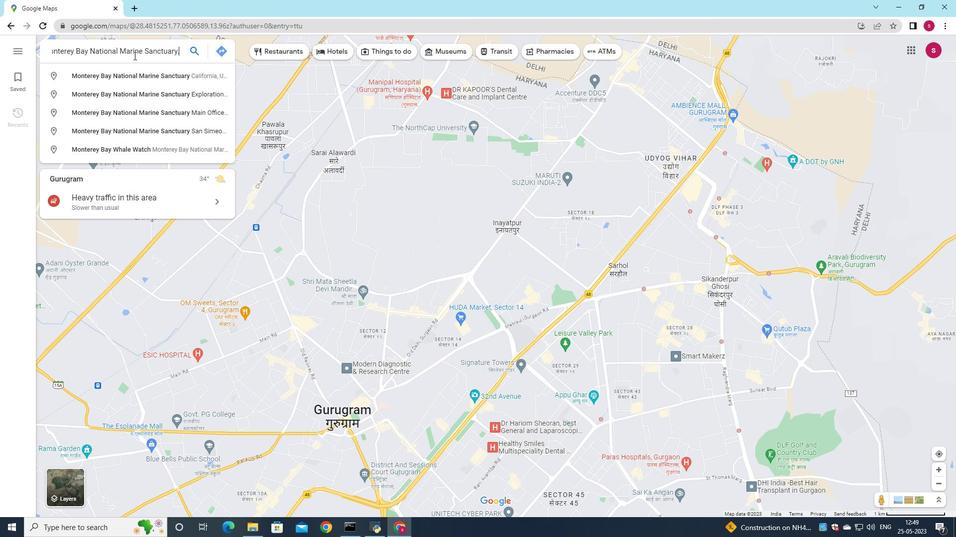 
Action: Mouse scrolled (610, 439) with delta (0, 0)
Screenshot: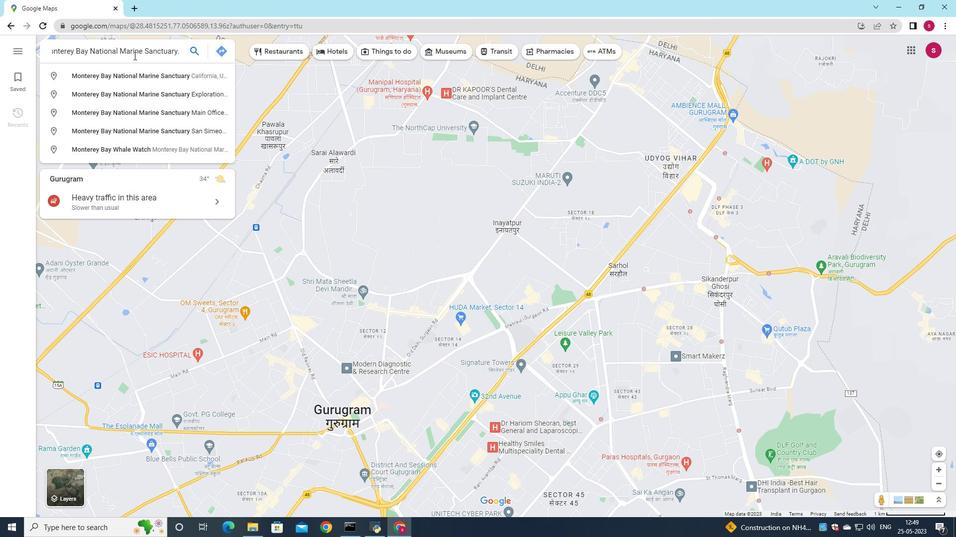 
Action: Mouse scrolled (610, 439) with delta (0, 0)
Screenshot: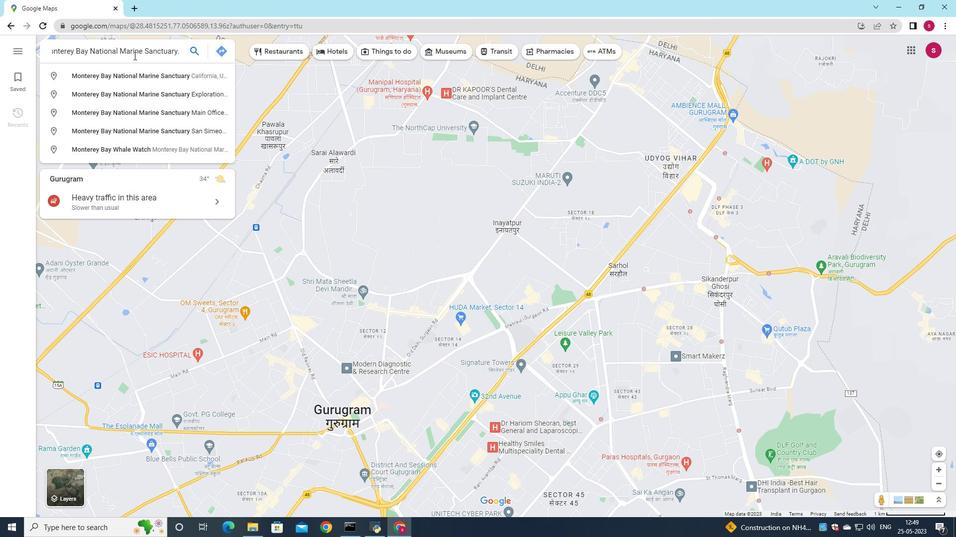 
Action: Mouse scrolled (610, 439) with delta (0, 0)
Screenshot: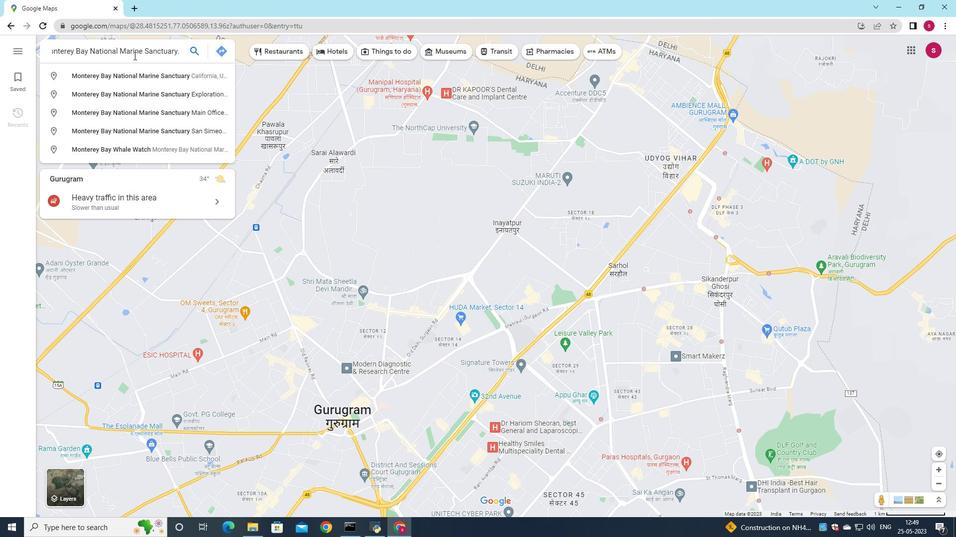 
Action: Mouse scrolled (610, 439) with delta (0, 0)
Screenshot: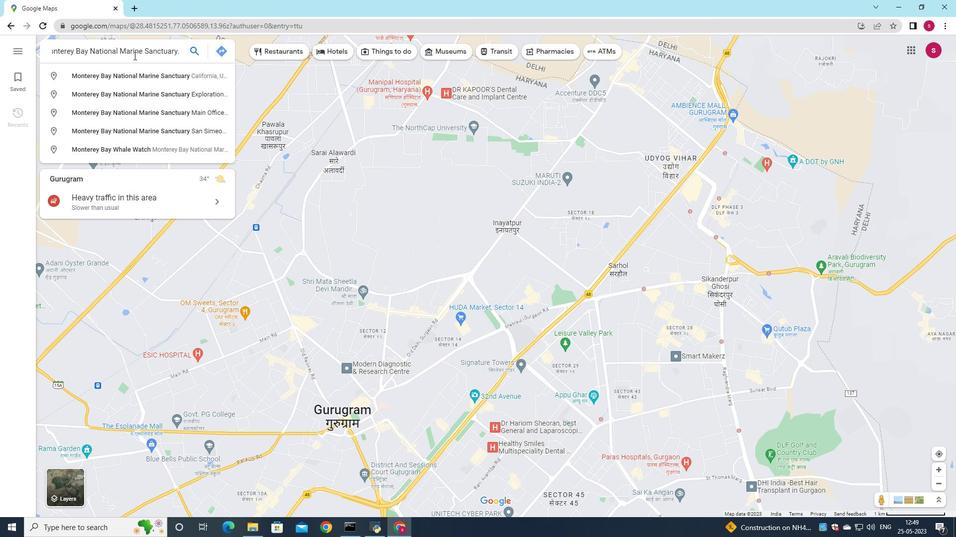 
Action: Mouse moved to (610, 439)
Screenshot: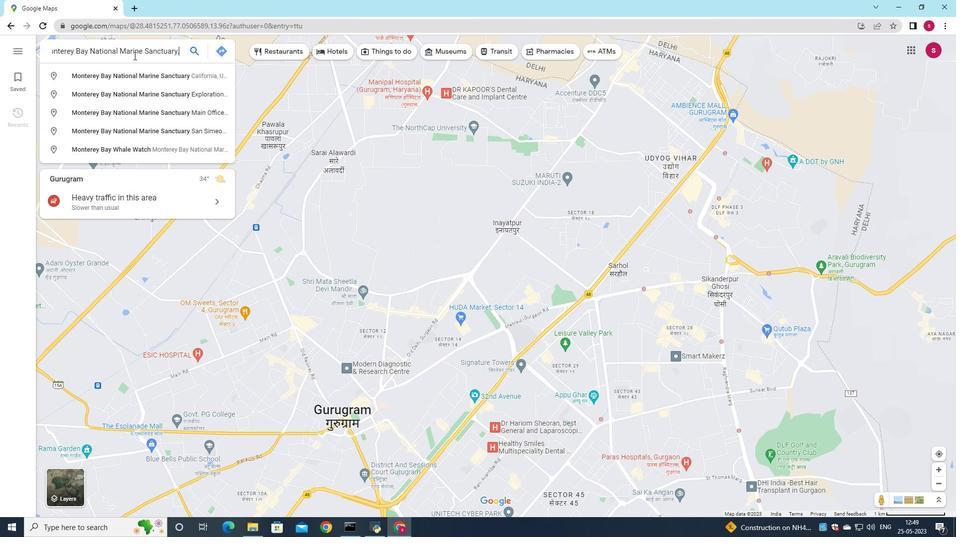
Action: Mouse pressed left at (610, 439)
Screenshot: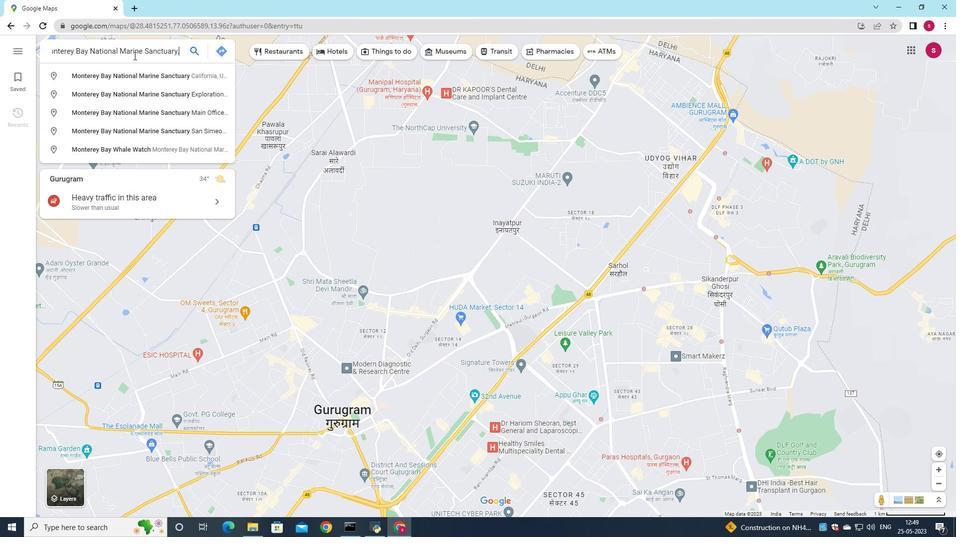 
Action: Mouse moved to (609, 442)
Screenshot: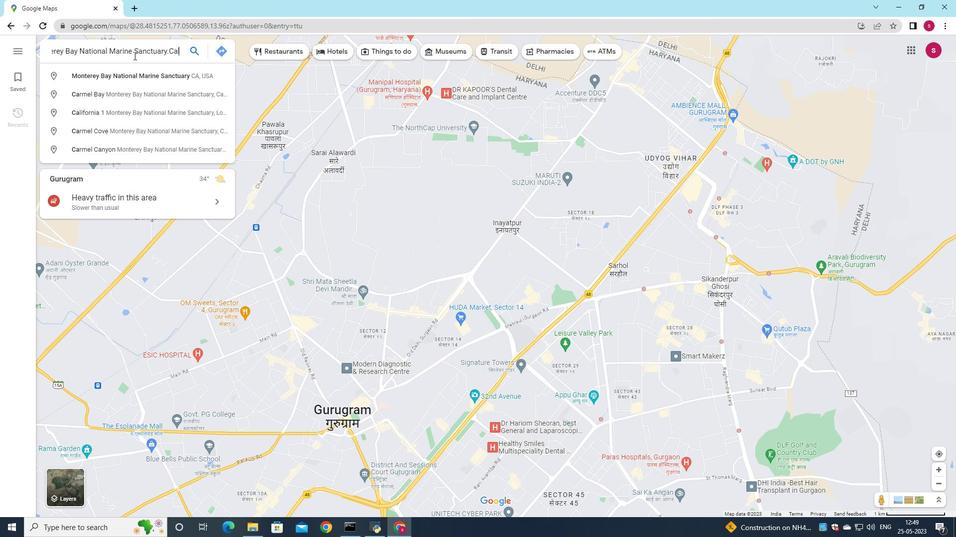 
Action: Mouse pressed left at (609, 442)
Screenshot: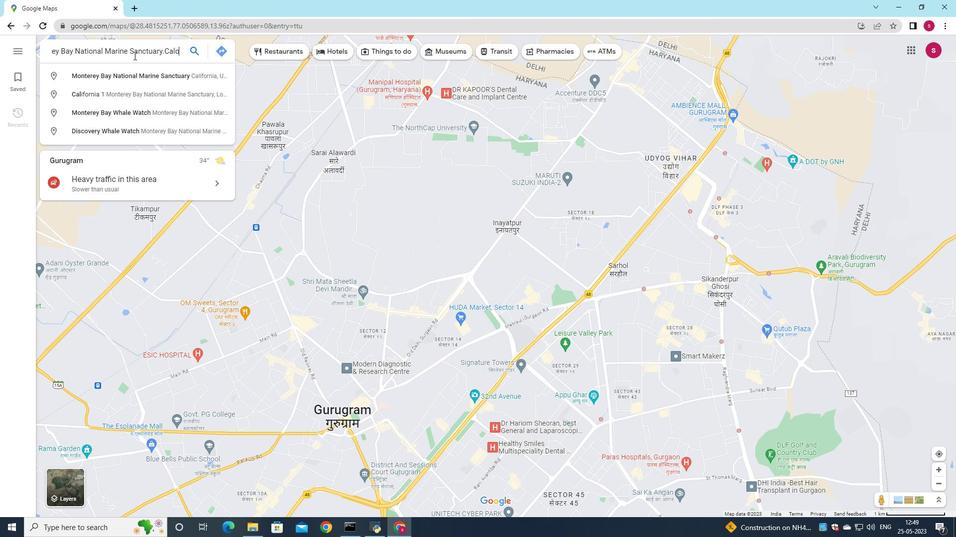 
Action: Mouse moved to (609, 442)
Screenshot: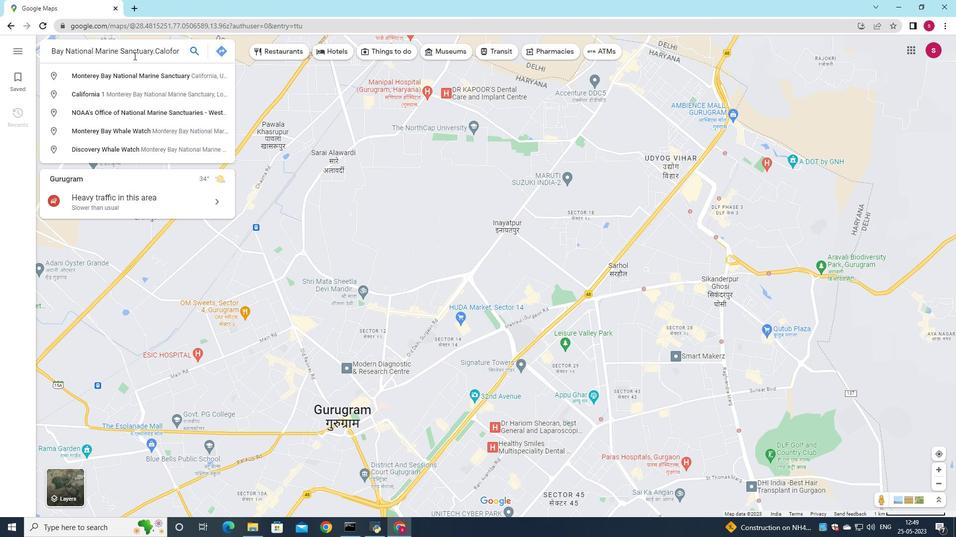 
Action: Mouse pressed left at (609, 442)
Screenshot: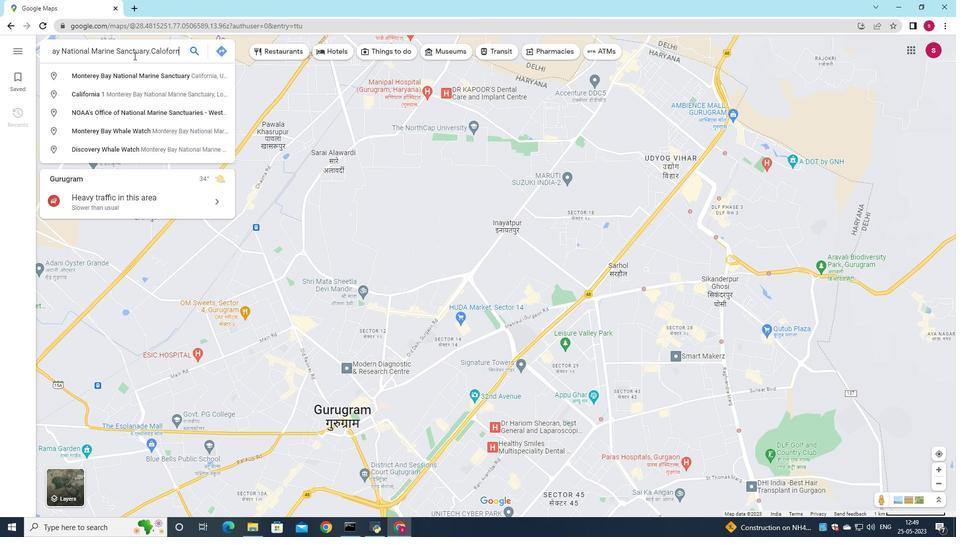 
Action: Mouse moved to (609, 442)
Screenshot: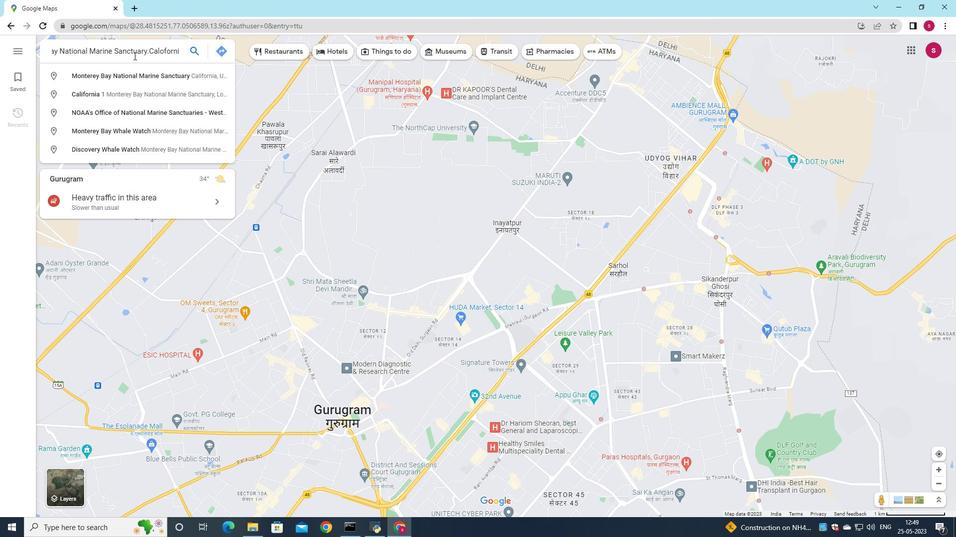 
Action: Mouse pressed left at (609, 442)
Screenshot: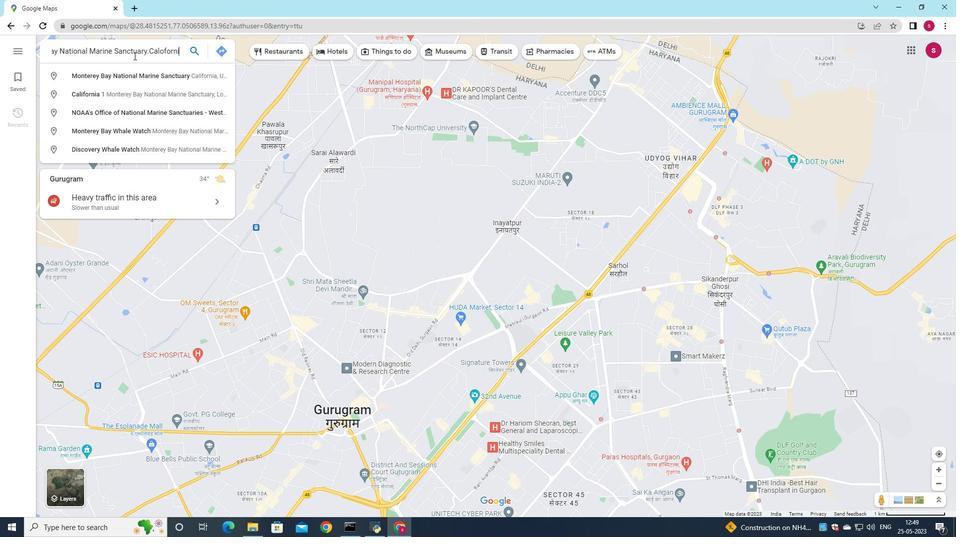 
Action: Mouse pressed left at (609, 442)
Screenshot: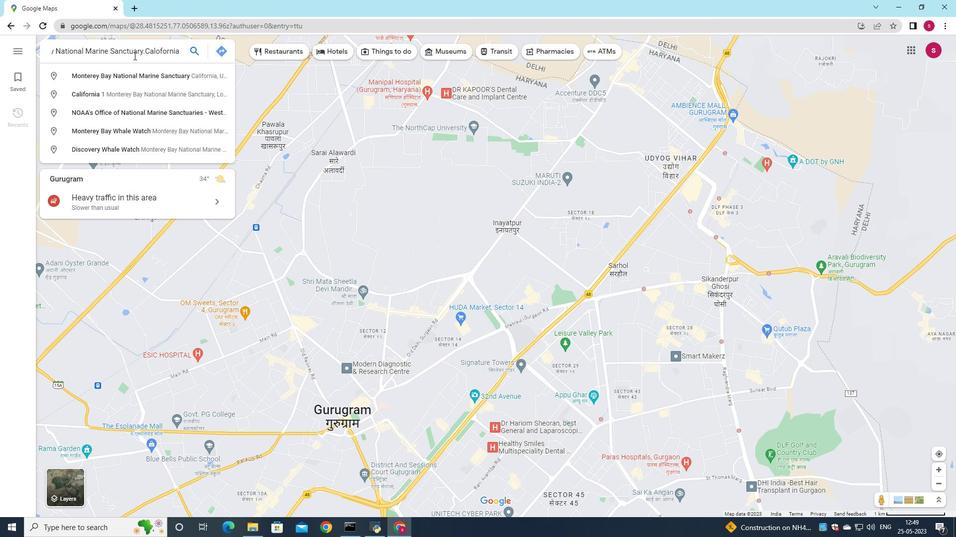 
Action: Mouse pressed left at (609, 442)
Screenshot: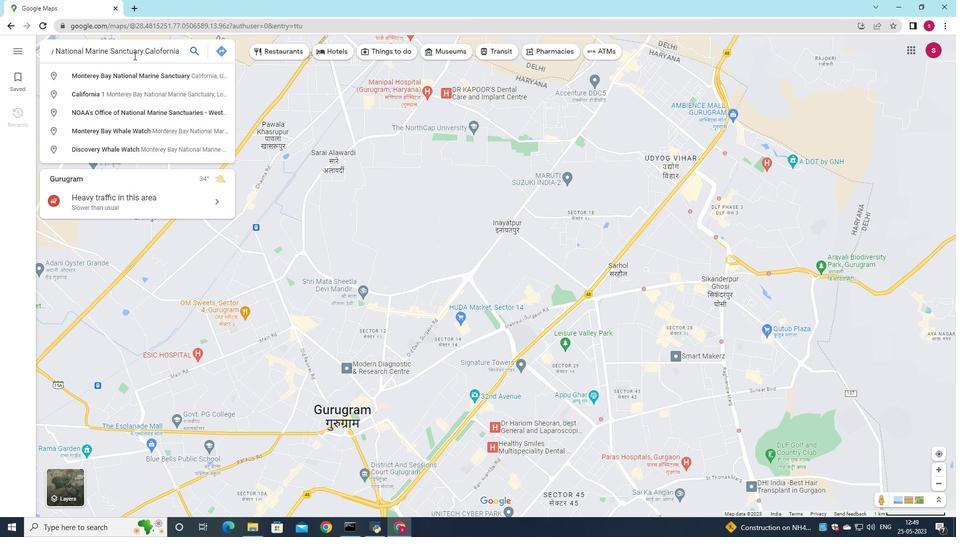 
Action: Mouse pressed left at (609, 442)
Screenshot: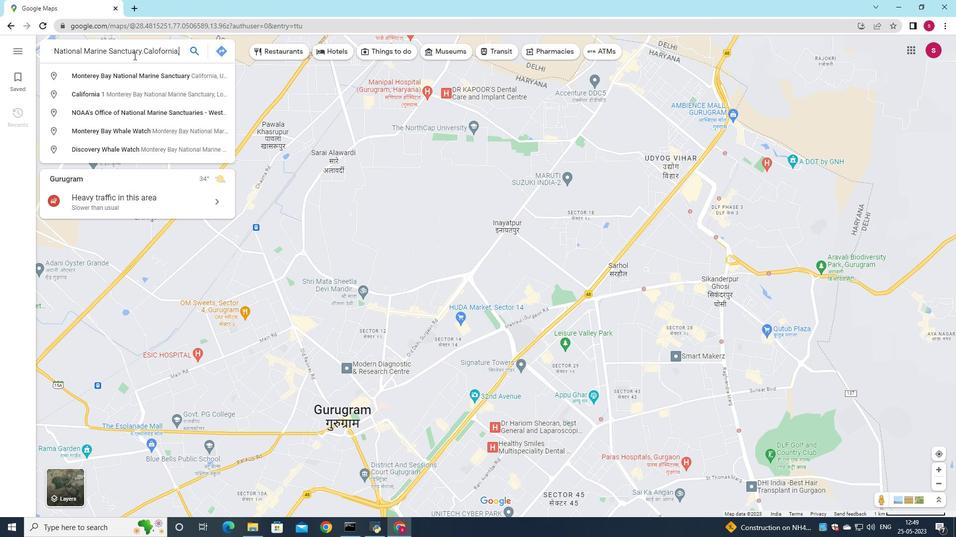 
Action: Mouse pressed left at (609, 442)
Screenshot: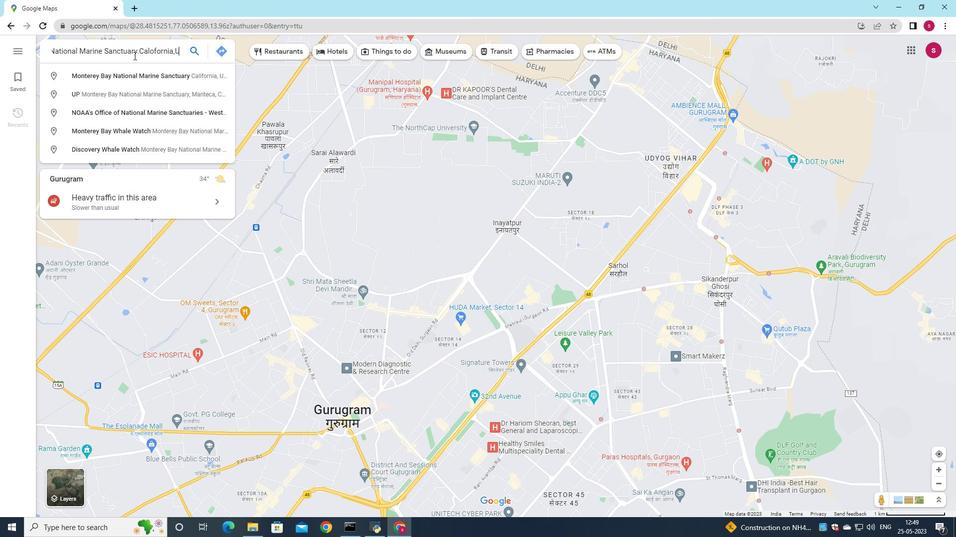 
Action: Mouse pressed left at (609, 442)
Screenshot: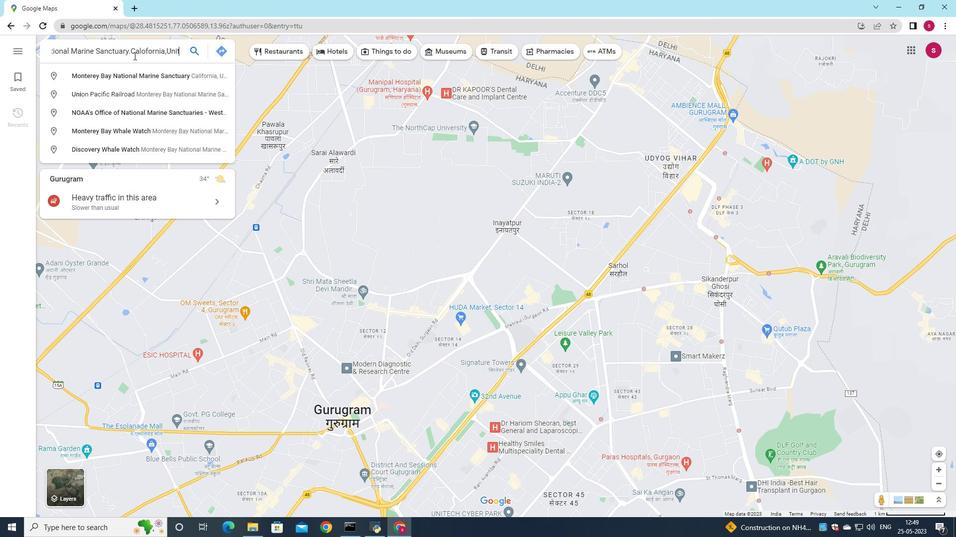 
Action: Mouse pressed left at (609, 442)
Screenshot: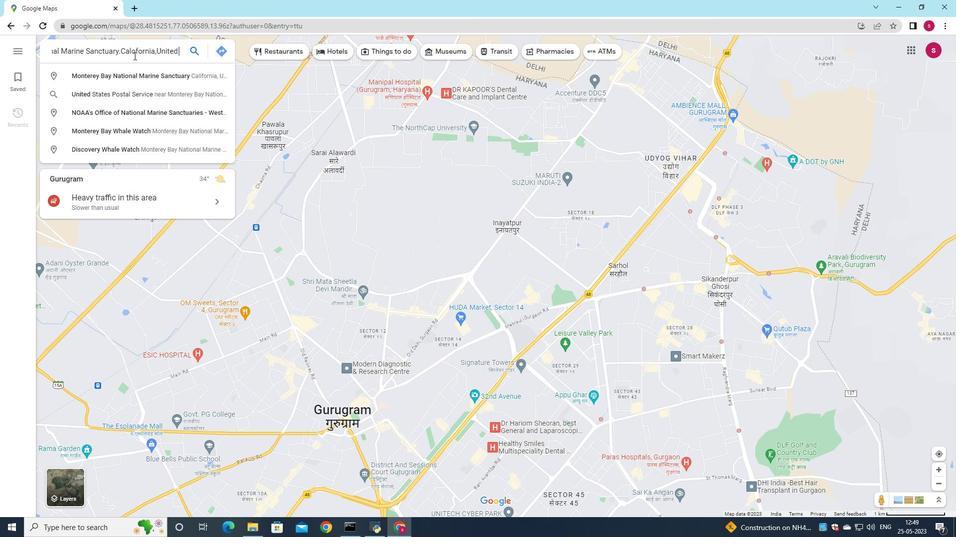 
Action: Mouse pressed left at (609, 442)
Screenshot: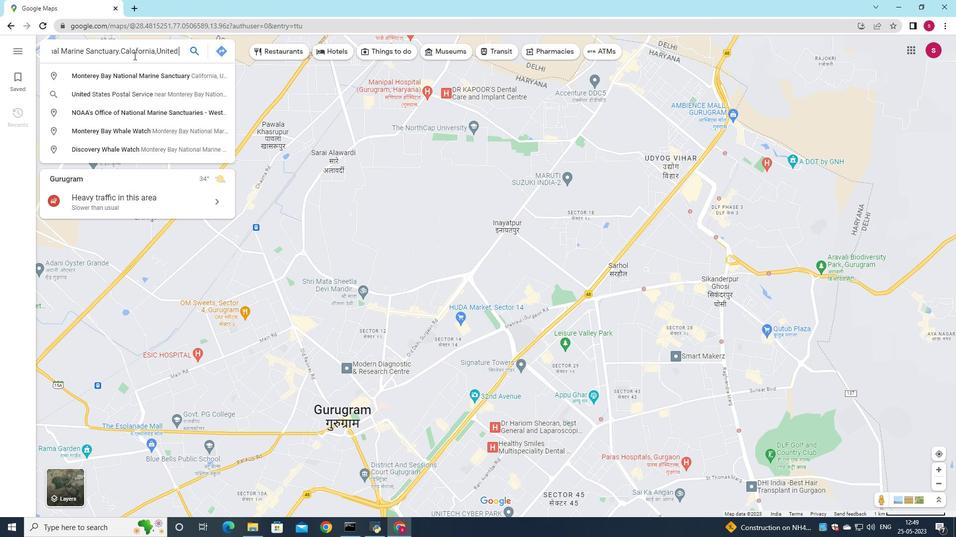 
Action: Mouse pressed left at (609, 442)
Screenshot: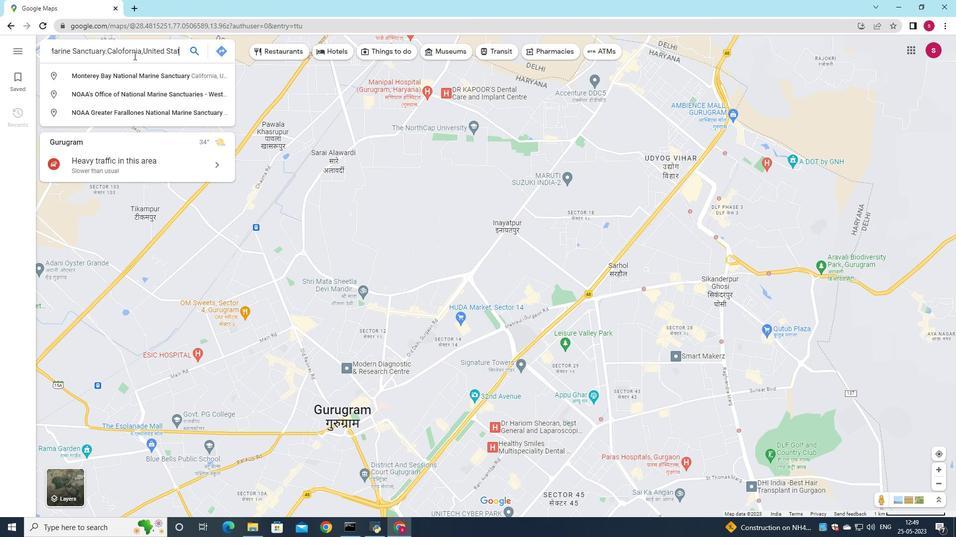 
Action: Mouse pressed left at (609, 442)
Screenshot: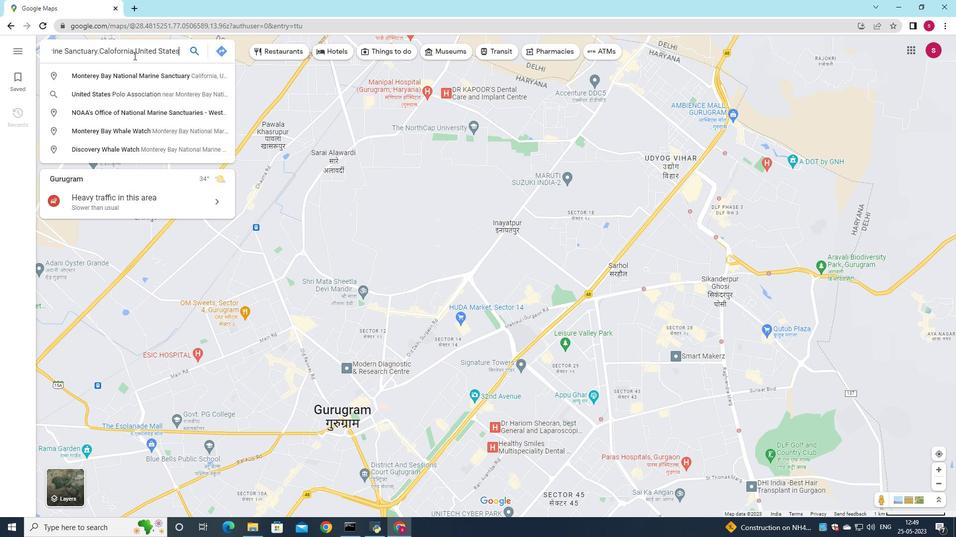 
Action: Mouse pressed left at (609, 442)
Screenshot: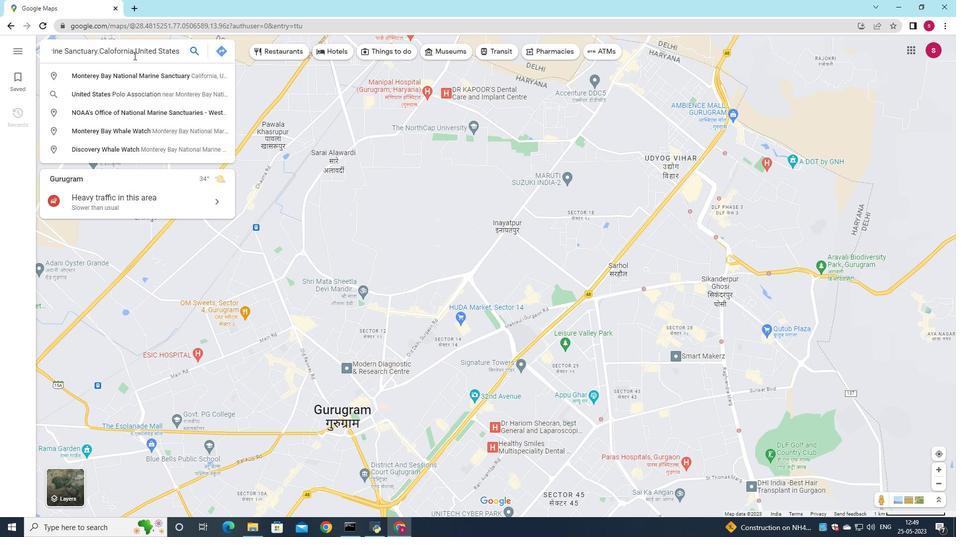 
Action: Mouse pressed left at (609, 442)
Screenshot: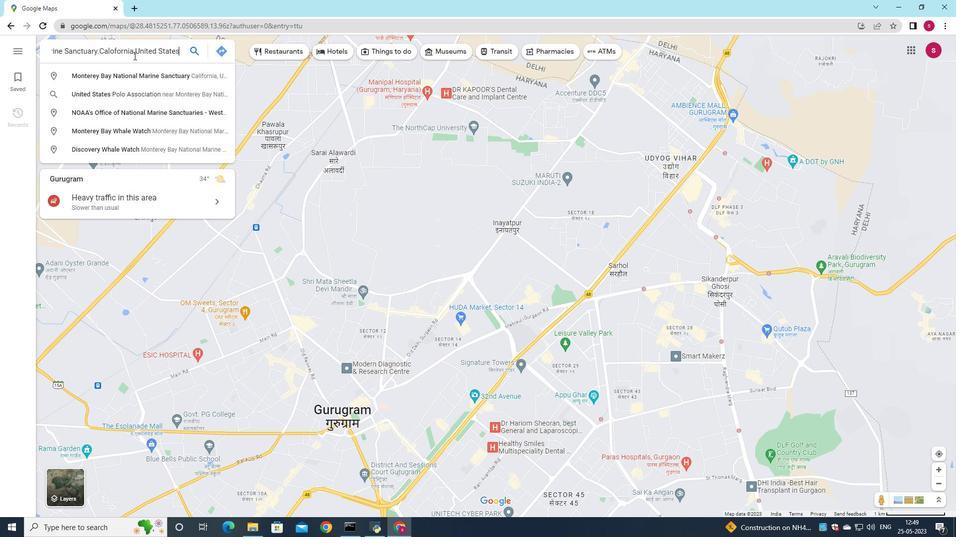 
Action: Mouse pressed left at (609, 442)
Screenshot: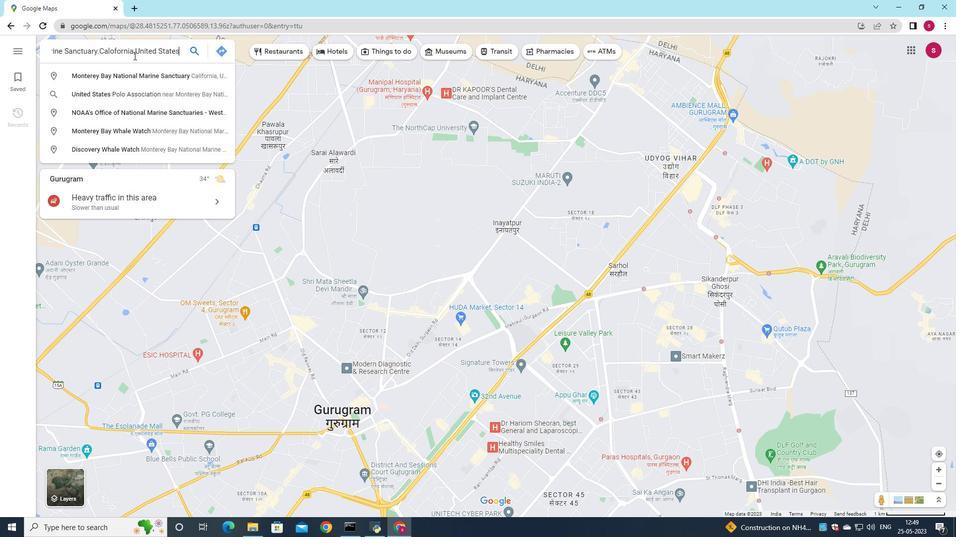 
Action: Mouse pressed left at (609, 442)
Screenshot: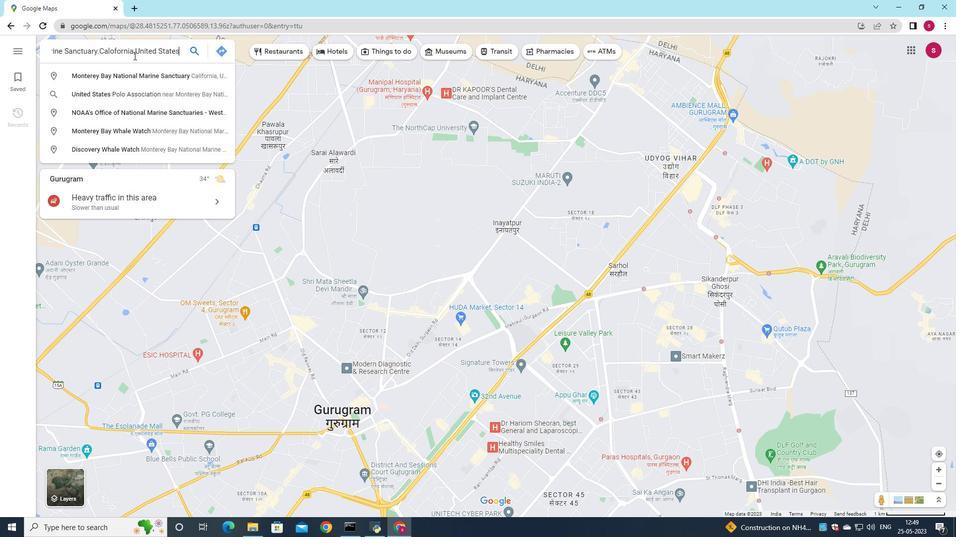 
Action: Mouse moved to (609, 438)
Screenshot: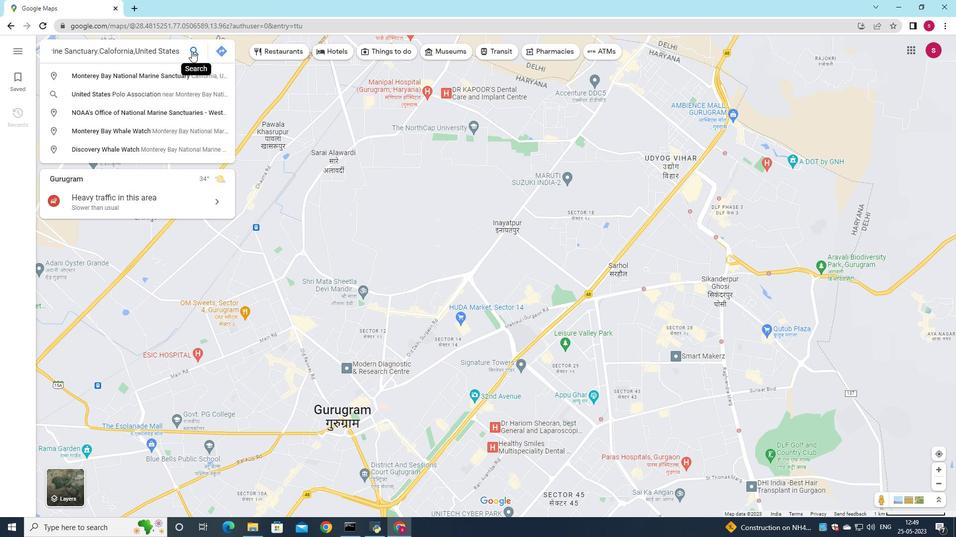 
Action: Mouse pressed left at (609, 438)
Screenshot: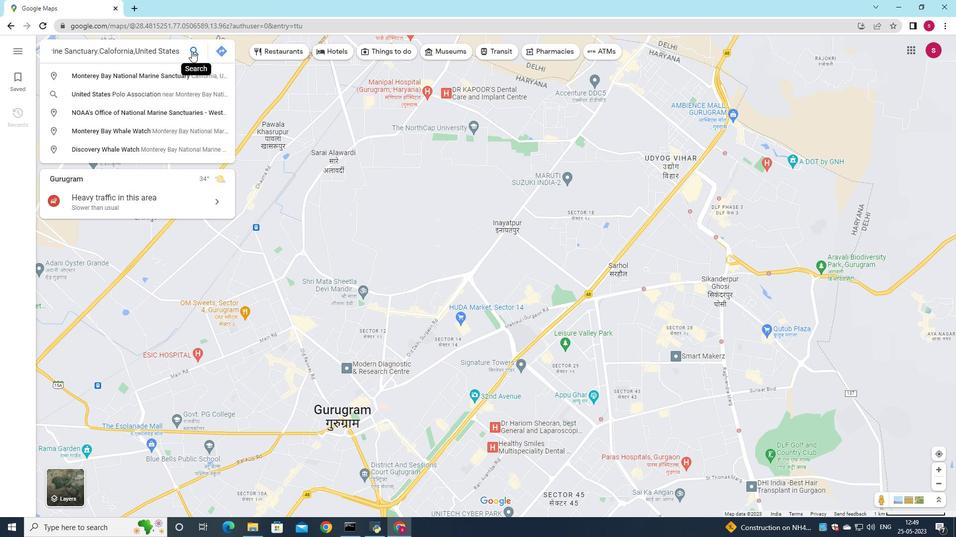 
Action: Mouse moved to (609, 438)
Screenshot: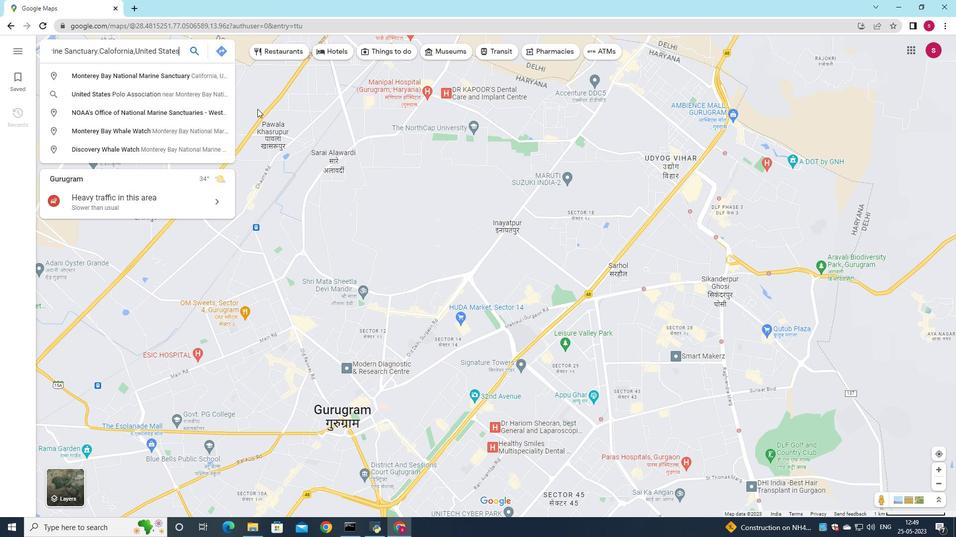 
Action: Mouse pressed left at (609, 438)
Screenshot: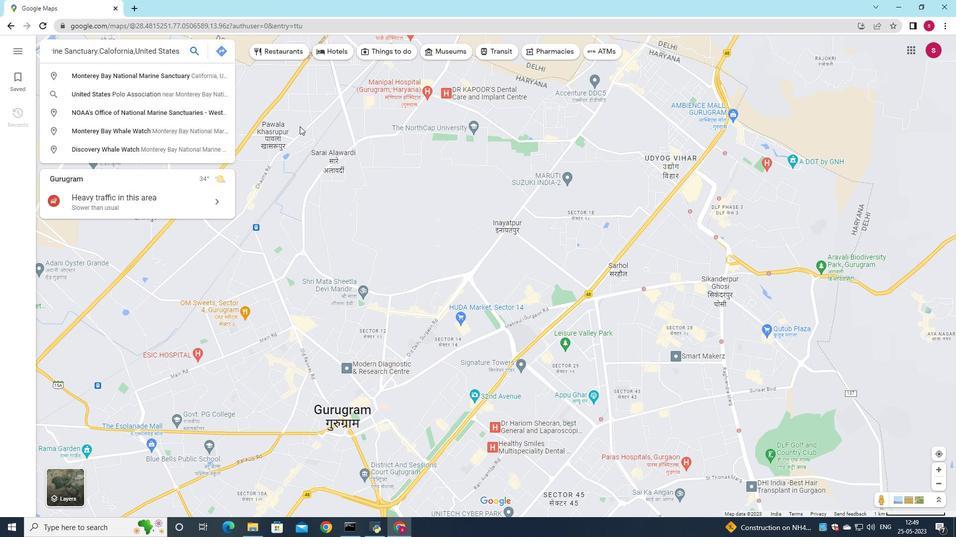 
Action: Mouse moved to (610, 440)
Screenshot: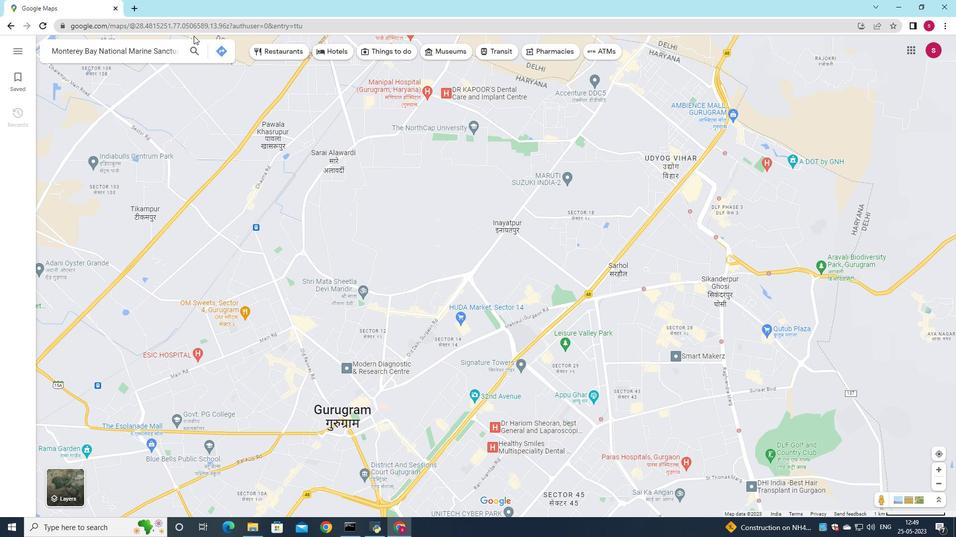 
Action: Mouse scrolled (610, 440) with delta (0, 0)
Screenshot: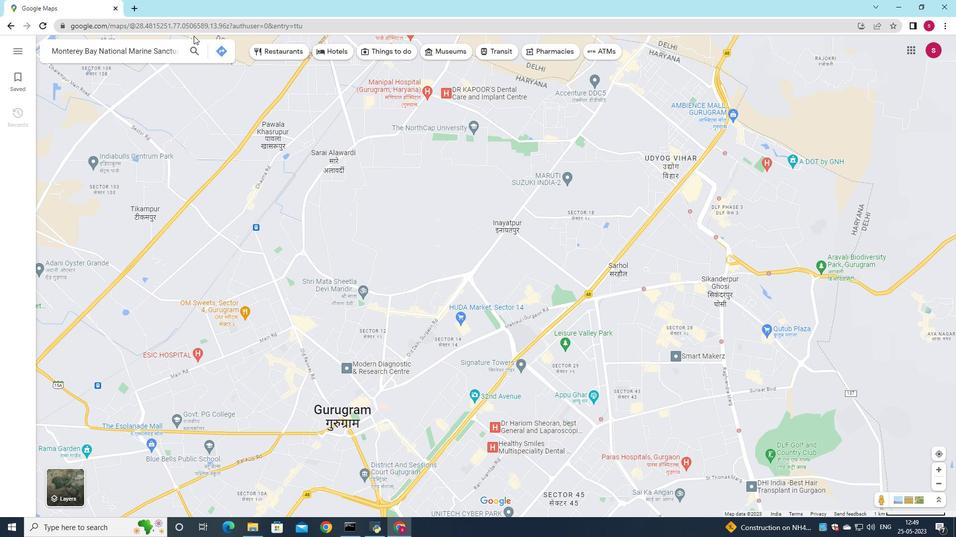 
Action: Mouse moved to (610, 440)
Screenshot: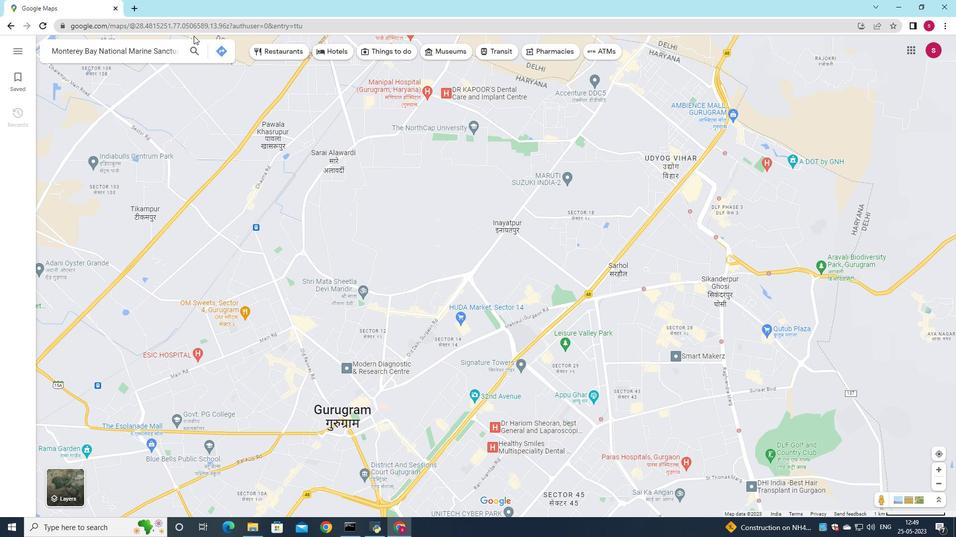 
Action: Mouse scrolled (610, 440) with delta (0, 0)
Screenshot: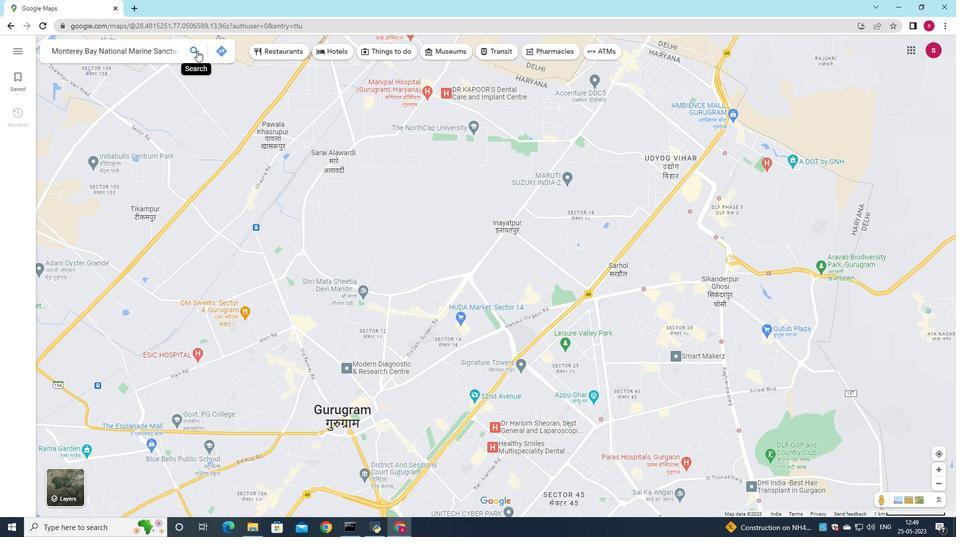
Action: Mouse moved to (610, 439)
Screenshot: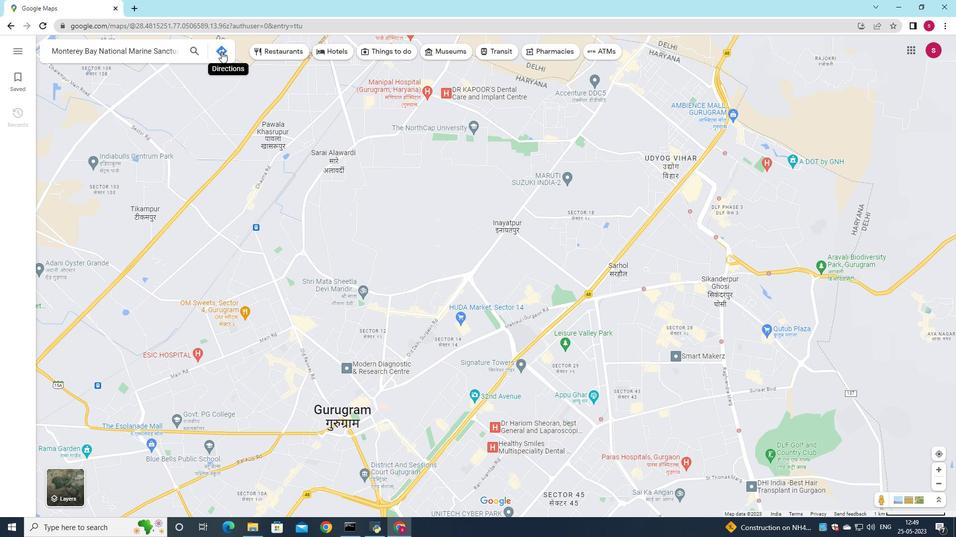 
Action: Mouse pressed left at (610, 439)
Screenshot: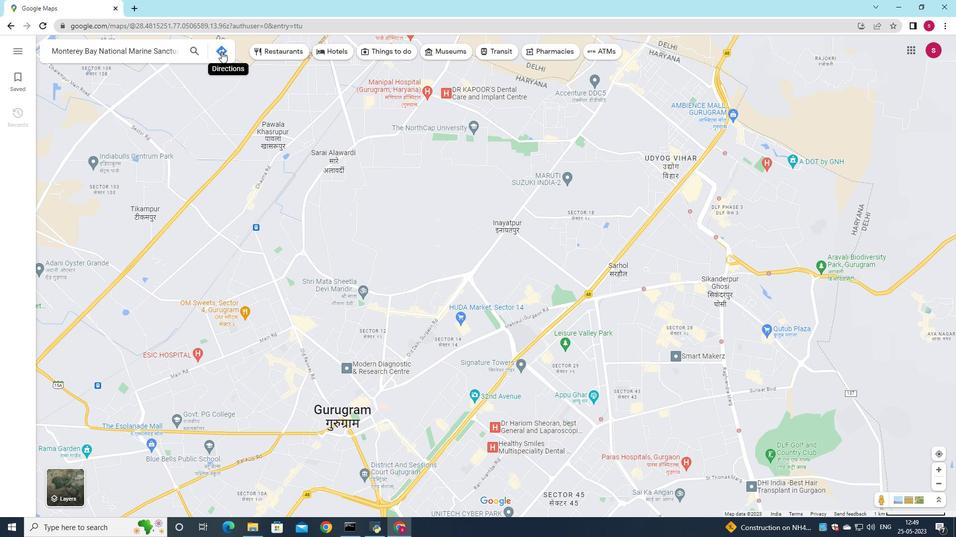 
Action: Mouse moved to (610, 440)
Screenshot: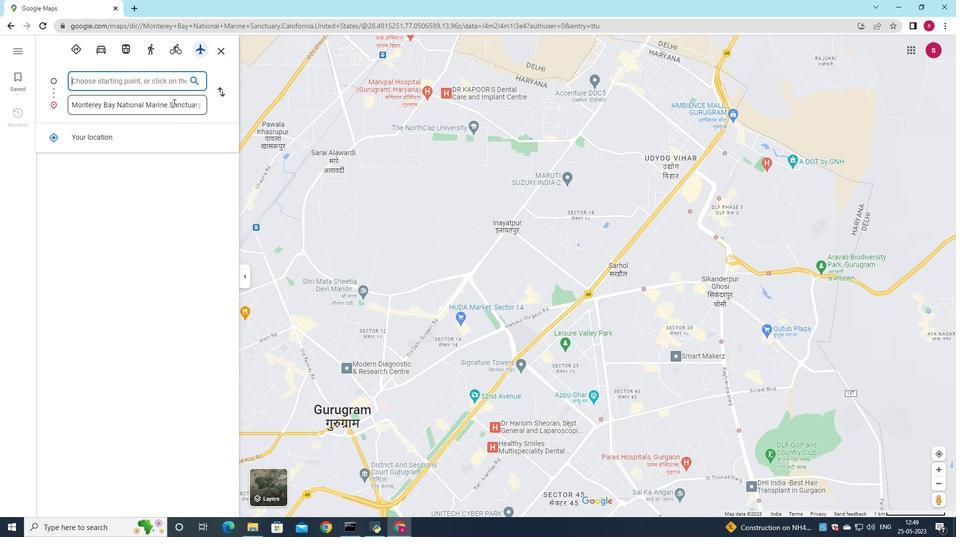 
Action: Mouse pressed left at (610, 440)
Screenshot: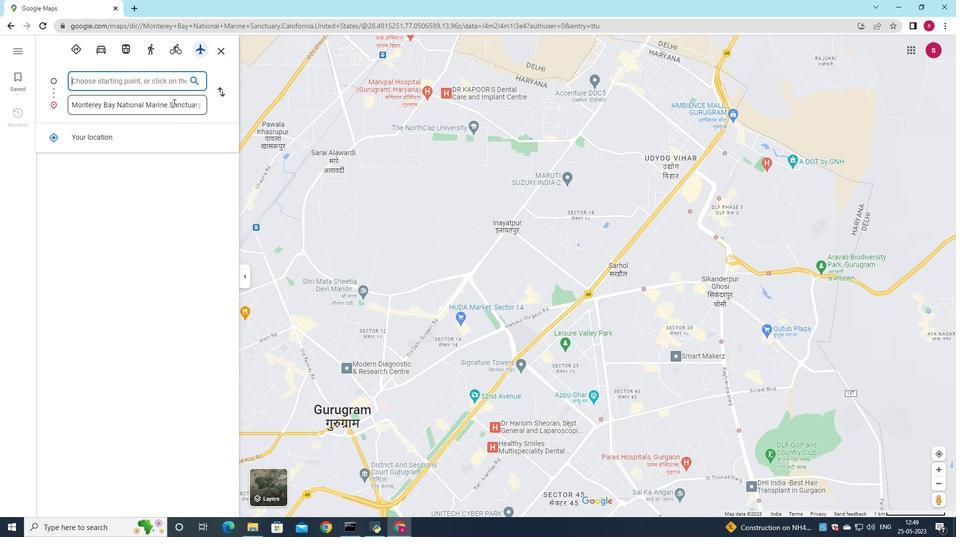 
Action: Mouse scrolled (610, 440) with delta (0, 0)
Screenshot: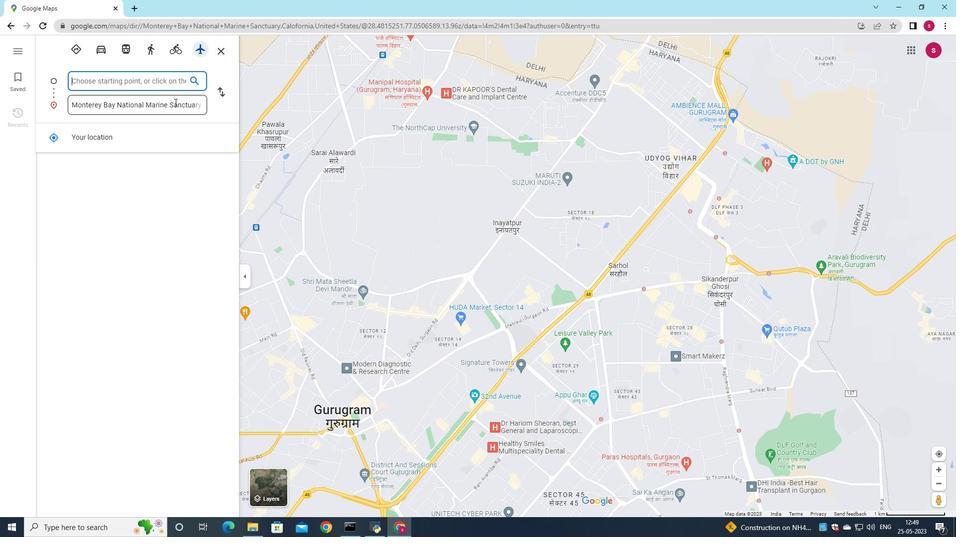 
Action: Mouse scrolled (610, 440) with delta (0, 0)
Screenshot: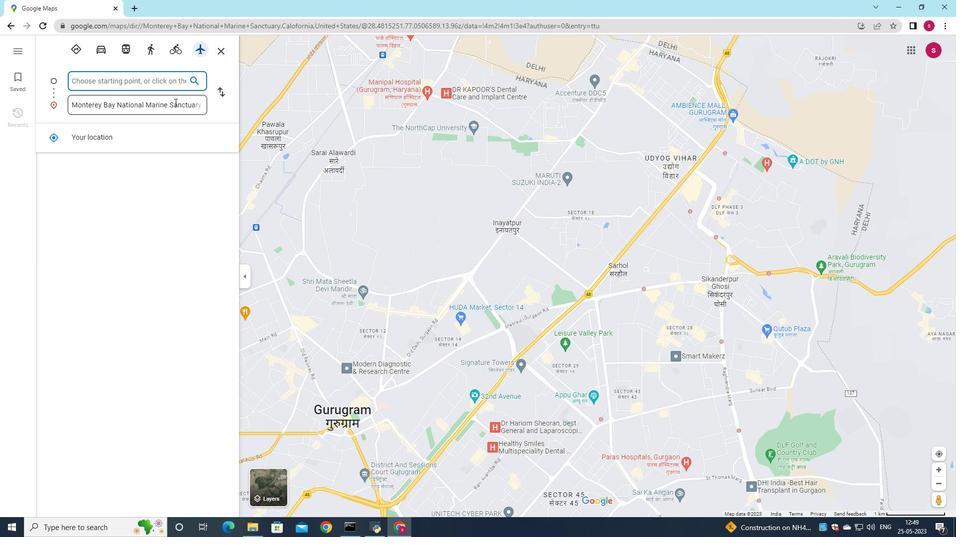 
Action: Mouse scrolled (610, 440) with delta (0, 0)
Screenshot: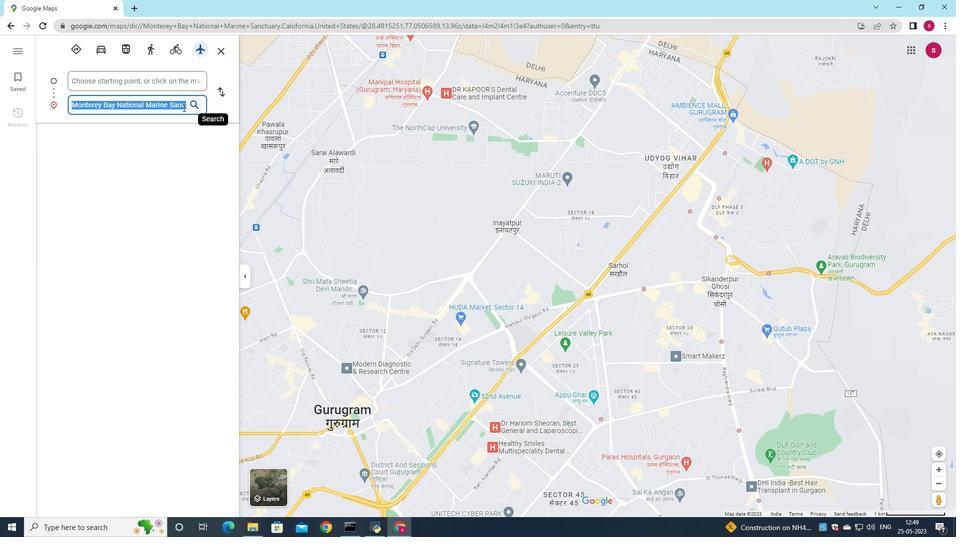 
Action: Mouse scrolled (610, 440) with delta (0, 0)
Screenshot: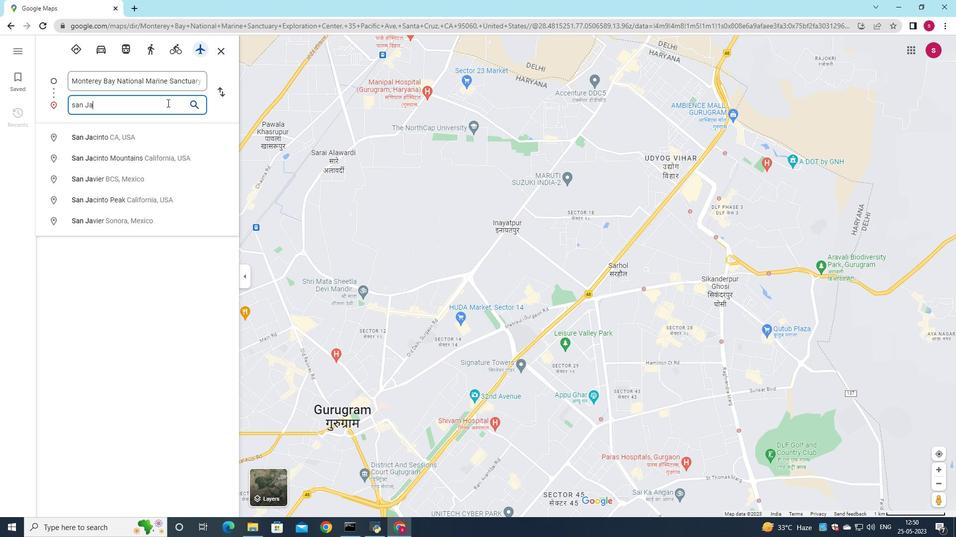 
Action: Mouse moved to (610, 440)
Screenshot: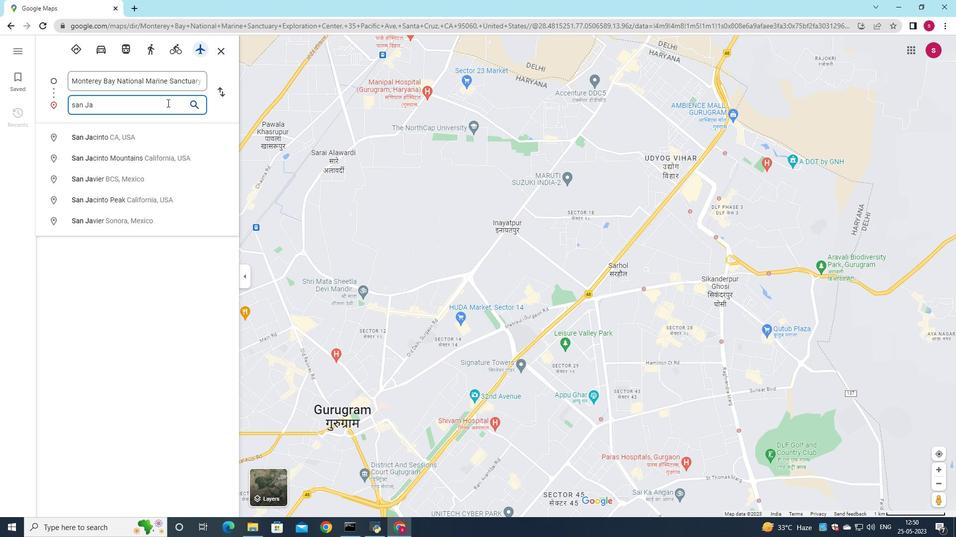 
Action: Mouse scrolled (610, 440) with delta (0, 0)
Screenshot: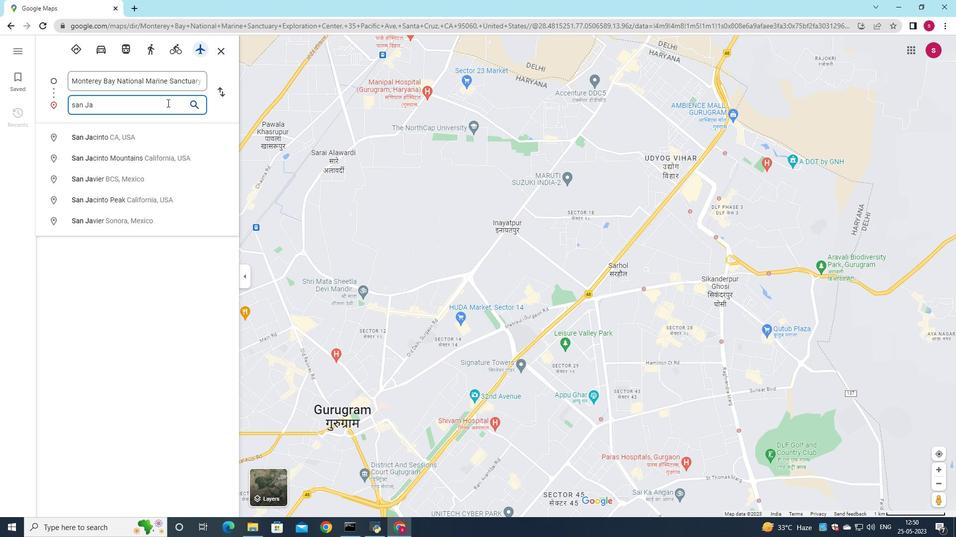 
Action: Mouse scrolled (610, 440) with delta (0, 0)
Screenshot: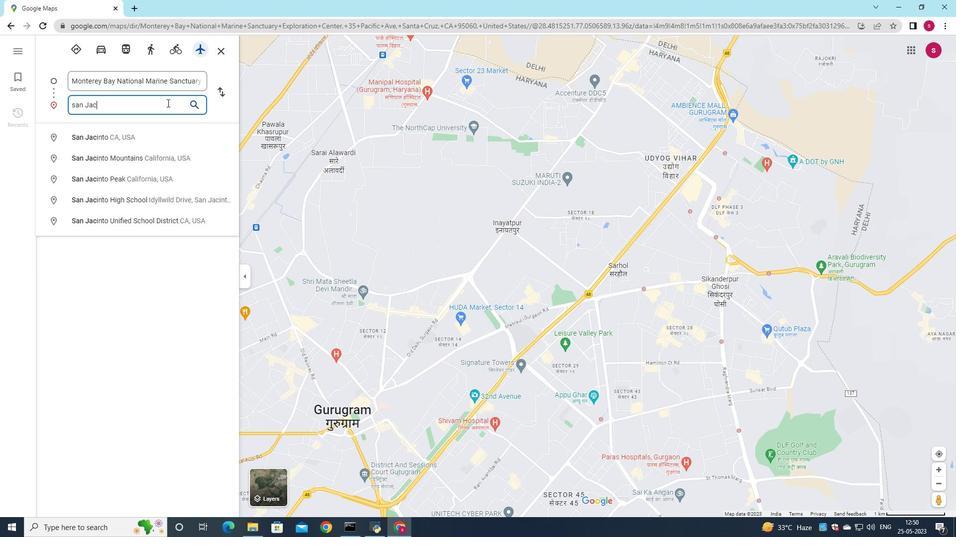 
Action: Mouse scrolled (610, 440) with delta (0, 0)
Screenshot: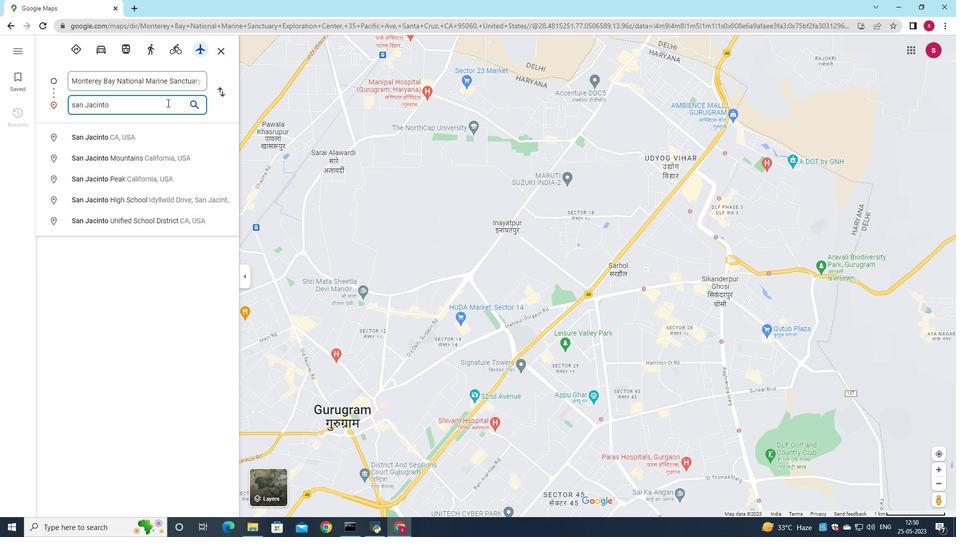 
Action: Mouse scrolled (610, 440) with delta (0, 0)
Screenshot: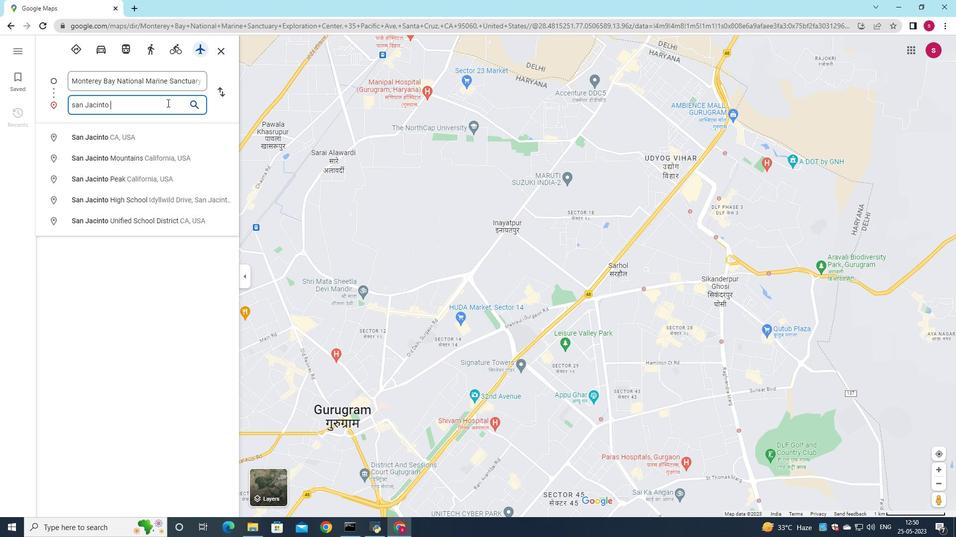 
Action: Mouse scrolled (610, 440) with delta (0, 0)
Screenshot: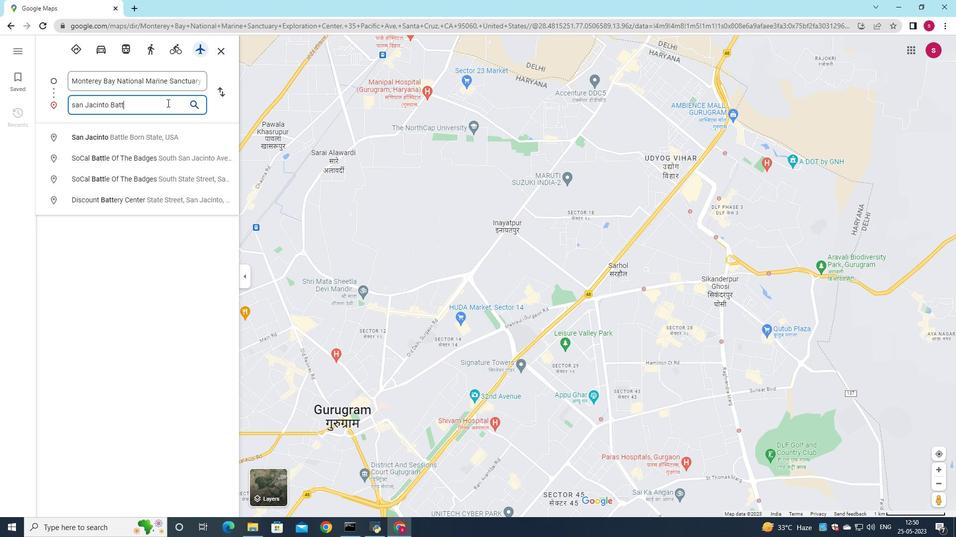 
Action: Mouse scrolled (610, 440) with delta (0, 0)
Screenshot: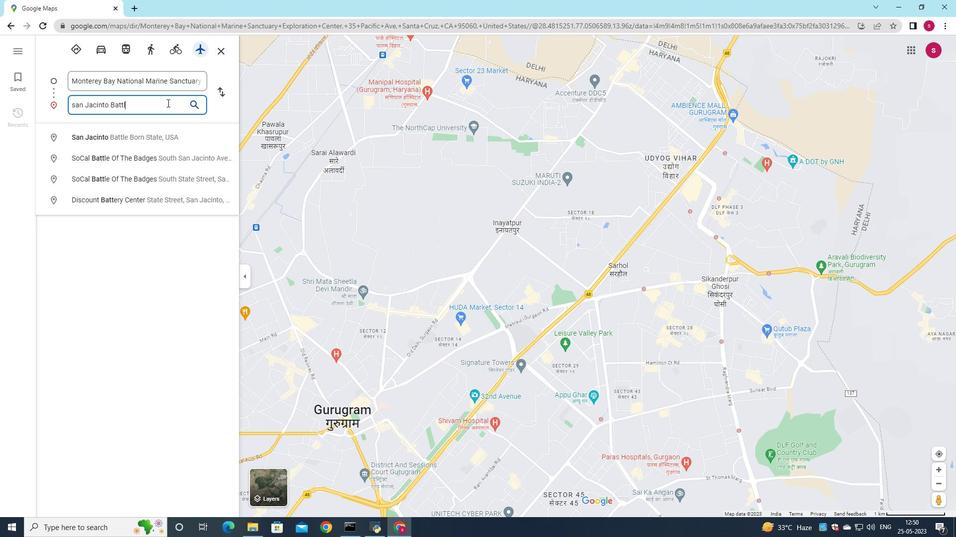 
Action: Mouse scrolled (610, 440) with delta (0, 0)
Screenshot: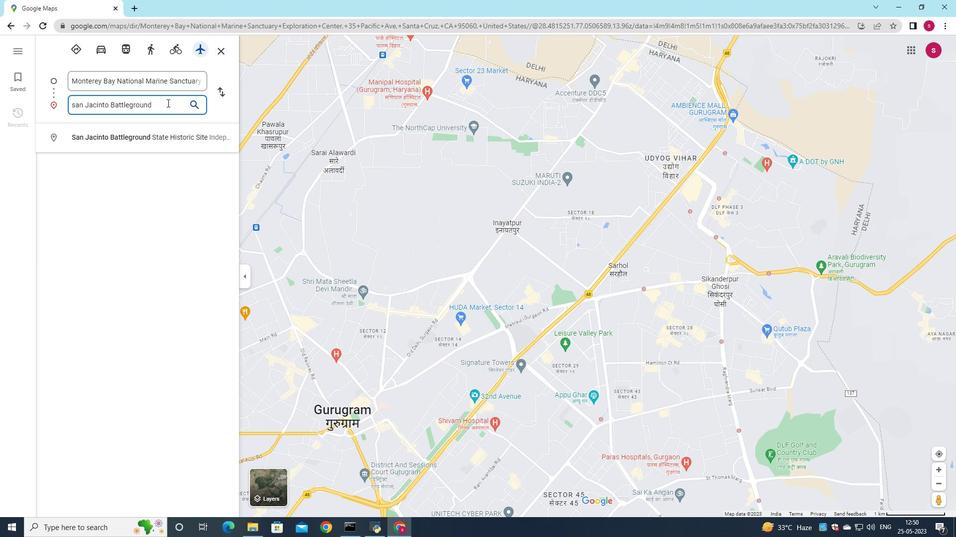 
Action: Mouse scrolled (610, 440) with delta (0, 0)
Screenshot: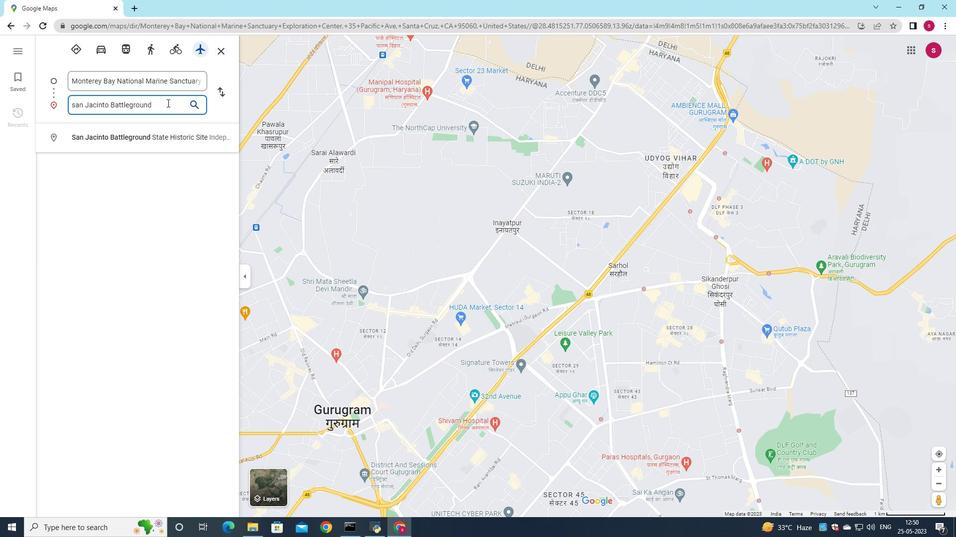 
Action: Mouse moved to (610, 440)
Screenshot: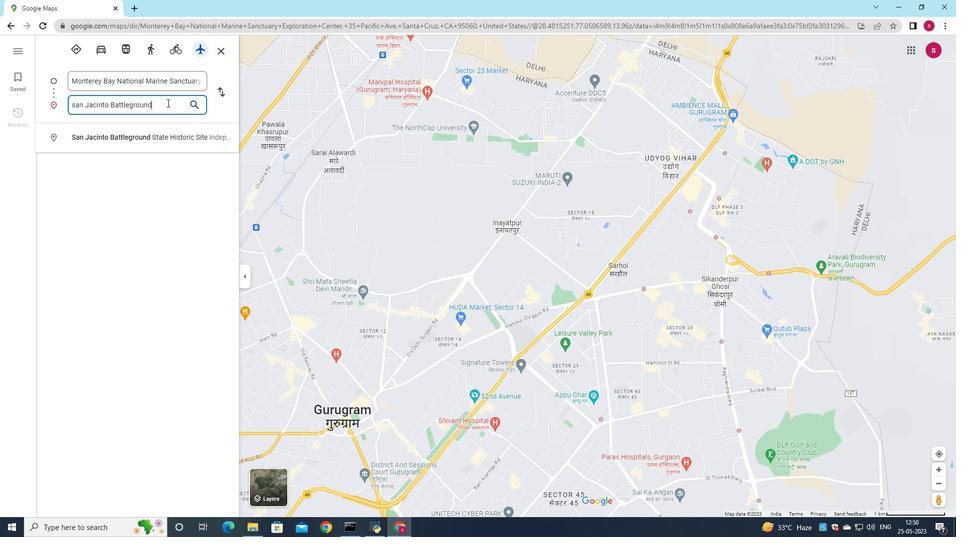 
Action: Mouse scrolled (610, 440) with delta (0, 0)
Screenshot: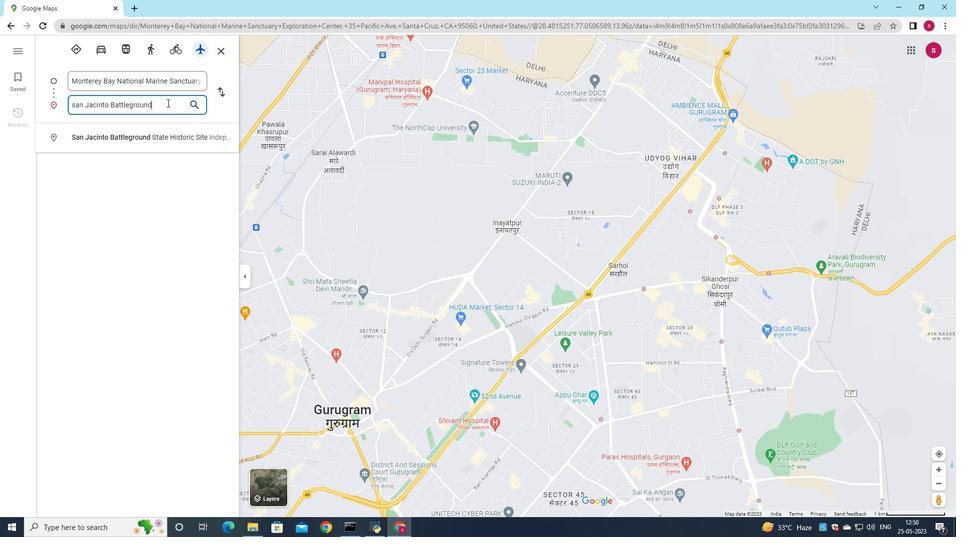 
Action: Mouse moved to (610, 440)
Screenshot: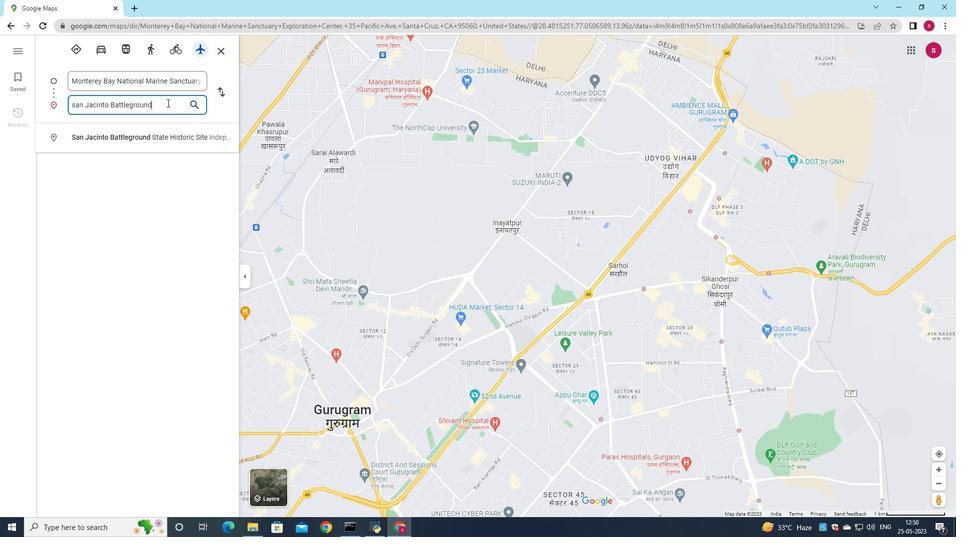 
Action: Mouse scrolled (610, 440) with delta (0, 0)
Screenshot: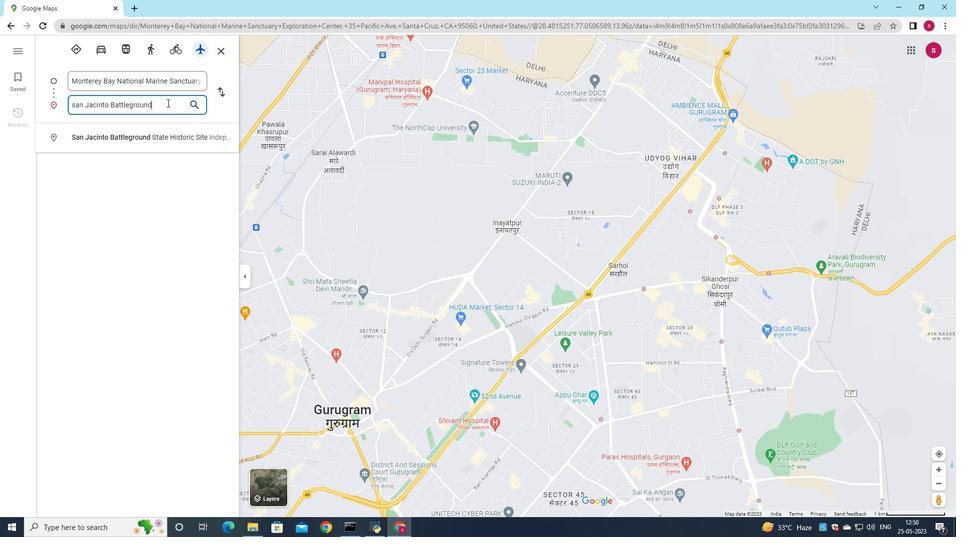 
Action: Mouse moved to (610, 440)
Screenshot: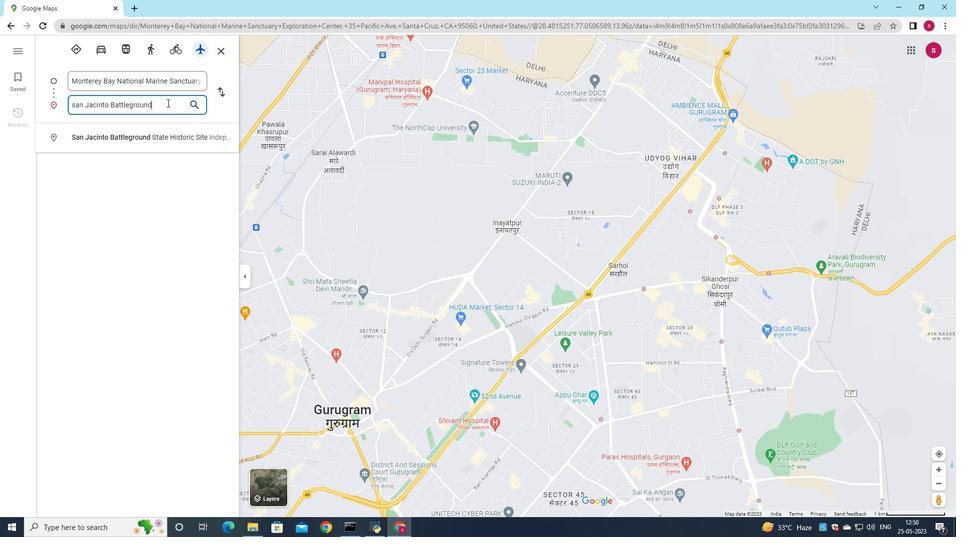 
Action: Mouse scrolled (610, 440) with delta (0, 0)
Screenshot: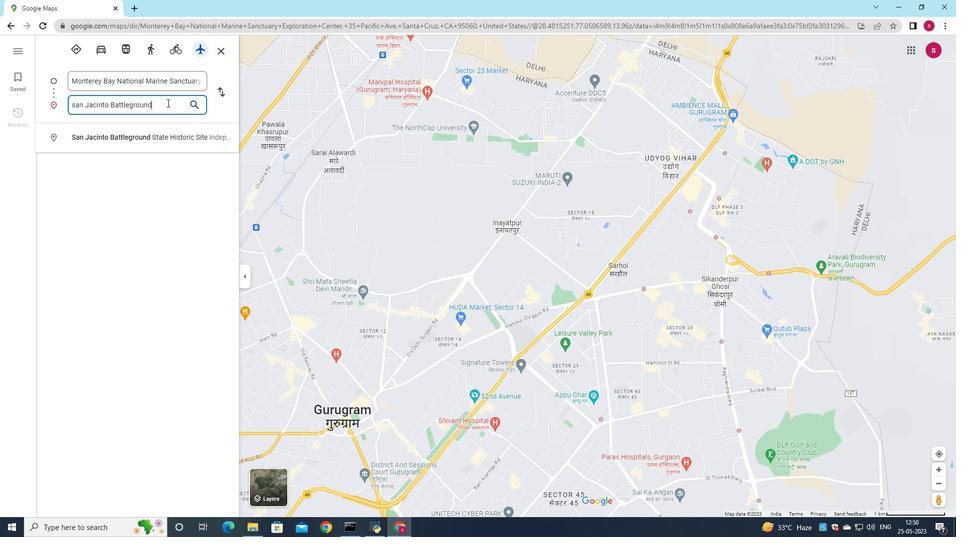 
Action: Mouse moved to (610, 440)
Screenshot: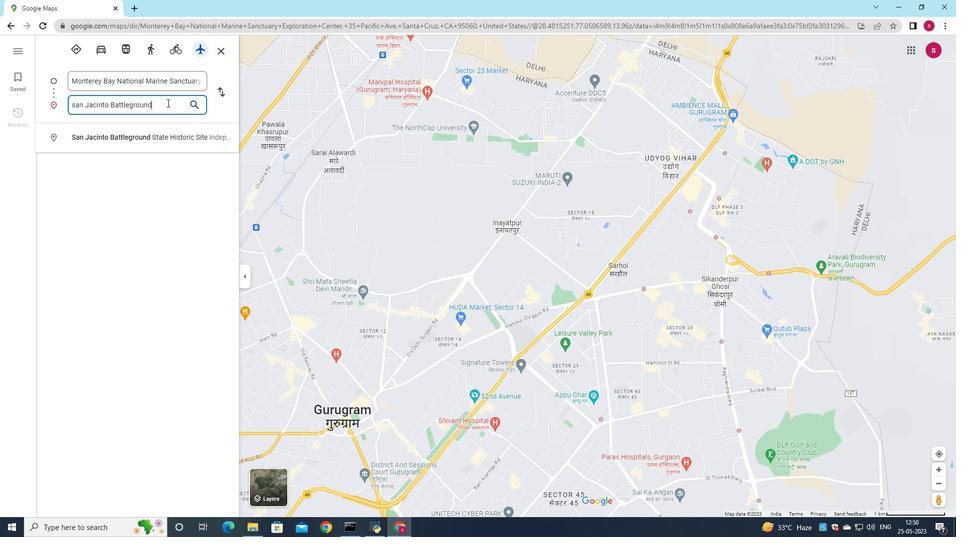 
Action: Mouse scrolled (610, 440) with delta (0, 0)
Screenshot: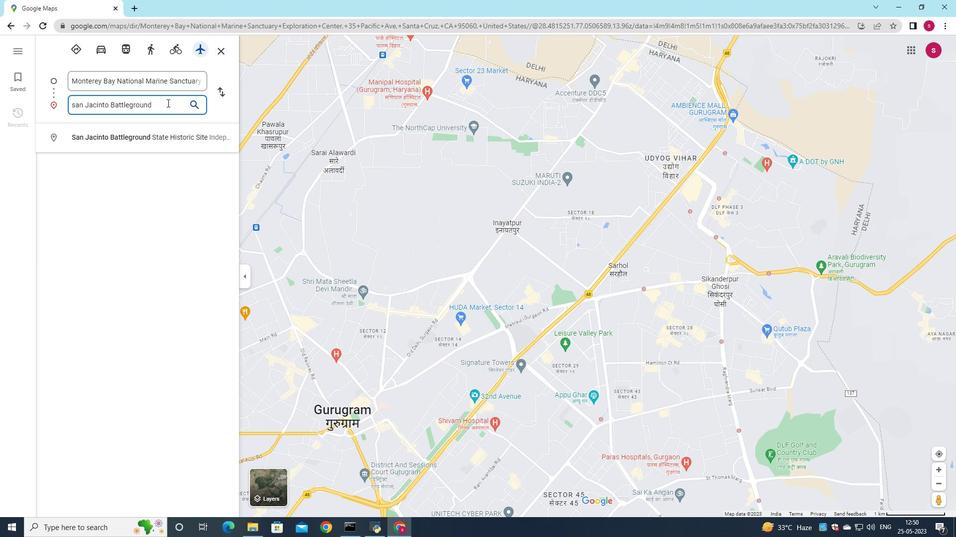 
Action: Mouse scrolled (610, 440) with delta (0, 0)
Screenshot: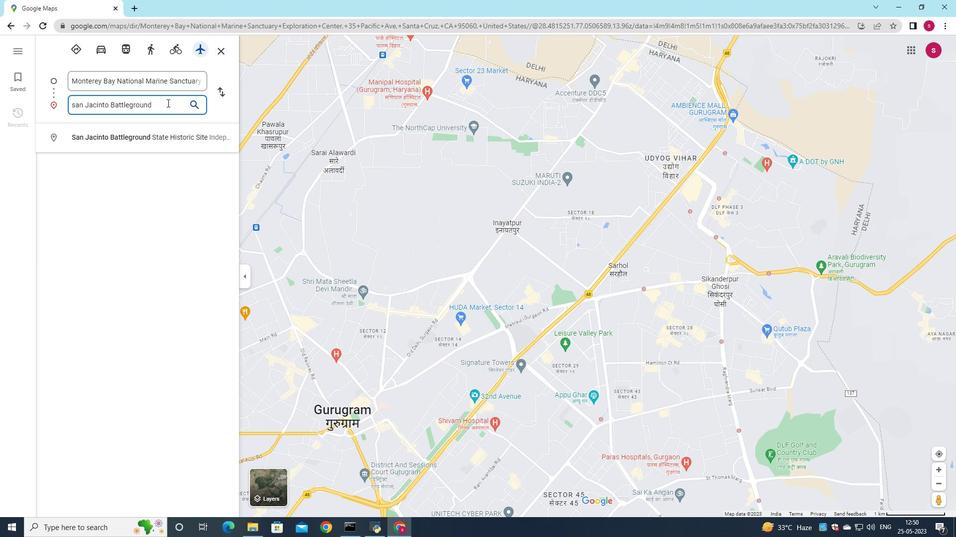 
Action: Mouse scrolled (610, 440) with delta (0, 0)
Screenshot: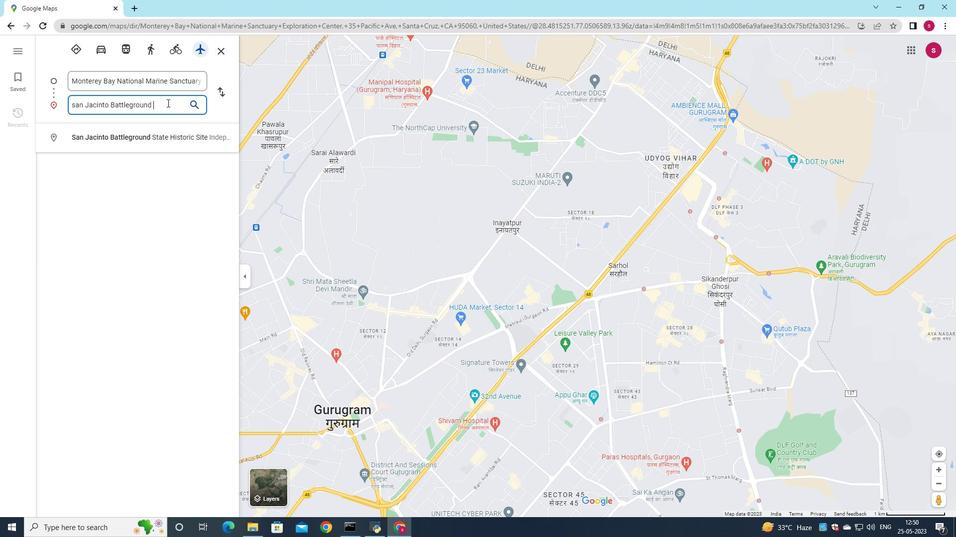 
Action: Mouse scrolled (610, 440) with delta (0, 0)
Screenshot: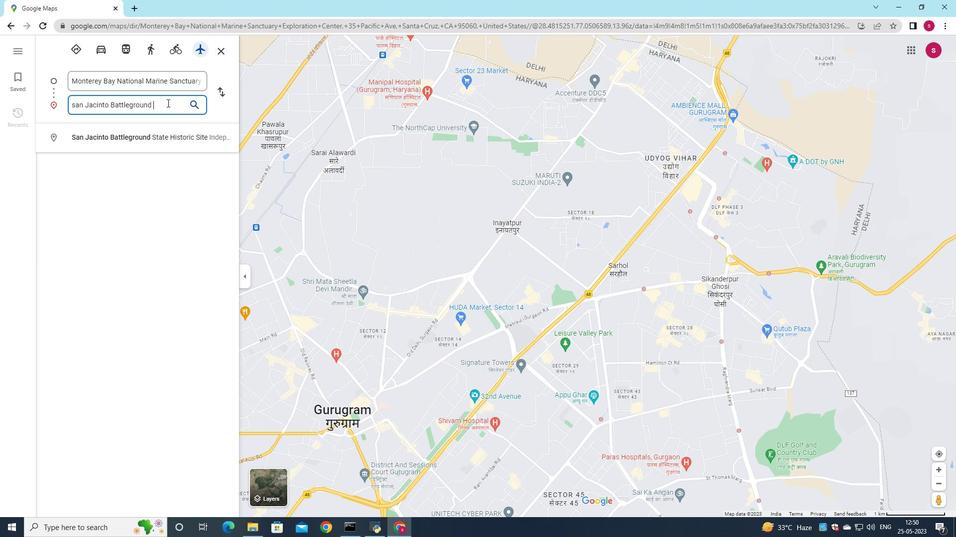 
Action: Mouse moved to (610, 440)
Screenshot: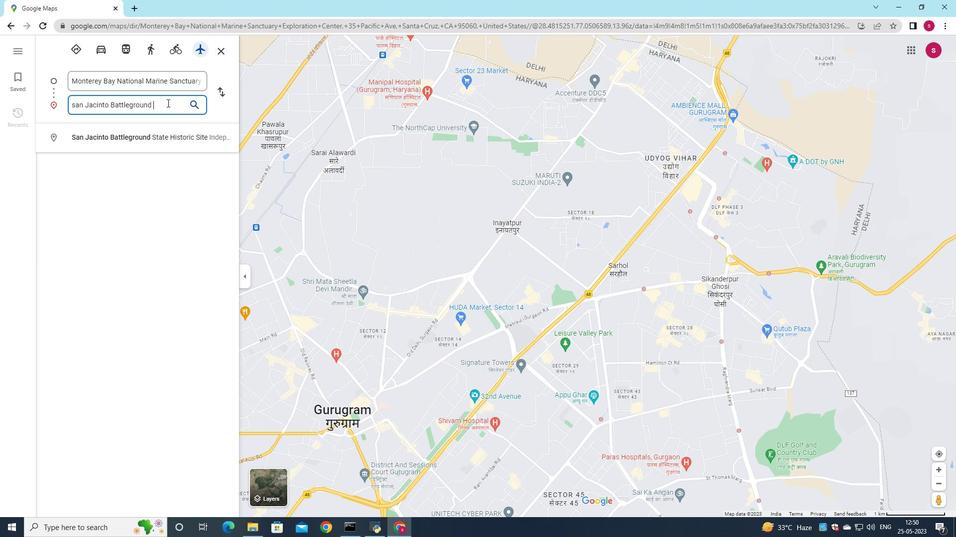 
Action: Mouse scrolled (610, 440) with delta (0, 0)
Screenshot: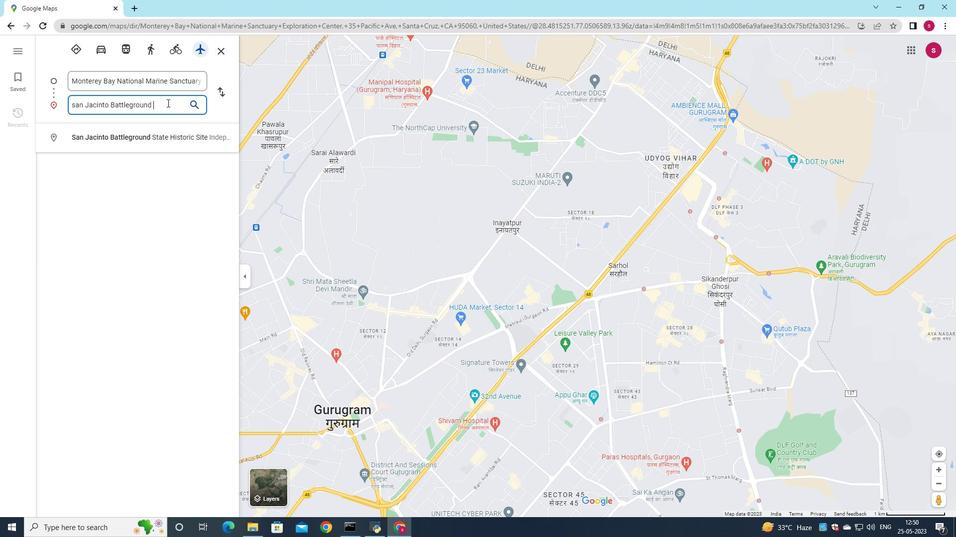 
Action: Mouse scrolled (610, 440) with delta (0, 0)
Screenshot: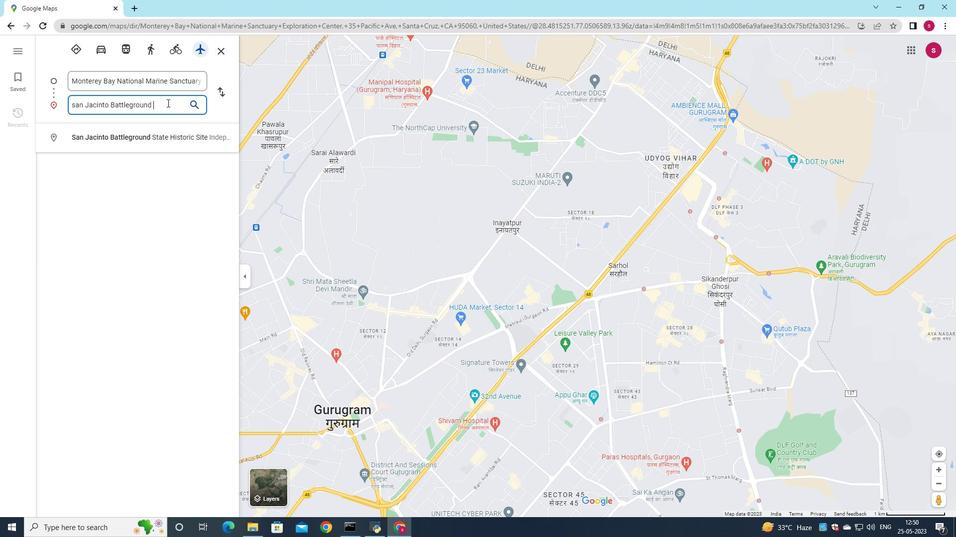 
Action: Mouse scrolled (610, 440) with delta (0, 0)
Screenshot: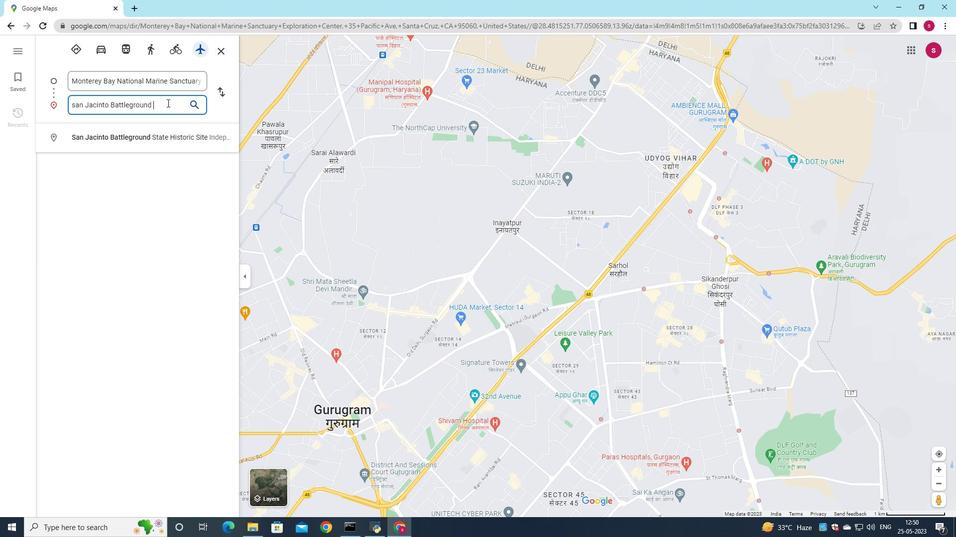 
Action: Mouse scrolled (610, 440) with delta (0, 0)
Screenshot: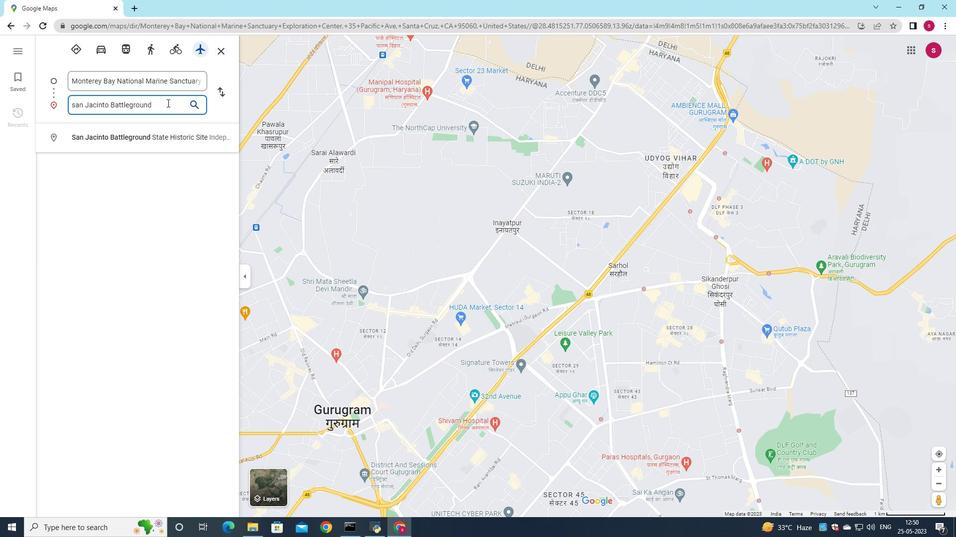
Action: Mouse scrolled (610, 440) with delta (0, 0)
Screenshot: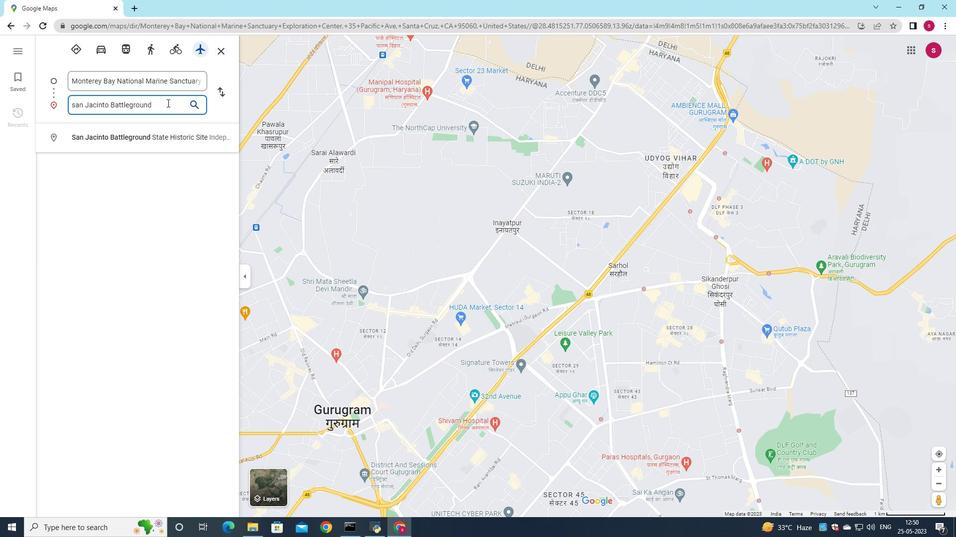 
Action: Mouse scrolled (610, 440) with delta (0, 0)
Screenshot: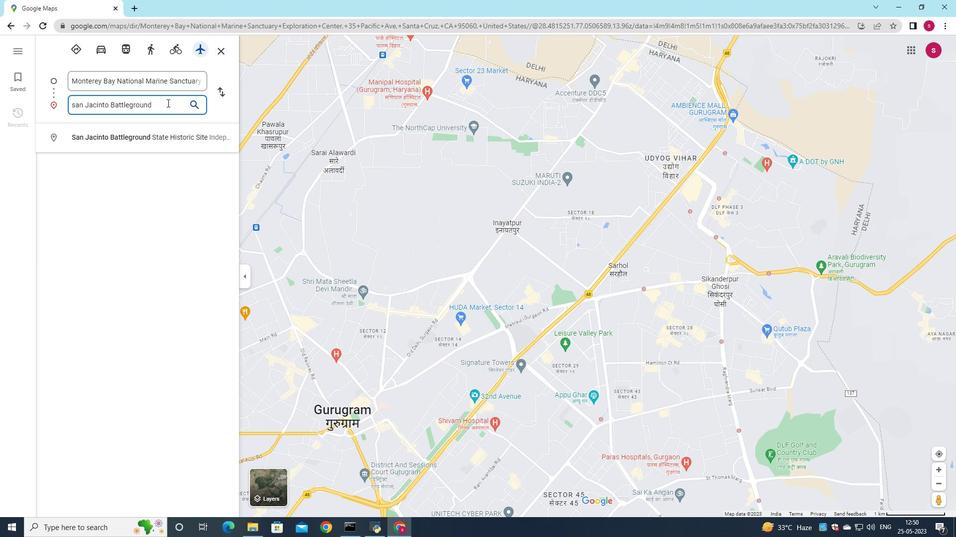 
Action: Mouse scrolled (610, 440) with delta (0, 0)
Screenshot: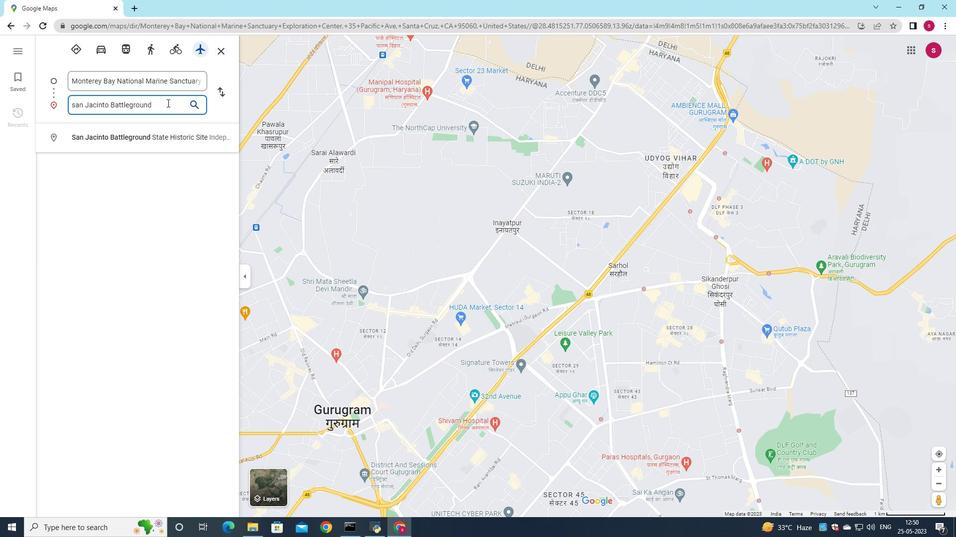 
Action: Mouse scrolled (610, 440) with delta (0, 0)
Screenshot: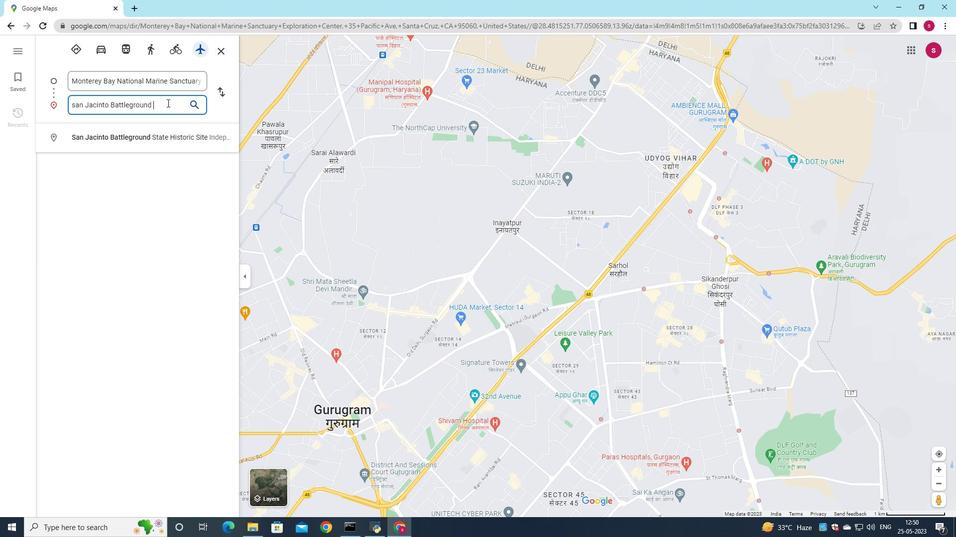 
Action: Mouse scrolled (610, 440) with delta (0, 0)
Screenshot: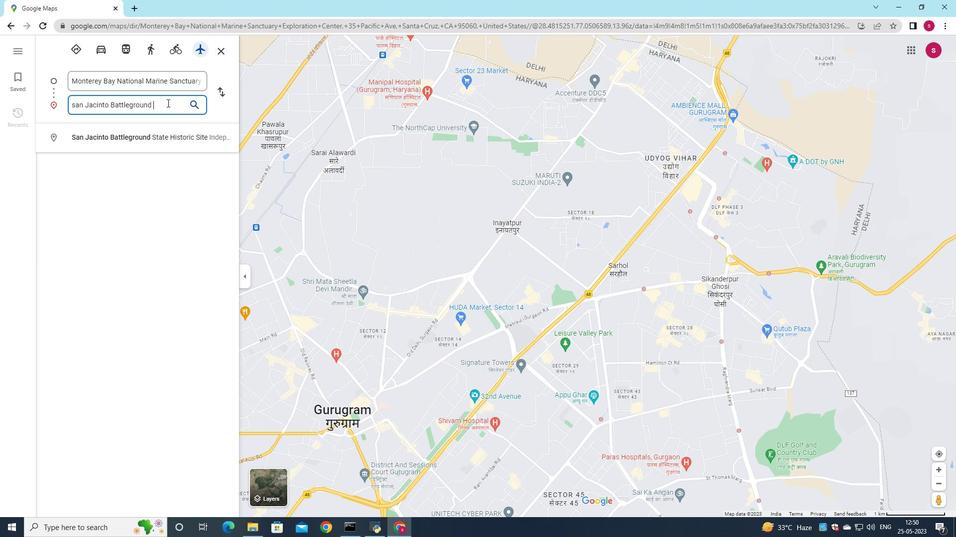 
Action: Mouse scrolled (610, 440) with delta (0, 0)
Screenshot: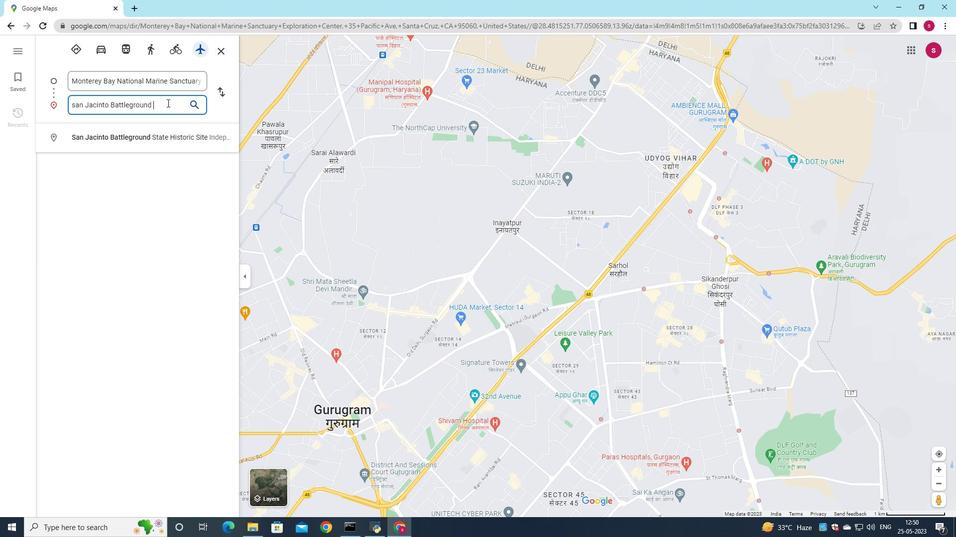 
Action: Mouse scrolled (610, 440) with delta (0, 0)
Screenshot: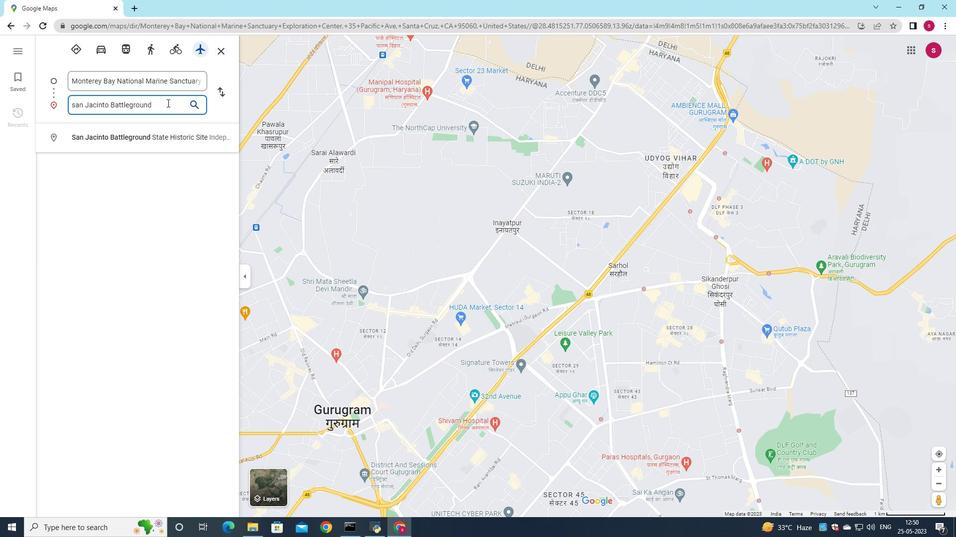 
Action: Mouse moved to (610, 441)
Screenshot: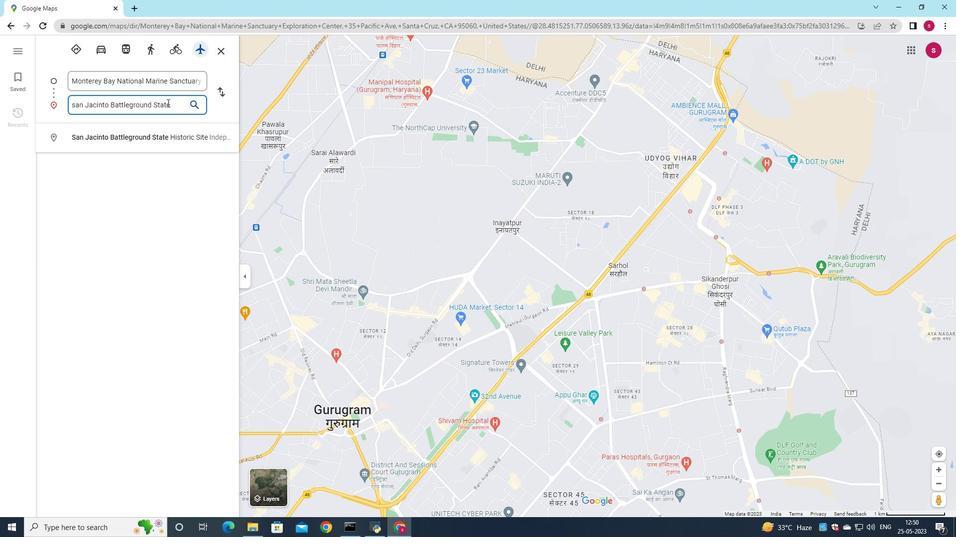 
Action: Mouse scrolled (610, 441) with delta (0, 0)
Screenshot: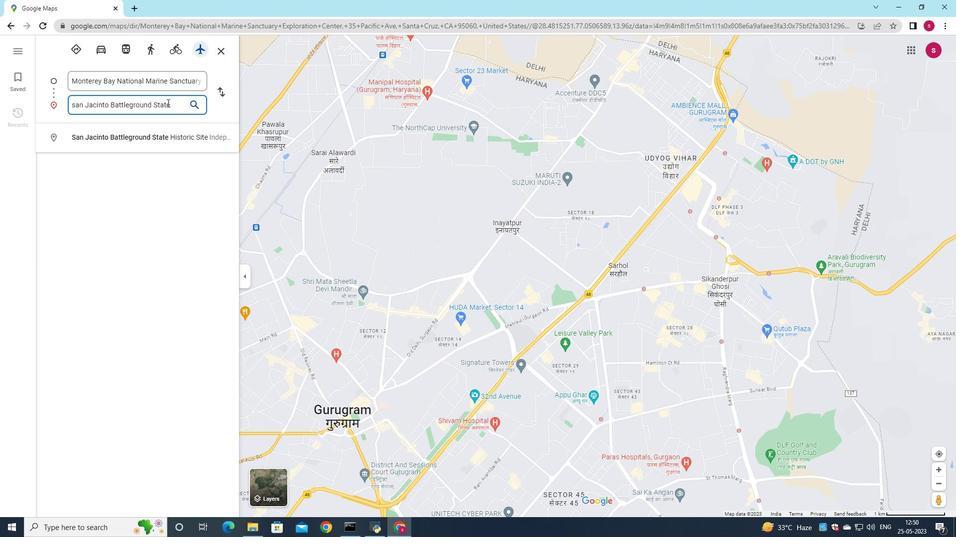 
Action: Mouse scrolled (610, 441) with delta (0, 0)
Screenshot: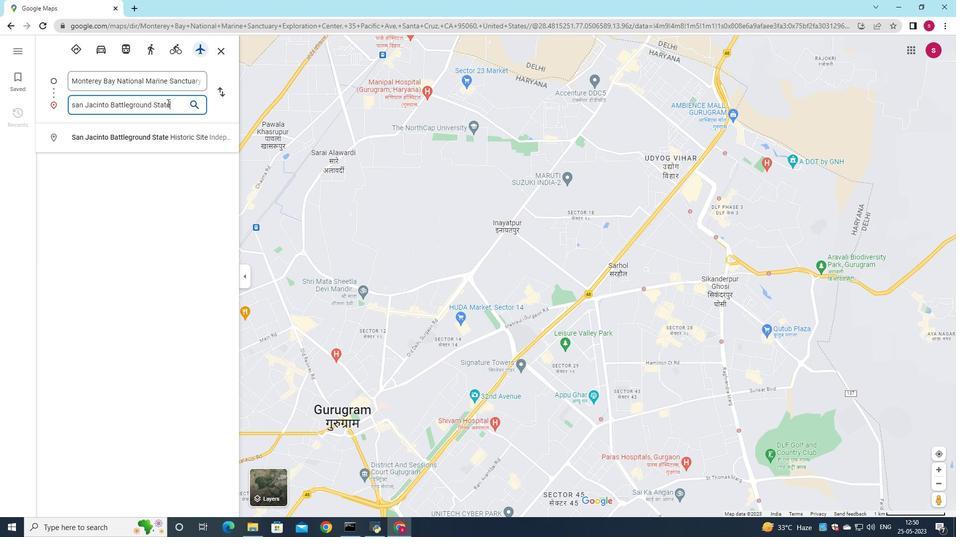
Action: Mouse scrolled (610, 441) with delta (0, 0)
Screenshot: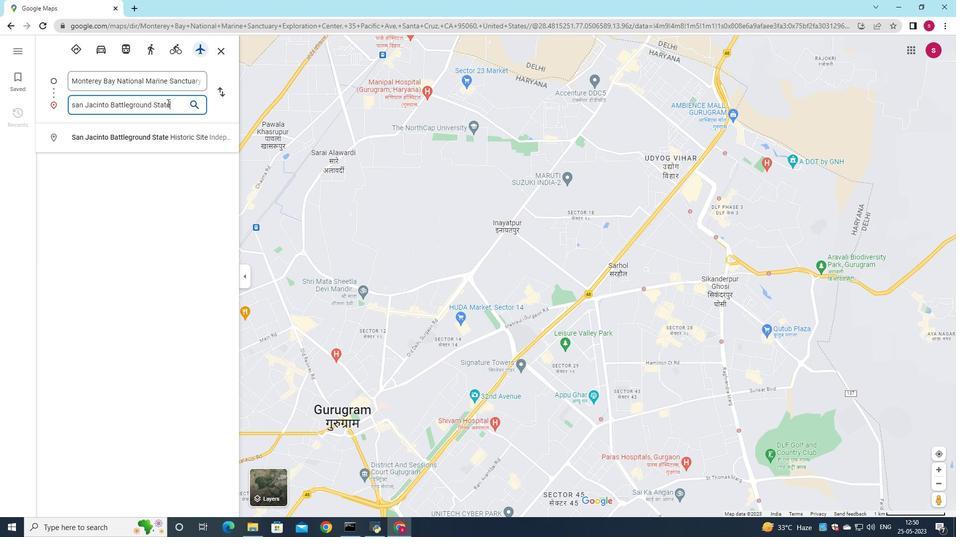 
Action: Mouse moved to (610, 441)
Screenshot: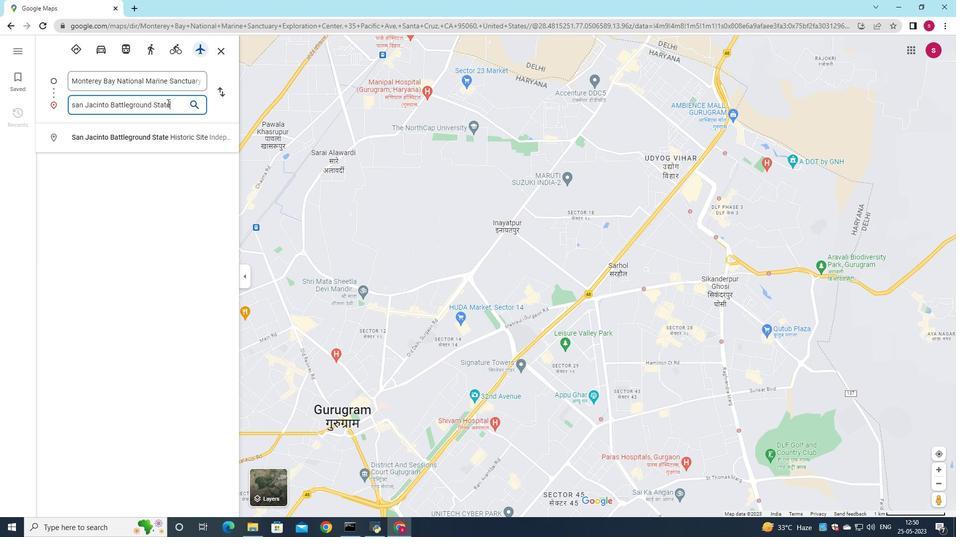 
Action: Mouse scrolled (610, 441) with delta (0, 0)
Screenshot: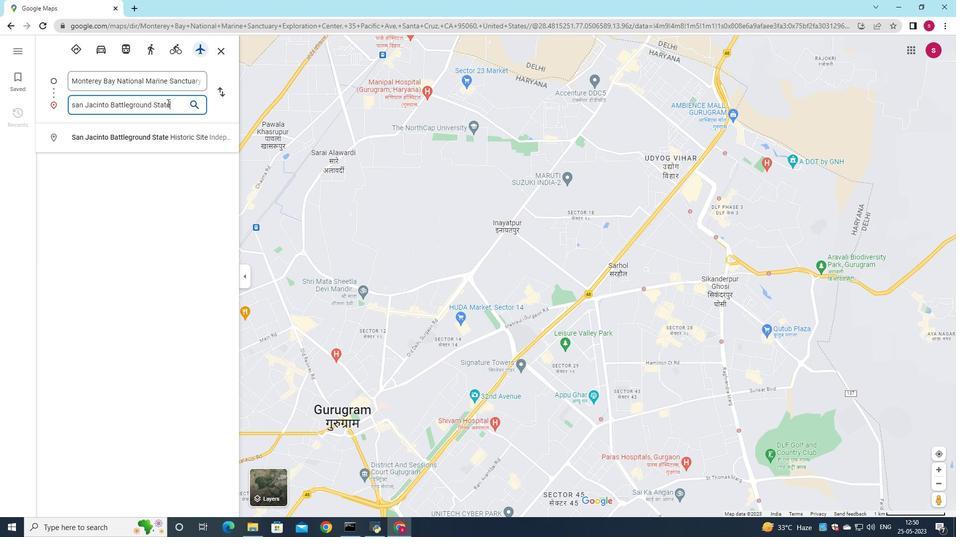 
Action: Mouse scrolled (610, 441) with delta (0, 0)
Screenshot: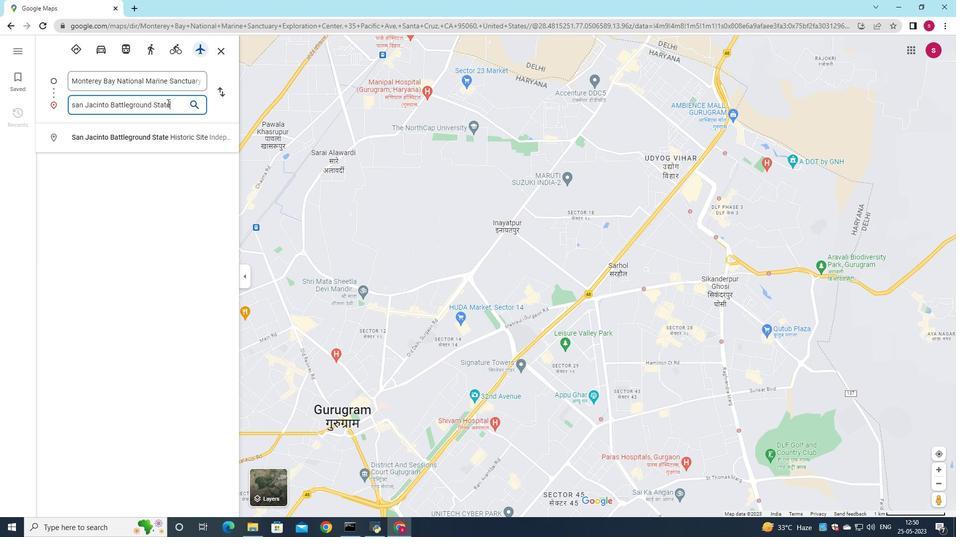
Action: Mouse scrolled (610, 441) with delta (0, 0)
Screenshot: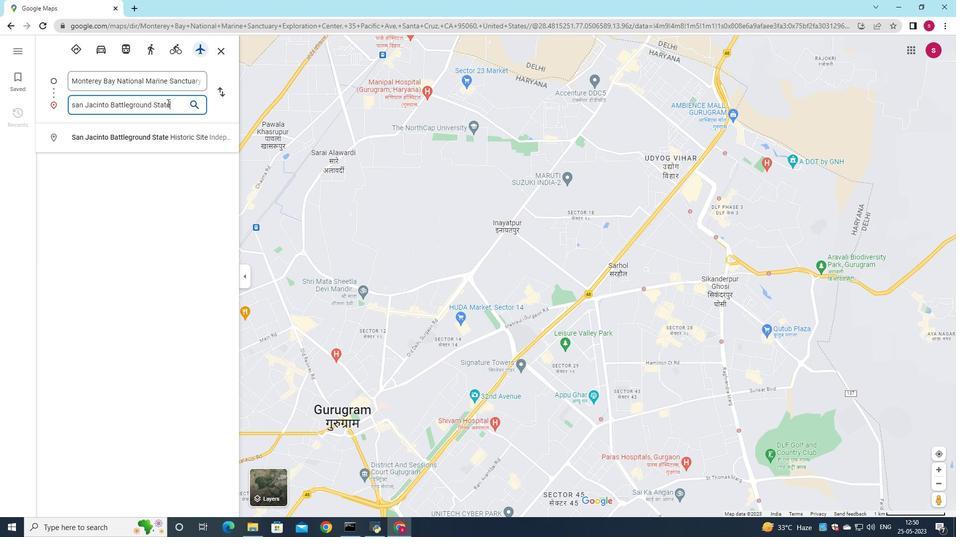 
Action: Mouse moved to (610, 441)
Screenshot: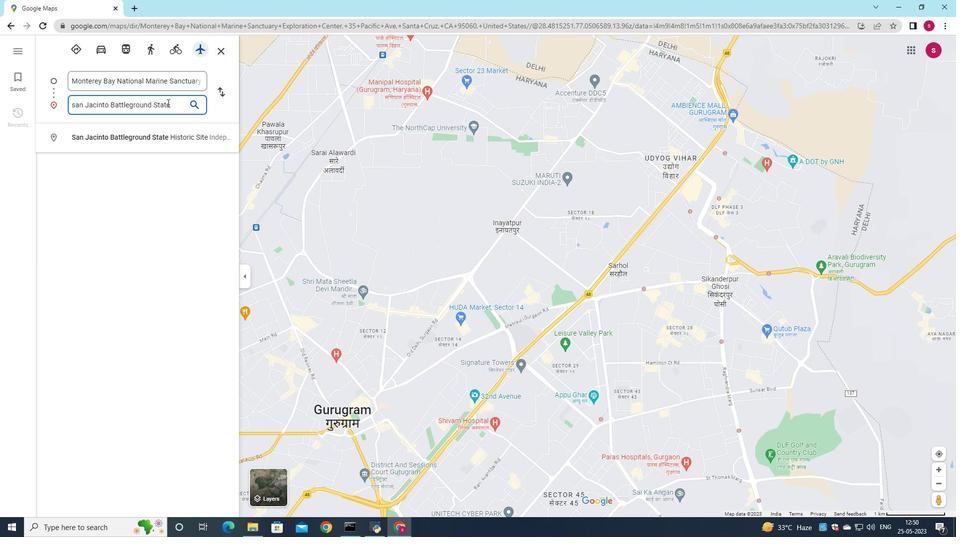
Action: Mouse scrolled (610, 441) with delta (0, 0)
Screenshot: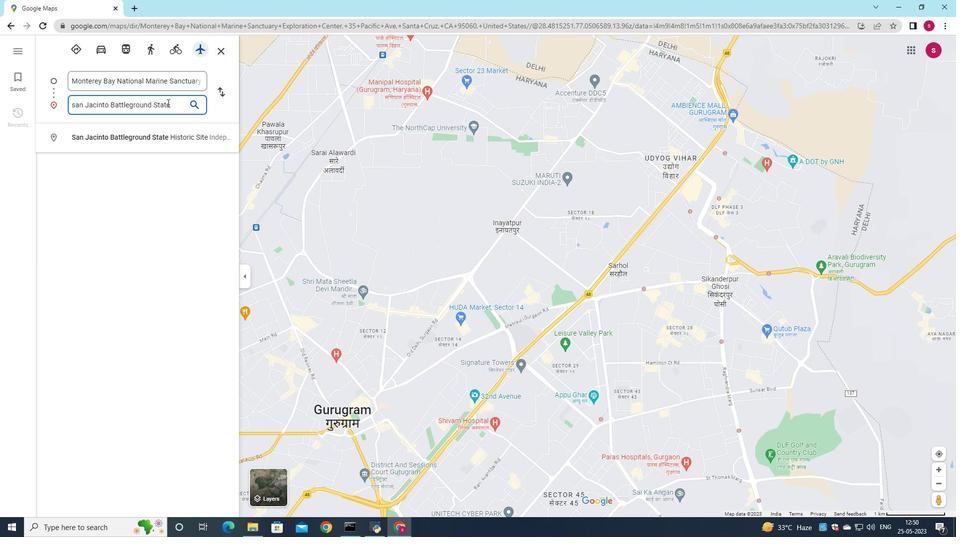 
Action: Mouse scrolled (610, 441) with delta (0, 0)
Screenshot: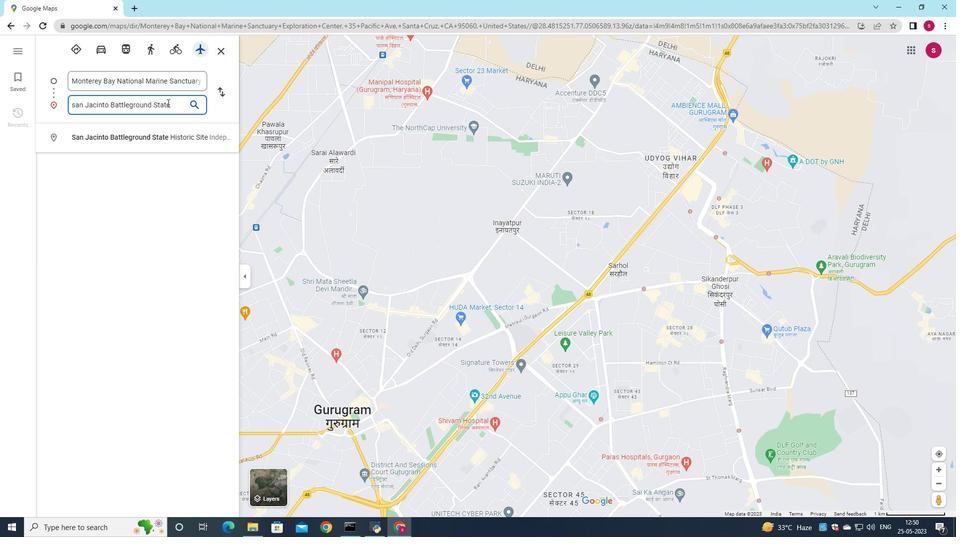 
Action: Mouse scrolled (610, 441) with delta (0, 0)
Screenshot: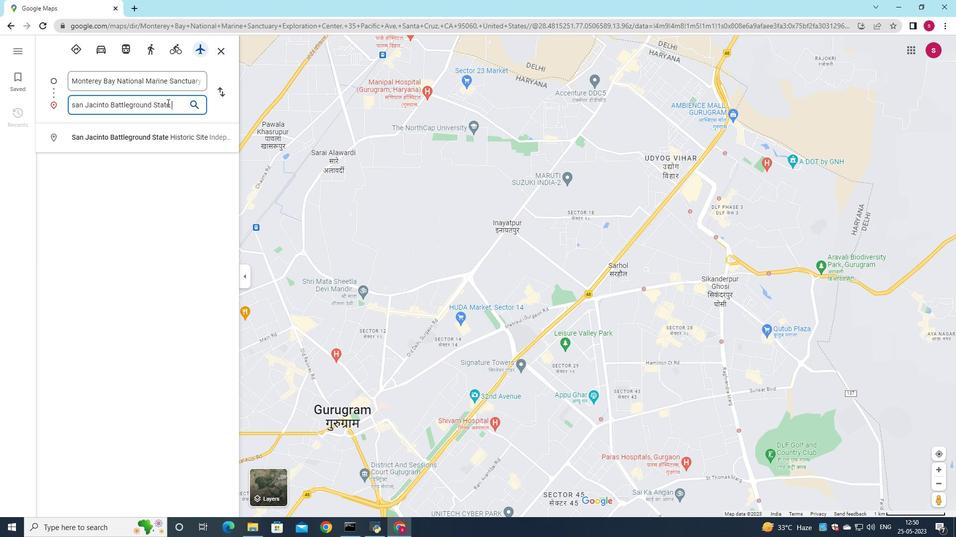 
Action: Mouse scrolled (610, 441) with delta (0, 0)
Screenshot: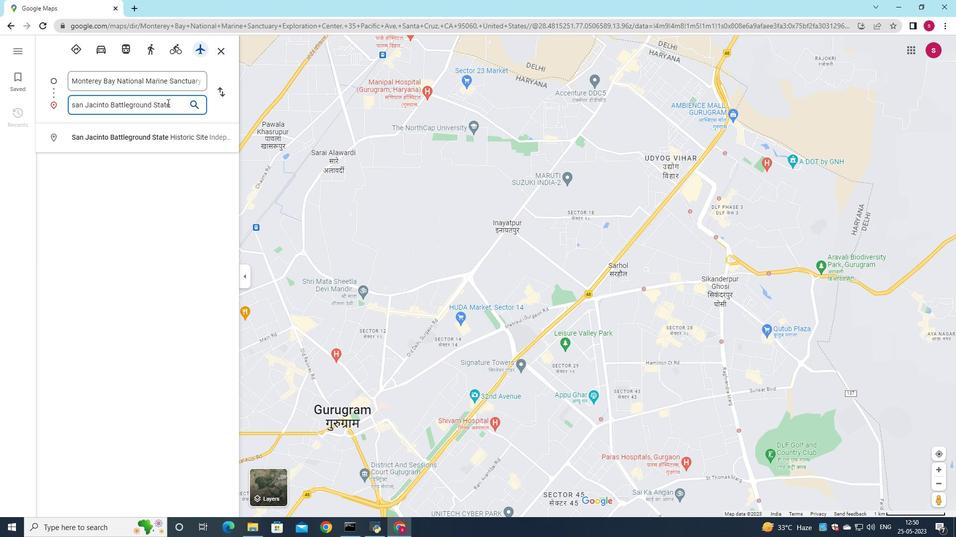 
Action: Mouse scrolled (610, 441) with delta (0, 0)
Screenshot: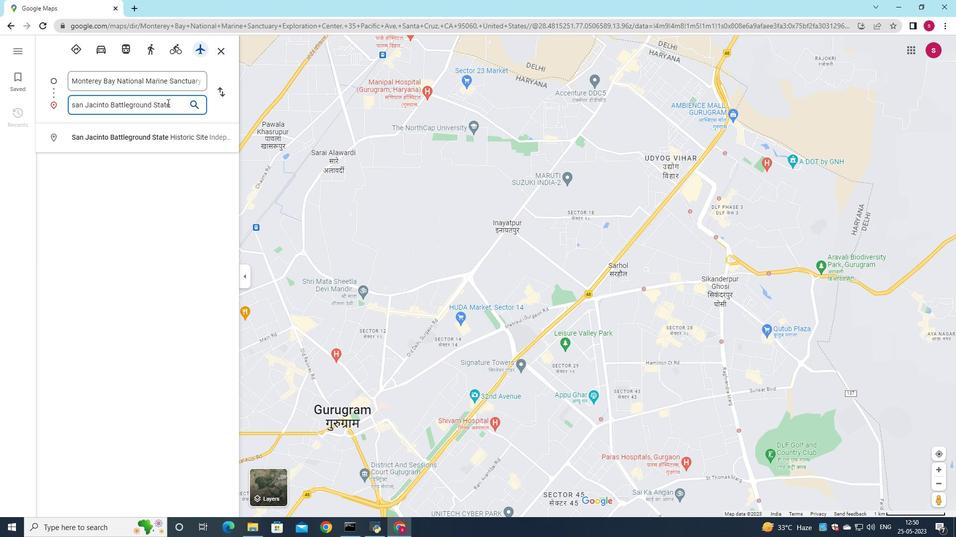 
Action: Mouse scrolled (610, 441) with delta (0, 0)
Screenshot: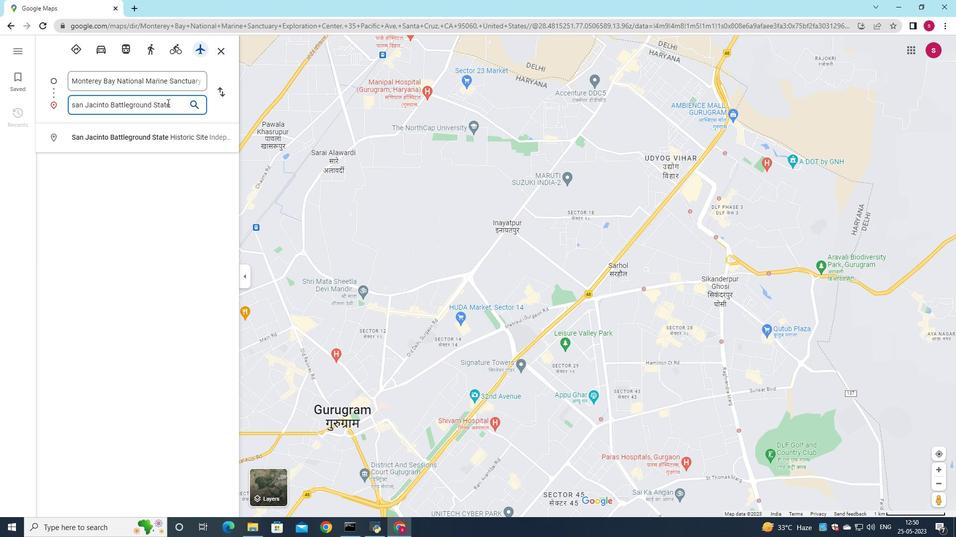 
Action: Mouse scrolled (610, 441) with delta (0, 0)
Screenshot: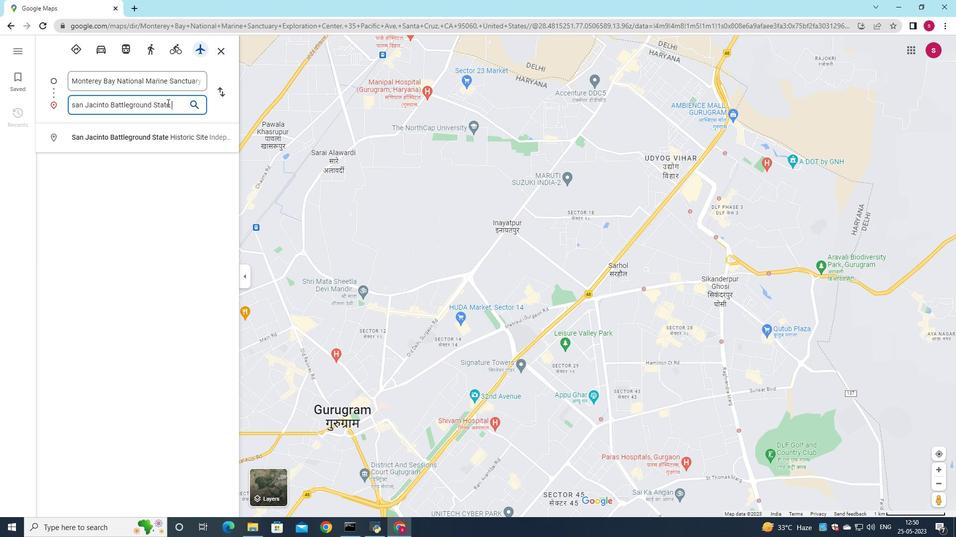 
Action: Mouse scrolled (610, 441) with delta (0, 0)
Screenshot: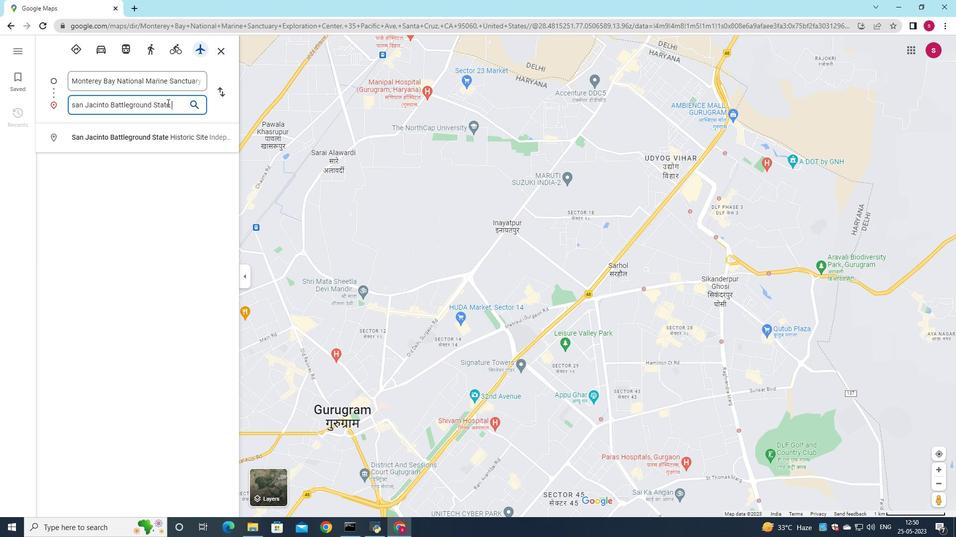 
Action: Mouse scrolled (610, 441) with delta (0, 0)
Screenshot: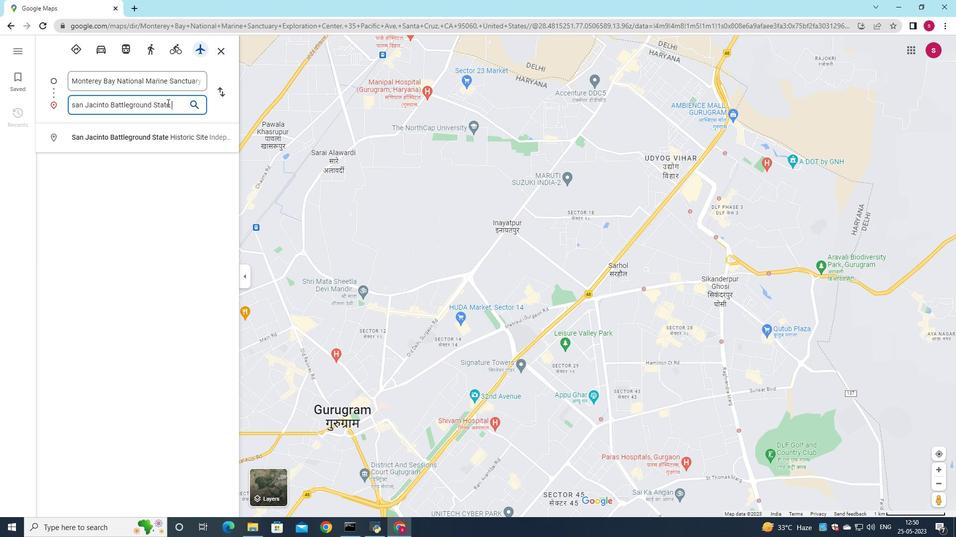 
Action: Mouse scrolled (610, 441) with delta (0, 0)
Screenshot: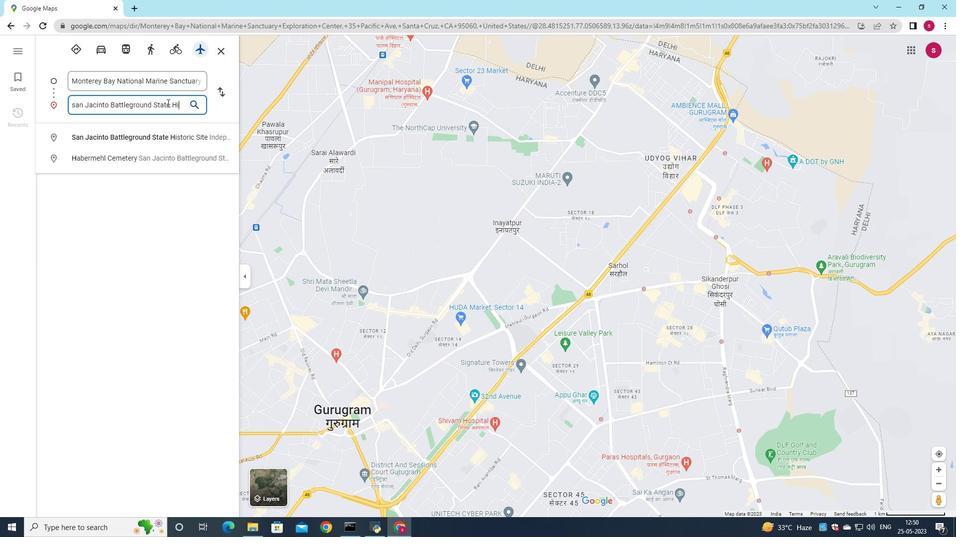 
Action: Mouse scrolled (610, 441) with delta (0, 0)
Screenshot: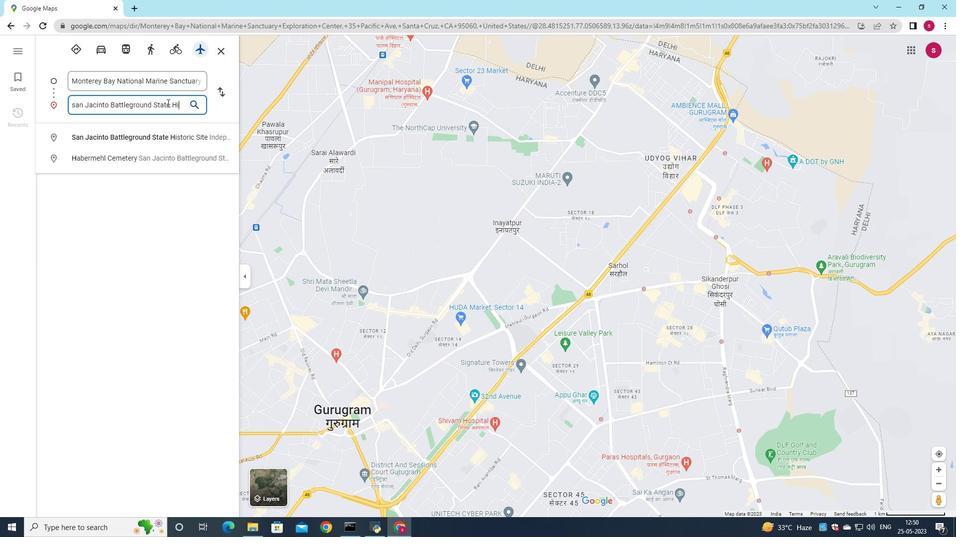
Action: Mouse scrolled (610, 441) with delta (0, 0)
Screenshot: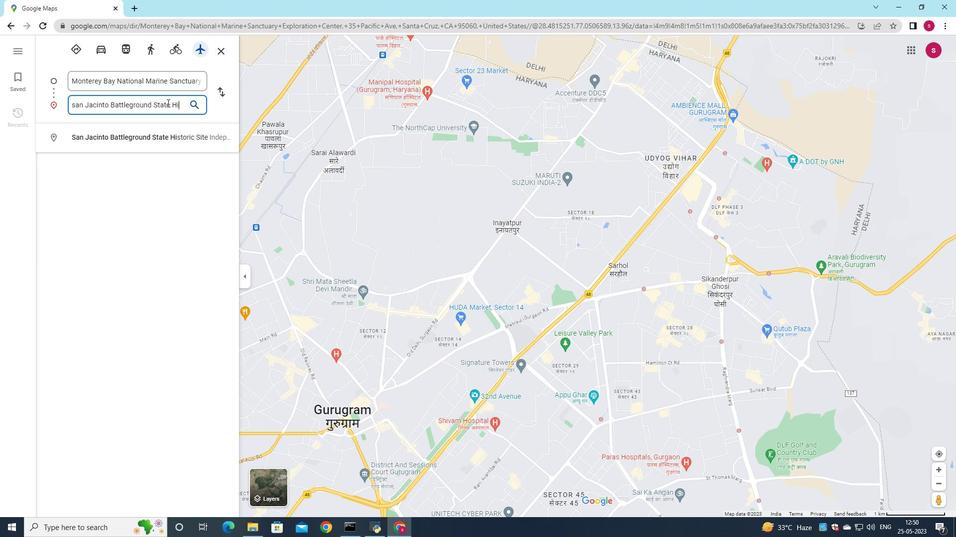 
Action: Mouse scrolled (610, 441) with delta (0, 0)
Screenshot: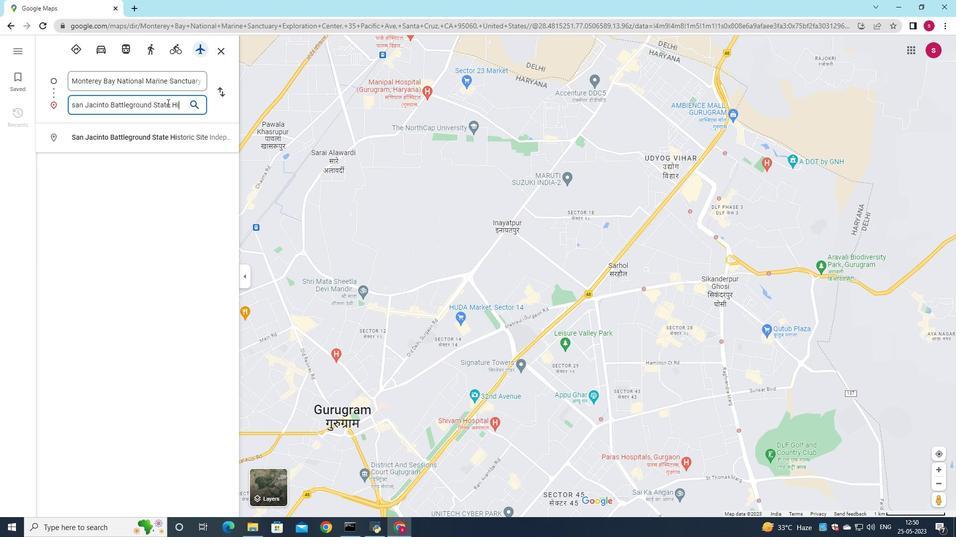 
Action: Mouse scrolled (610, 441) with delta (0, 0)
Screenshot: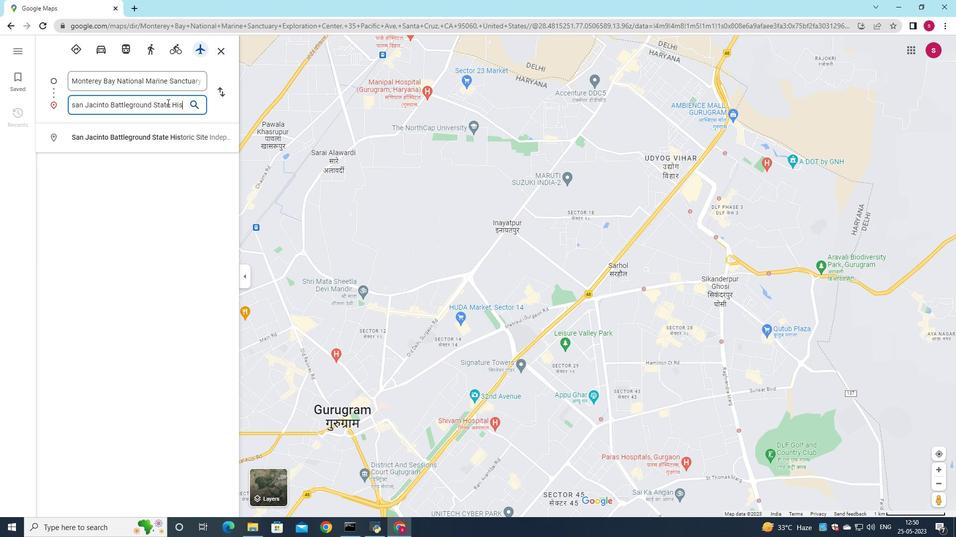 
Action: Mouse scrolled (610, 441) with delta (0, 0)
Screenshot: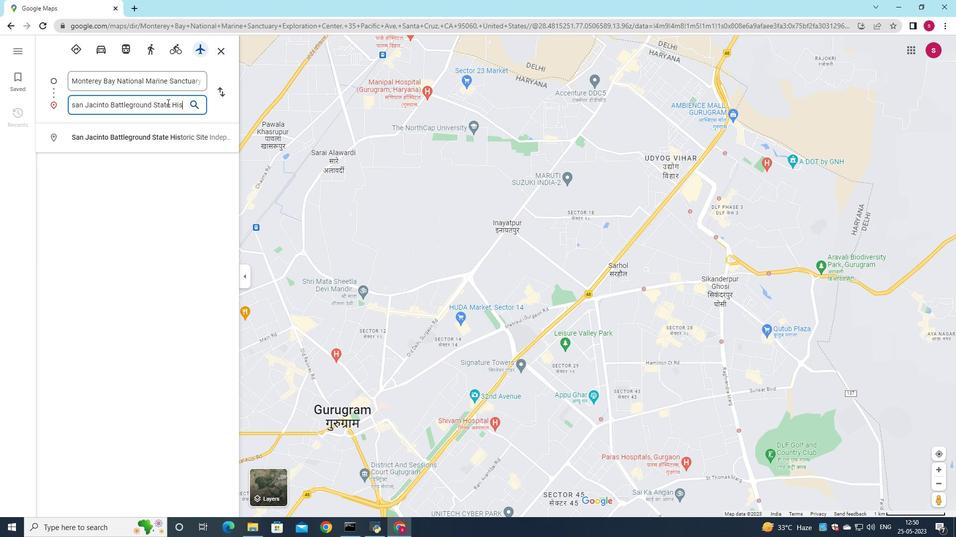 
Action: Mouse scrolled (610, 441) with delta (0, 0)
Screenshot: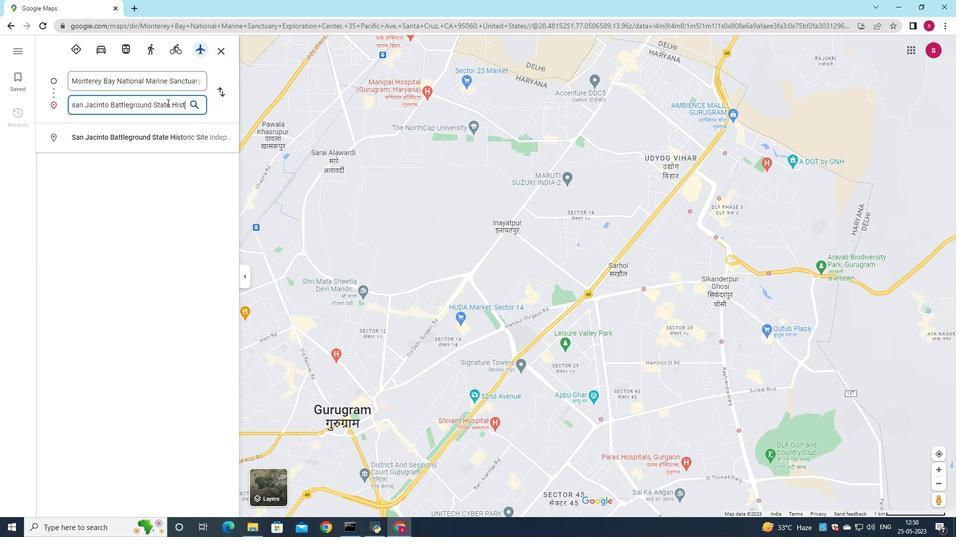 
Action: Mouse scrolled (610, 441) with delta (0, 0)
Screenshot: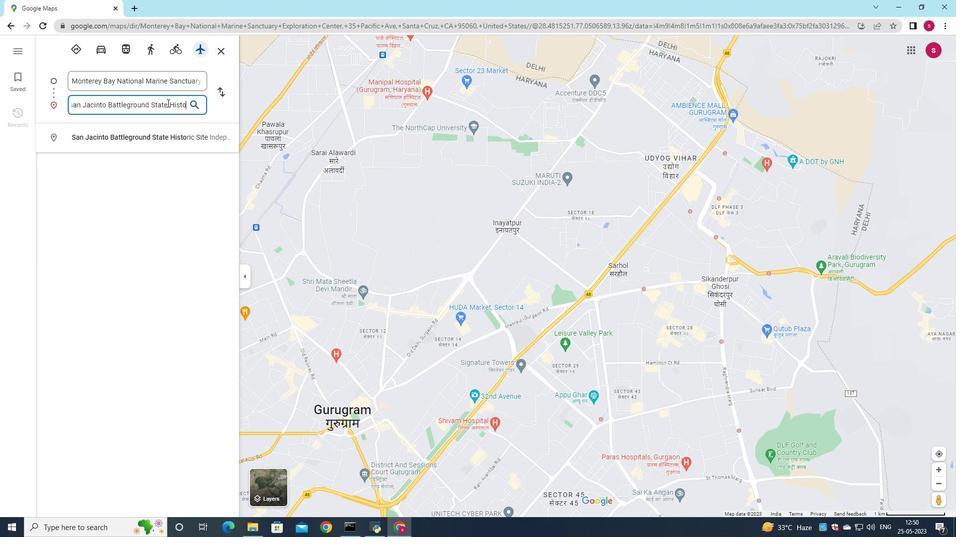 
Action: Mouse scrolled (610, 441) with delta (0, 0)
Screenshot: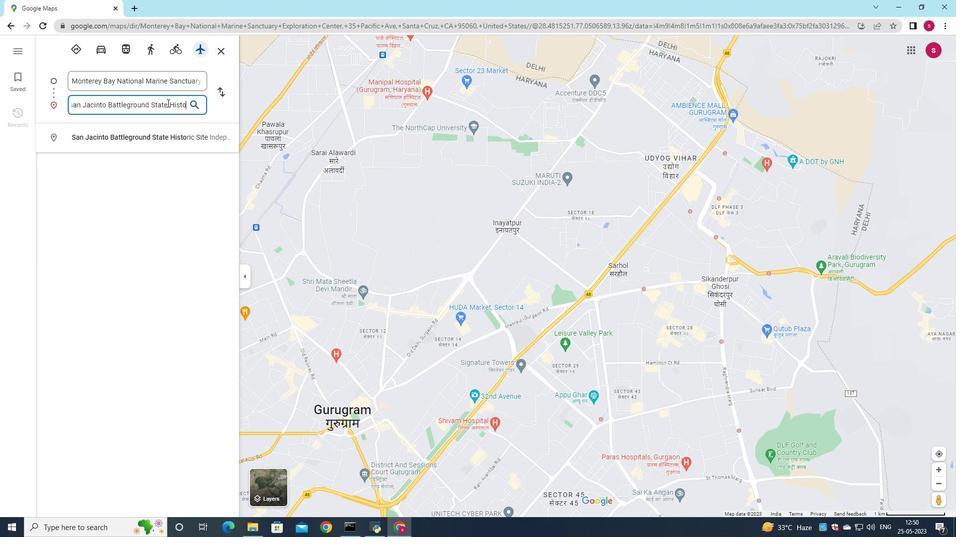 
Action: Mouse scrolled (610, 441) with delta (0, 0)
Screenshot: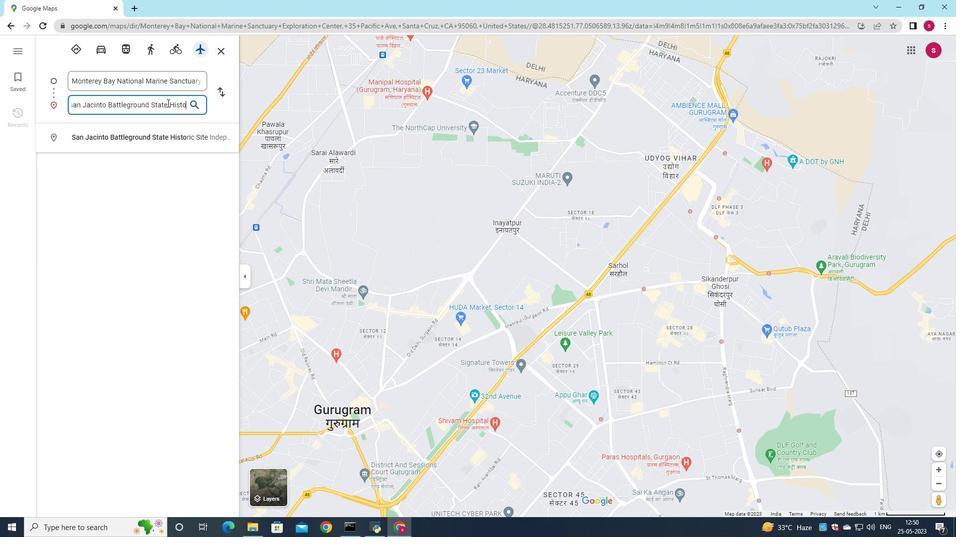 
Action: Mouse scrolled (610, 441) with delta (0, 0)
Screenshot: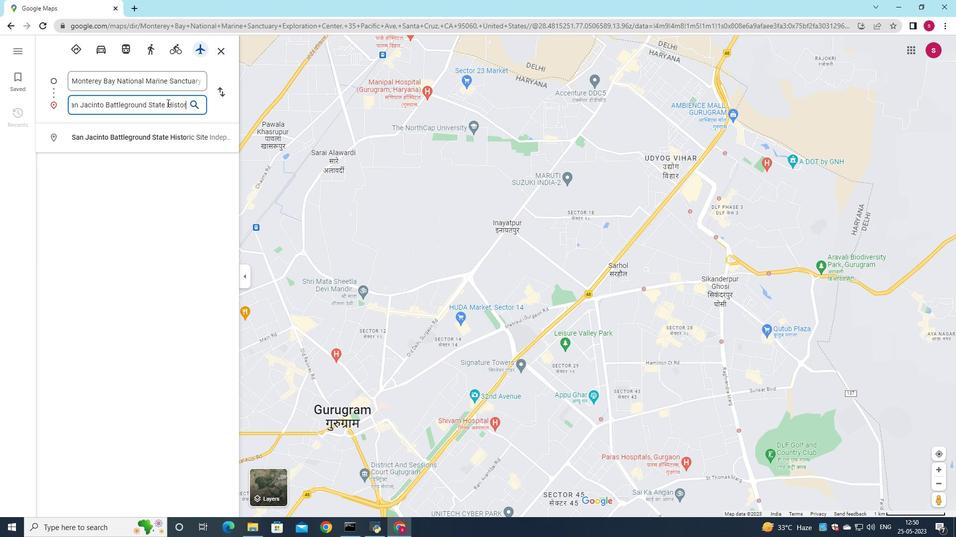 
Action: Mouse scrolled (610, 441) with delta (0, 0)
Screenshot: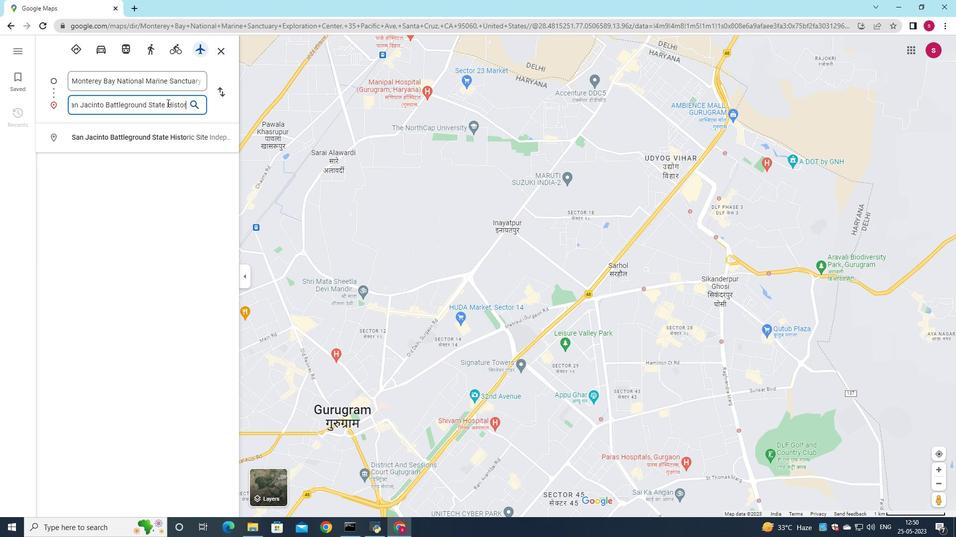 
Action: Mouse scrolled (610, 441) with delta (0, 0)
Screenshot: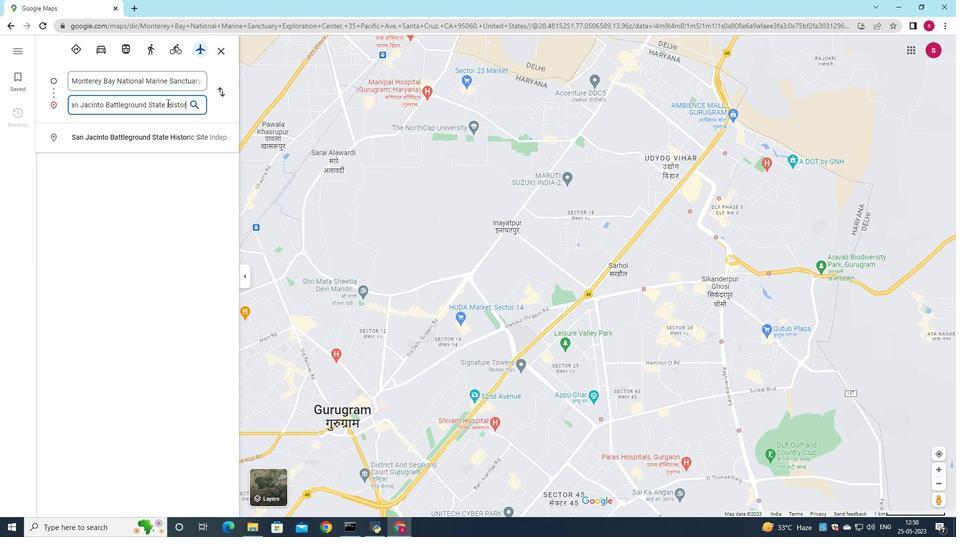 
Action: Mouse scrolled (610, 441) with delta (0, 0)
Screenshot: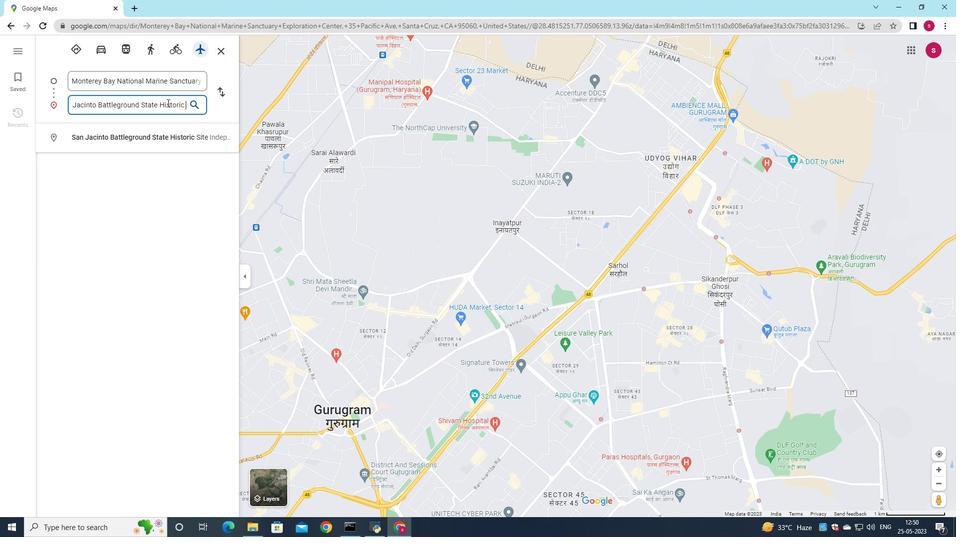 
Action: Mouse scrolled (610, 441) with delta (0, 0)
Screenshot: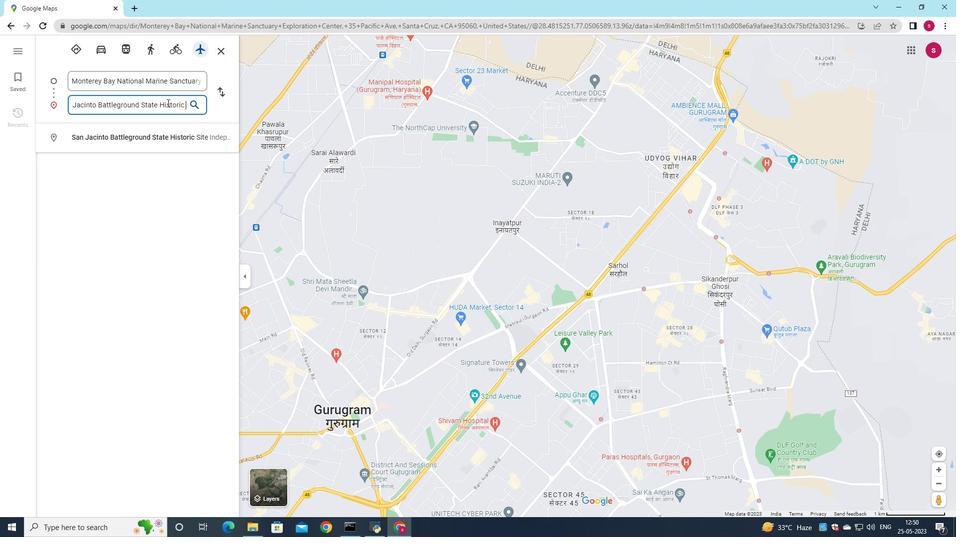 
Action: Mouse scrolled (610, 441) with delta (0, 0)
Screenshot: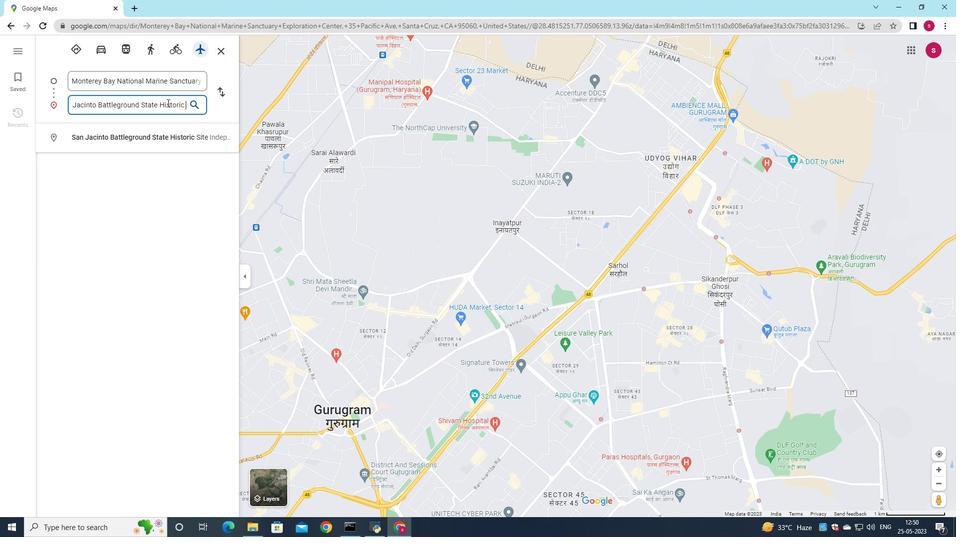
Action: Mouse scrolled (610, 441) with delta (0, 0)
Screenshot: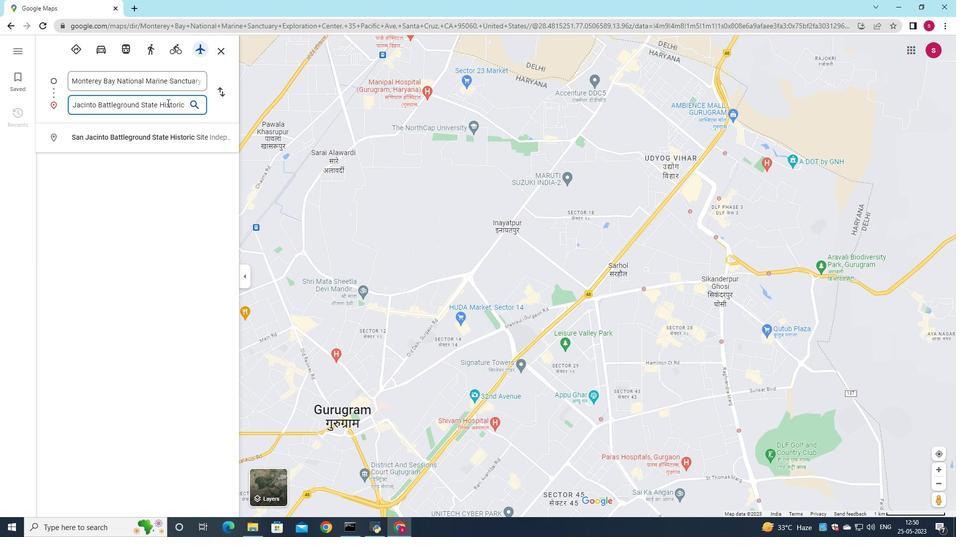 
Action: Mouse scrolled (610, 441) with delta (0, 0)
Screenshot: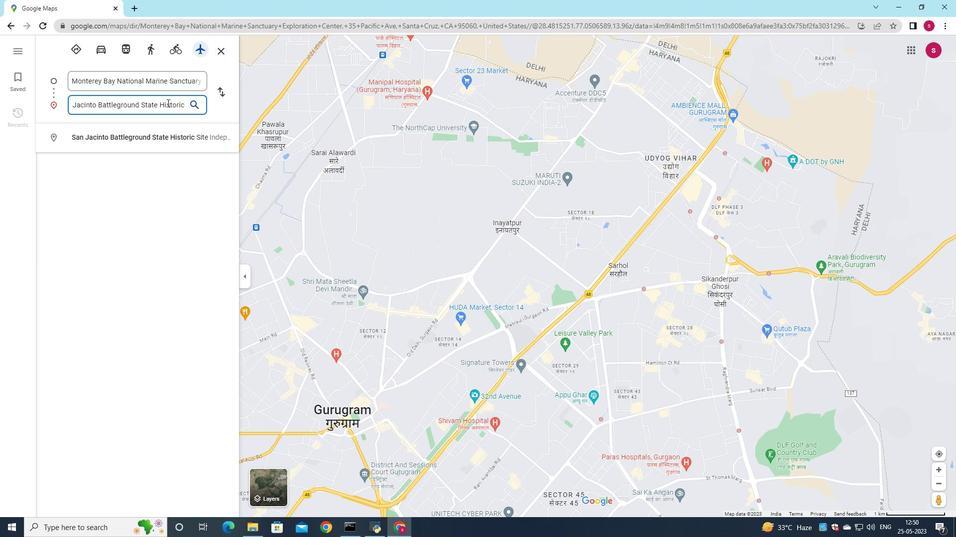 
Action: Mouse scrolled (610, 441) with delta (0, 0)
Screenshot: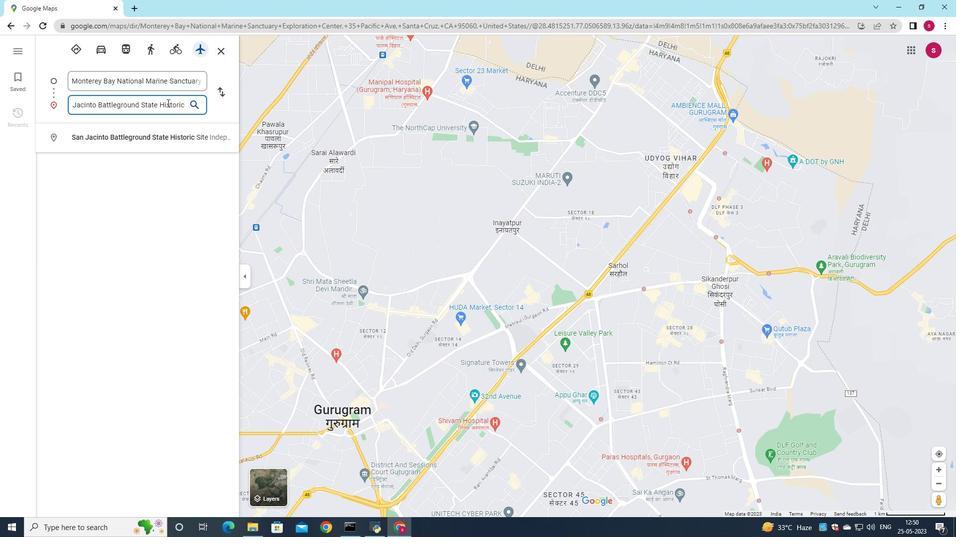 
Action: Mouse scrolled (610, 441) with delta (0, 0)
Screenshot: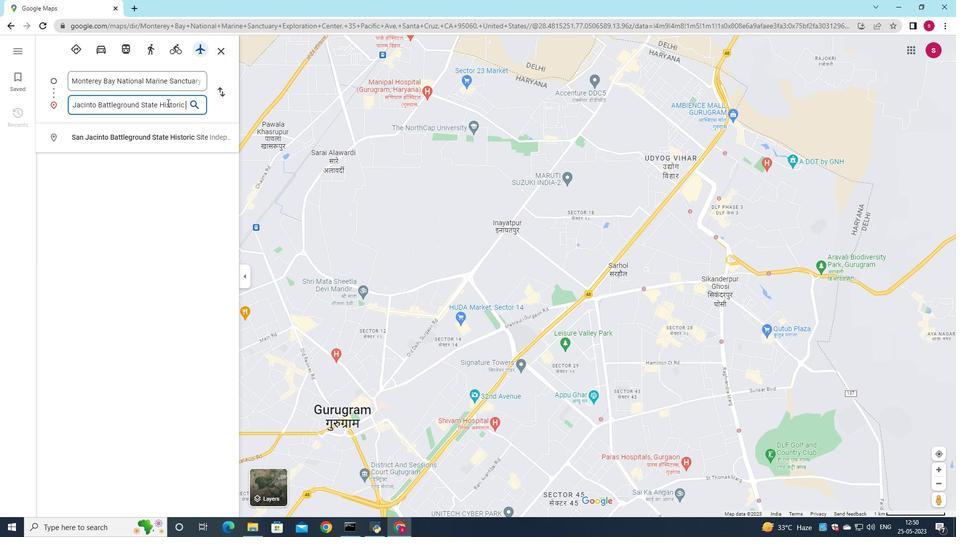 
Action: Mouse scrolled (610, 441) with delta (0, 0)
Screenshot: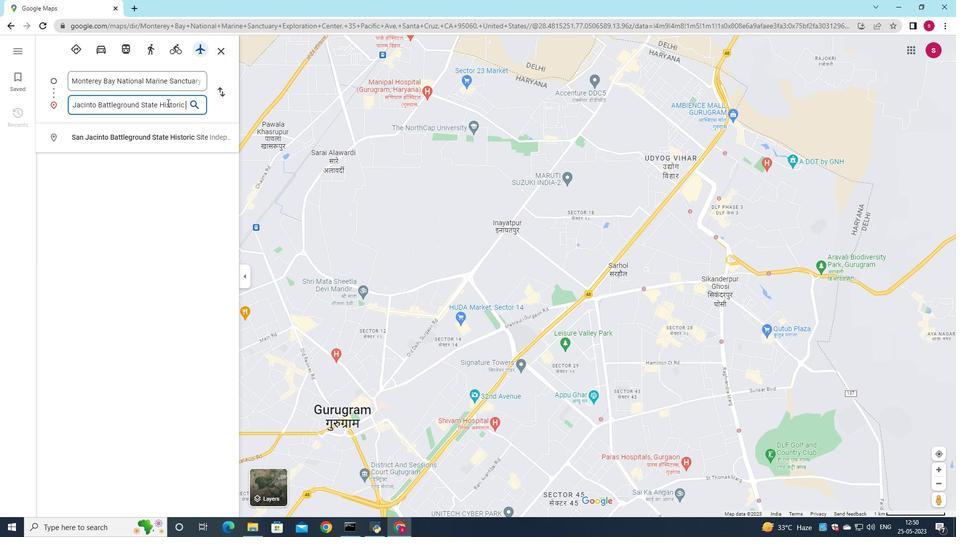 
Action: Mouse scrolled (610, 441) with delta (0, 0)
Screenshot: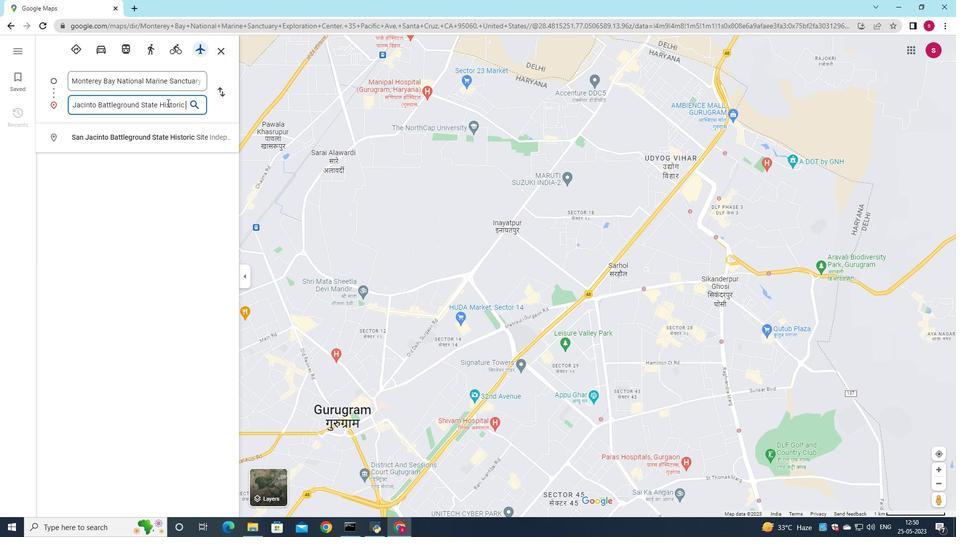 
Action: Mouse scrolled (610, 441) with delta (0, 0)
Screenshot: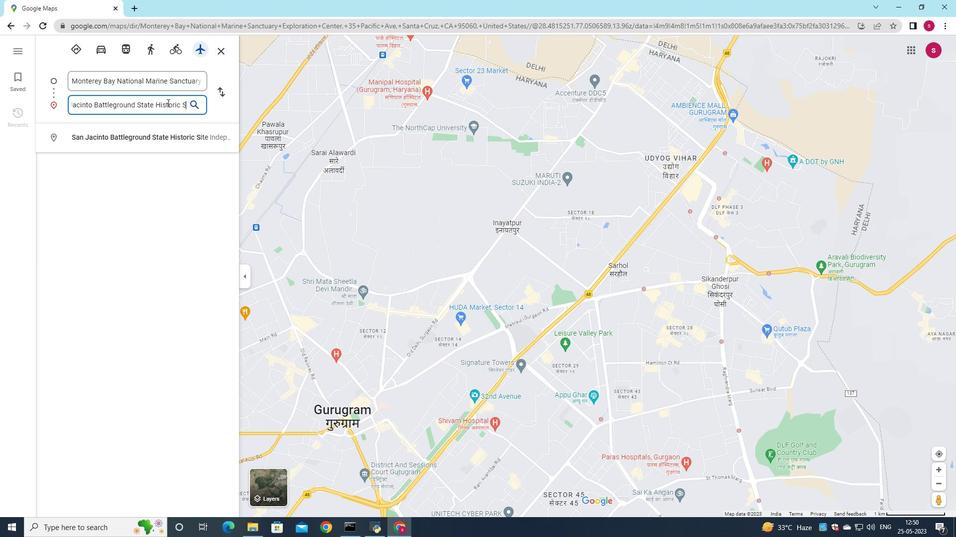 
Action: Mouse scrolled (610, 441) with delta (0, 0)
Screenshot: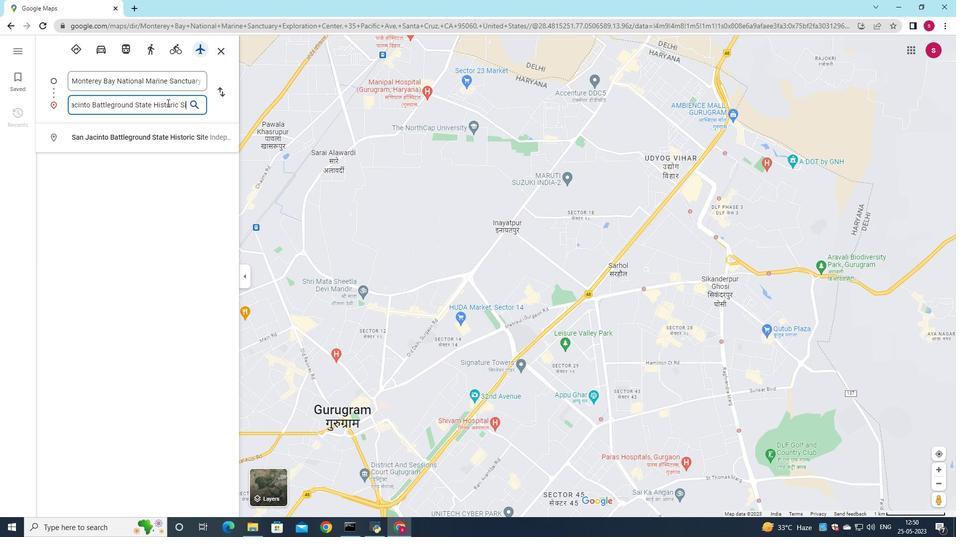 
Action: Mouse scrolled (610, 441) with delta (0, 0)
Screenshot: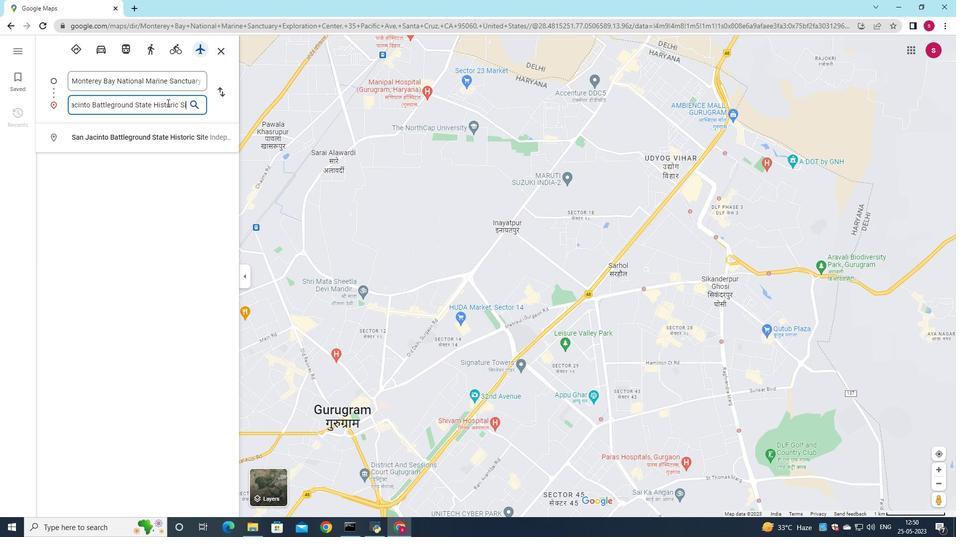 
Action: Mouse scrolled (610, 441) with delta (0, 0)
Screenshot: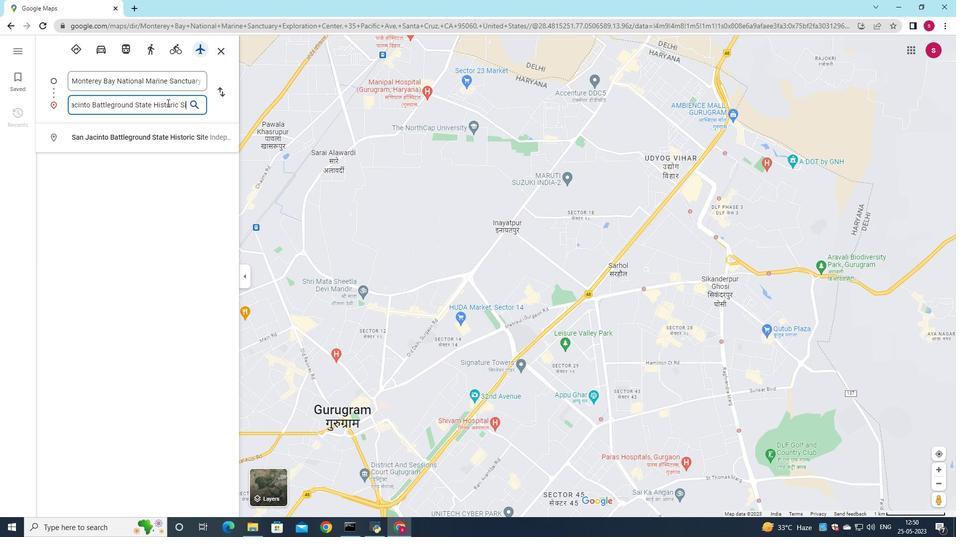 
Action: Mouse scrolled (610, 441) with delta (0, 0)
Screenshot: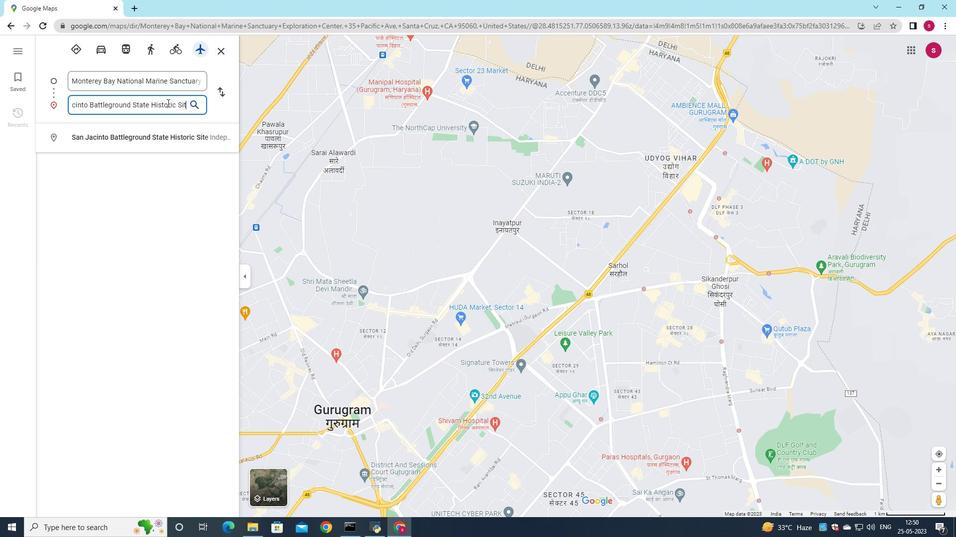 
Action: Mouse scrolled (610, 441) with delta (0, 0)
Screenshot: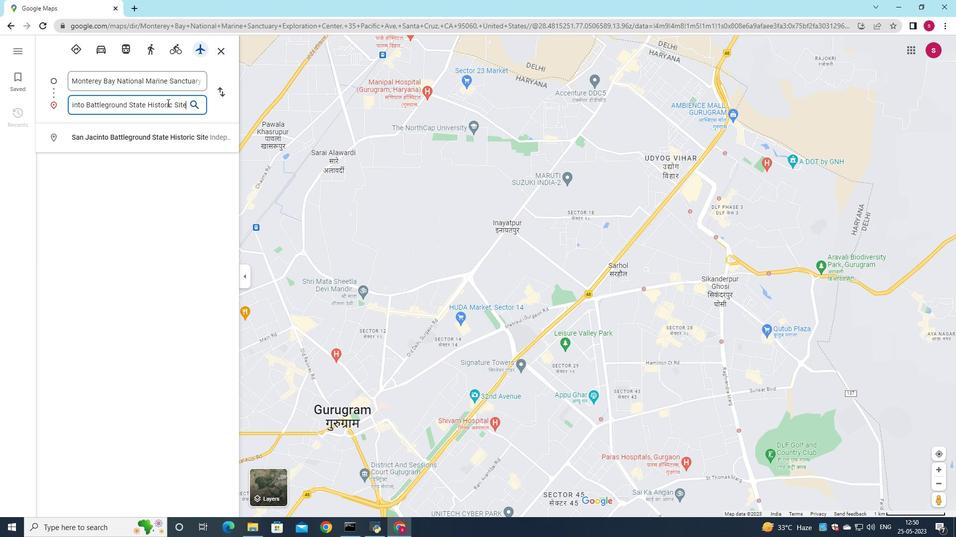 
Action: Mouse moved to (610, 441)
Screenshot: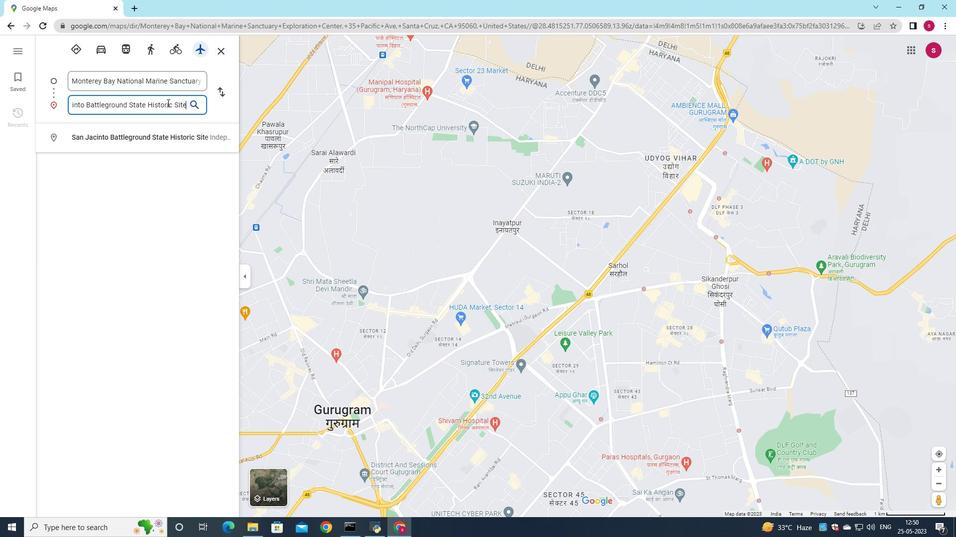 
Action: Mouse scrolled (610, 441) with delta (0, 0)
Screenshot: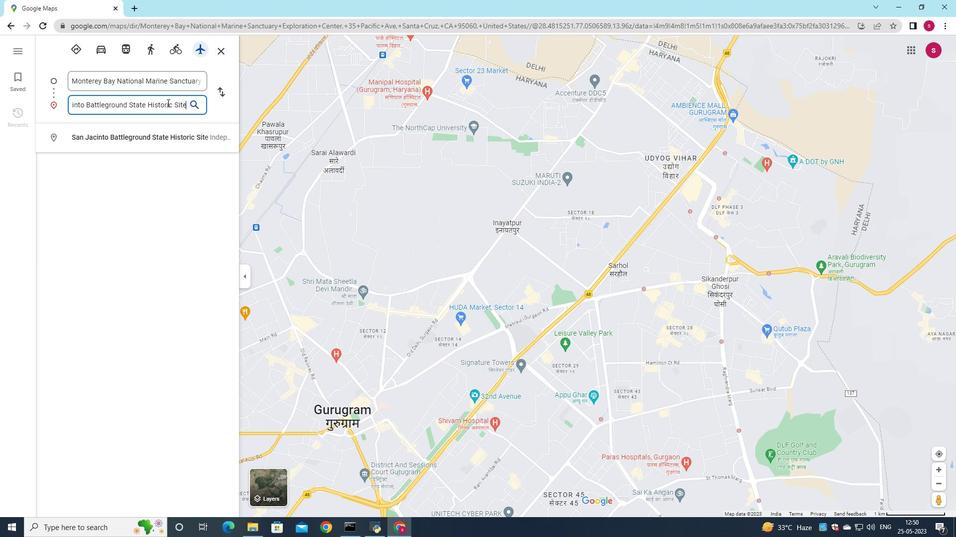 
Action: Mouse scrolled (610, 441) with delta (0, 0)
Screenshot: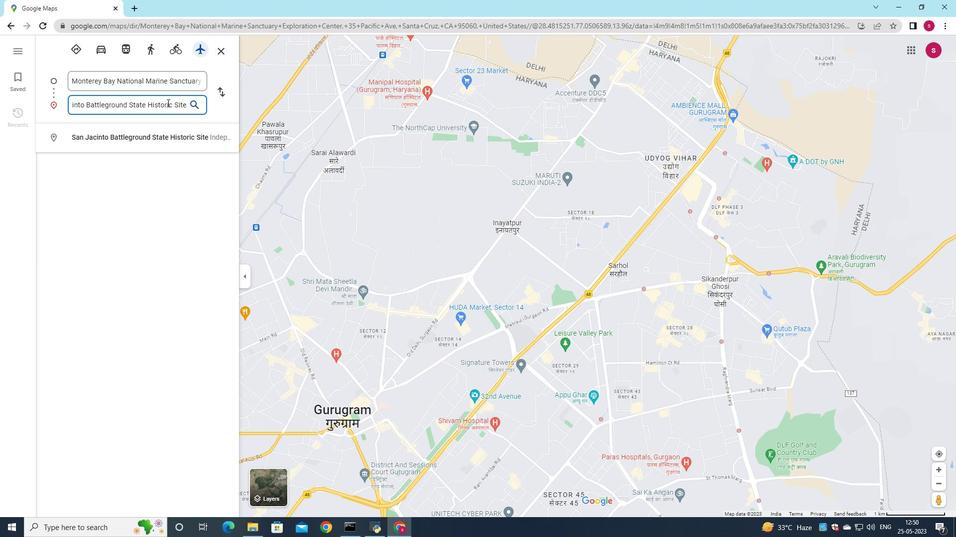 
Action: Mouse scrolled (610, 441) with delta (0, 0)
Screenshot: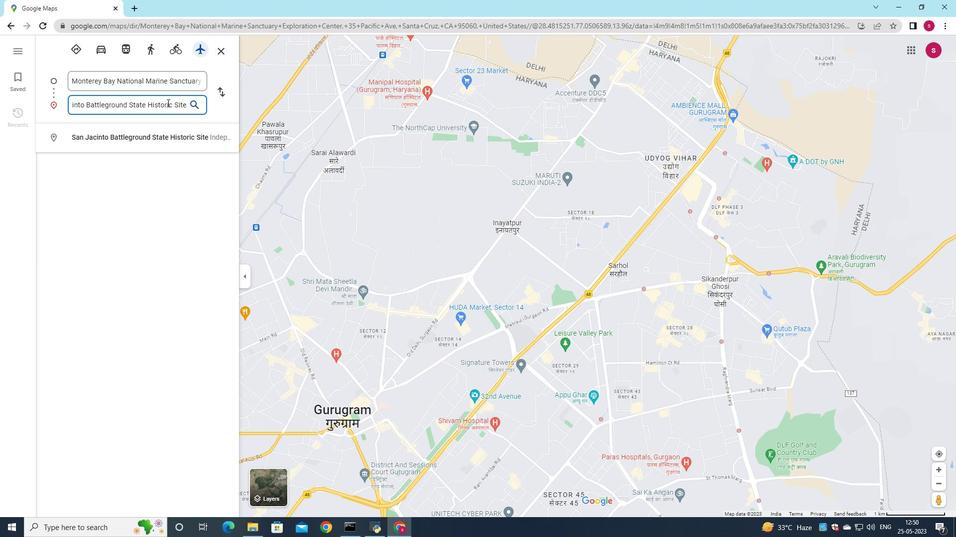 
Action: Mouse scrolled (610, 441) with delta (0, 0)
Screenshot: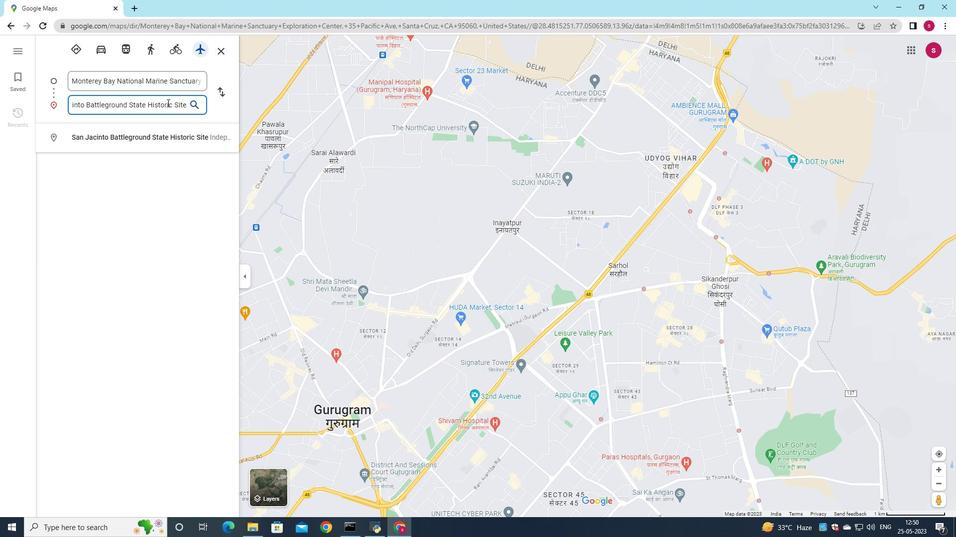 
Action: Mouse scrolled (610, 441) with delta (0, 0)
Screenshot: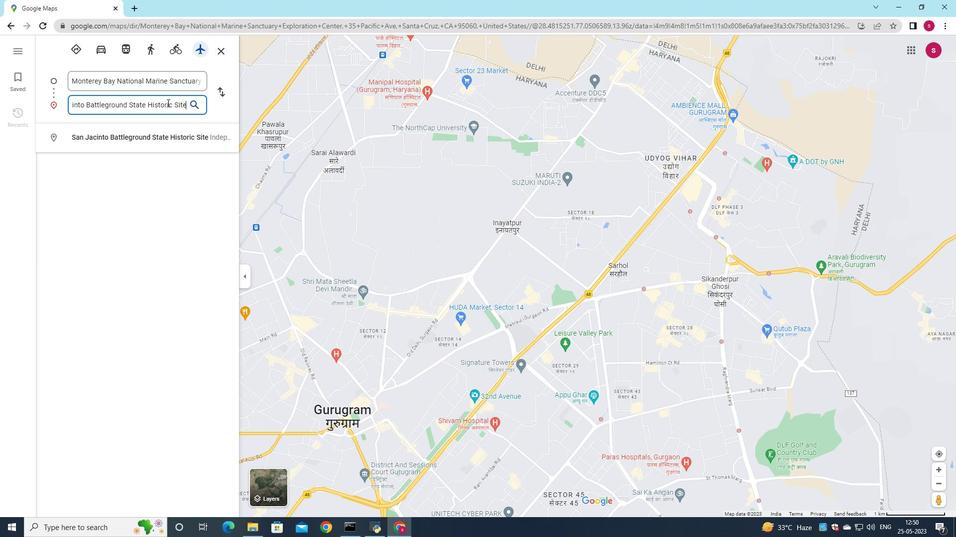 
Action: Mouse scrolled (610, 441) with delta (0, 0)
Screenshot: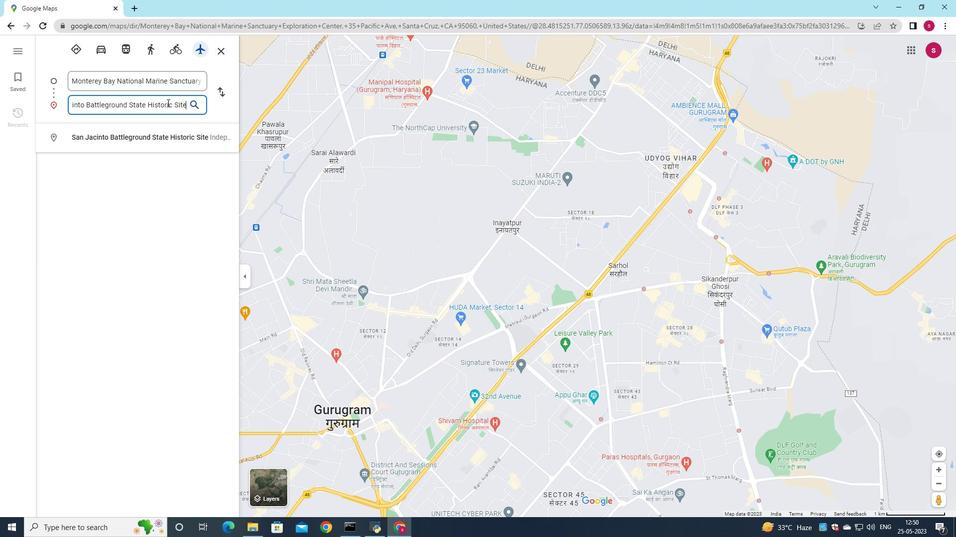 
Action: Mouse scrolled (610, 441) with delta (0, 0)
Screenshot: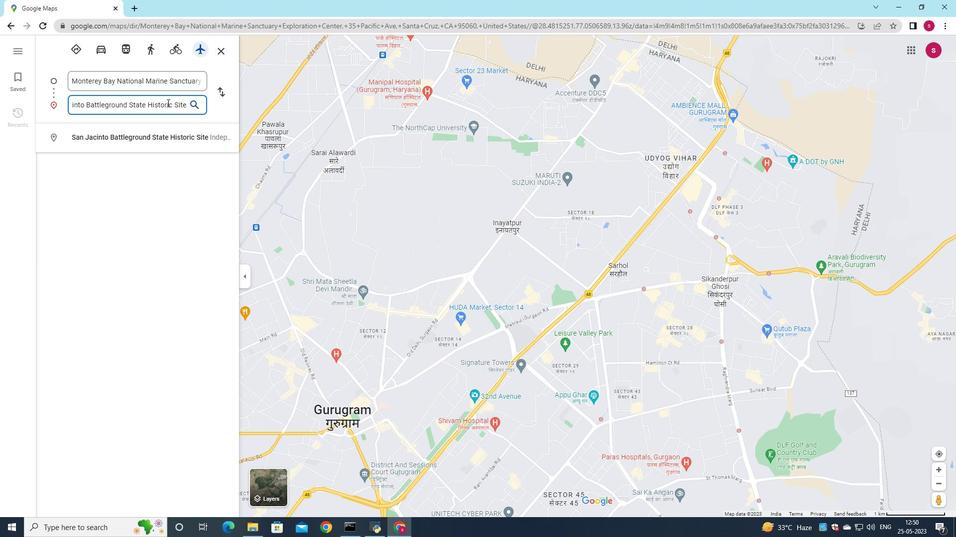 
Action: Mouse scrolled (610, 441) with delta (0, 0)
Screenshot: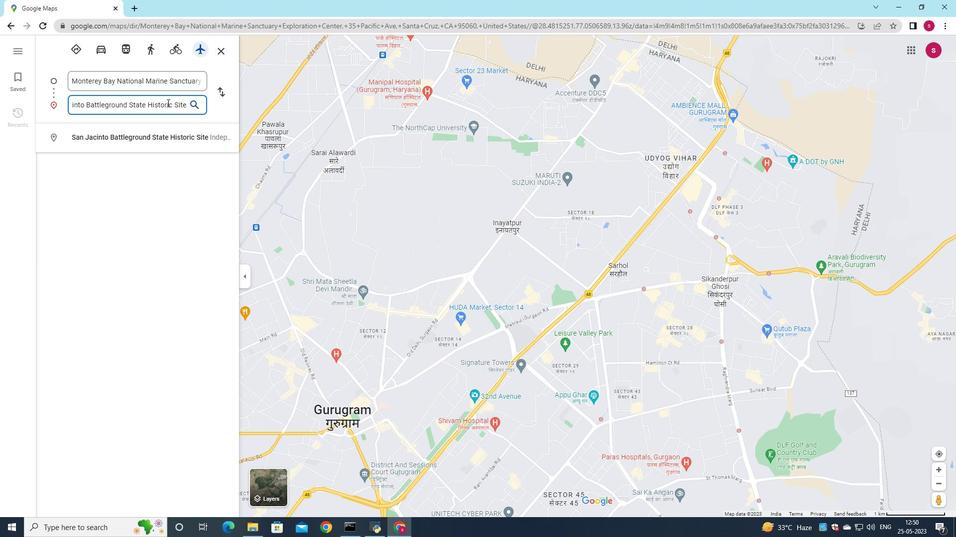 
Action: Mouse scrolled (610, 441) with delta (0, 0)
Screenshot: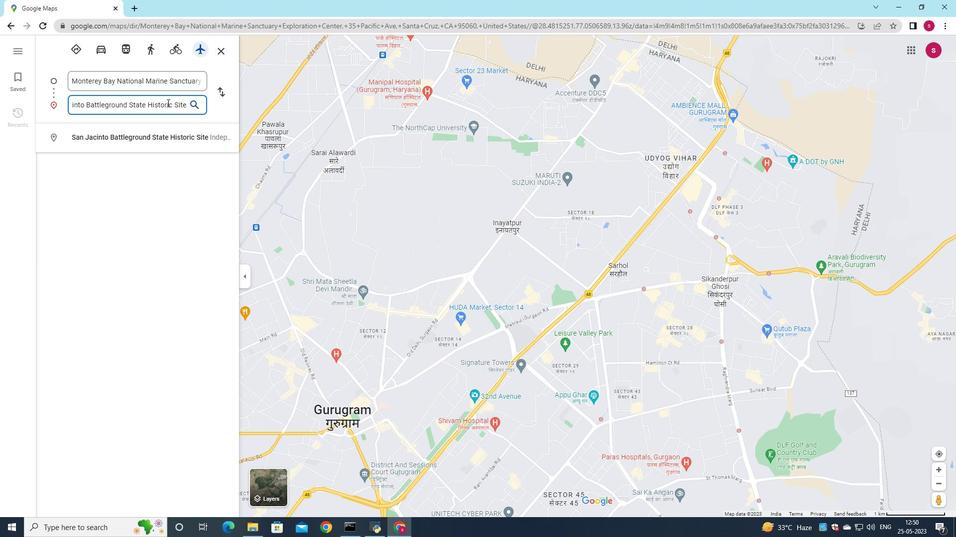 
Action: Mouse scrolled (610, 441) with delta (0, 0)
Screenshot: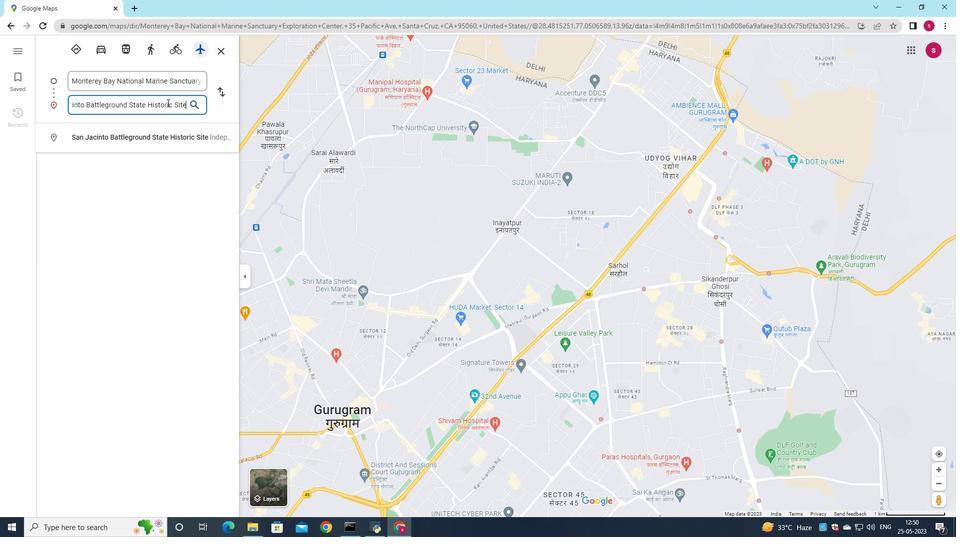 
Action: Mouse scrolled (610, 441) with delta (0, 0)
Screenshot: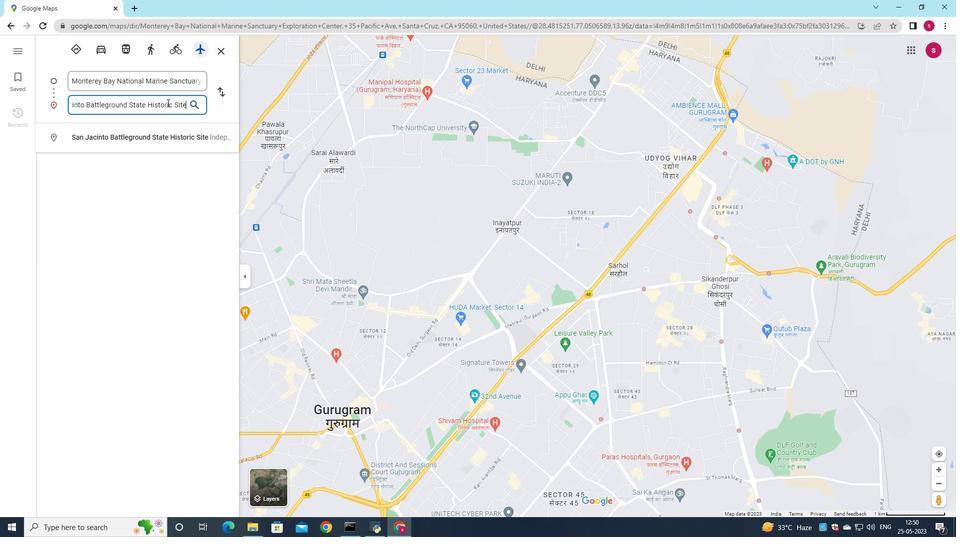 
Action: Mouse scrolled (610, 441) with delta (0, 0)
Screenshot: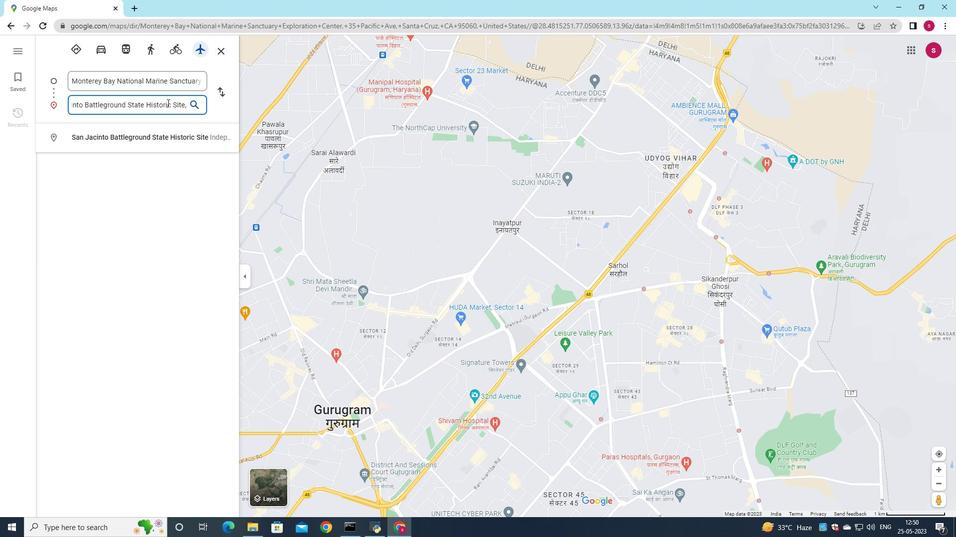 
Action: Mouse scrolled (610, 441) with delta (0, 0)
Screenshot: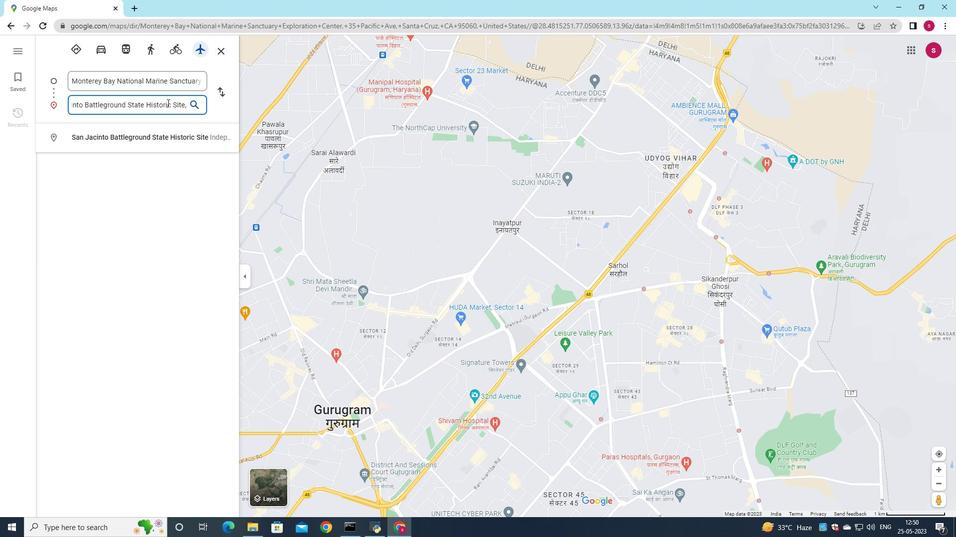 
Action: Mouse scrolled (610, 441) with delta (0, 0)
Screenshot: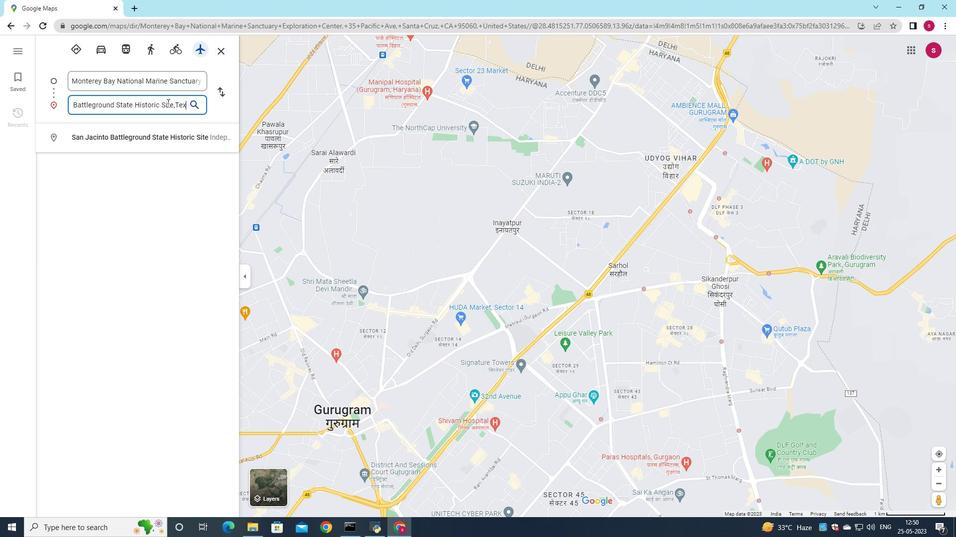 
Action: Mouse scrolled (610, 441) with delta (0, 0)
